 Task: Search one way flight ticket for 2 adults, 4 children and 1 infant on lap in business from Owensboro: Owensborodaviess County Regional Airport to Greenville: Pitt-greenville Airport on 5-2-2023. Choice of flights is Frontier. Number of bags: 2 carry on bags and 7 checked bags. Price is upto 73000. Outbound departure time preference is 11:30.
Action: Mouse moved to (393, 337)
Screenshot: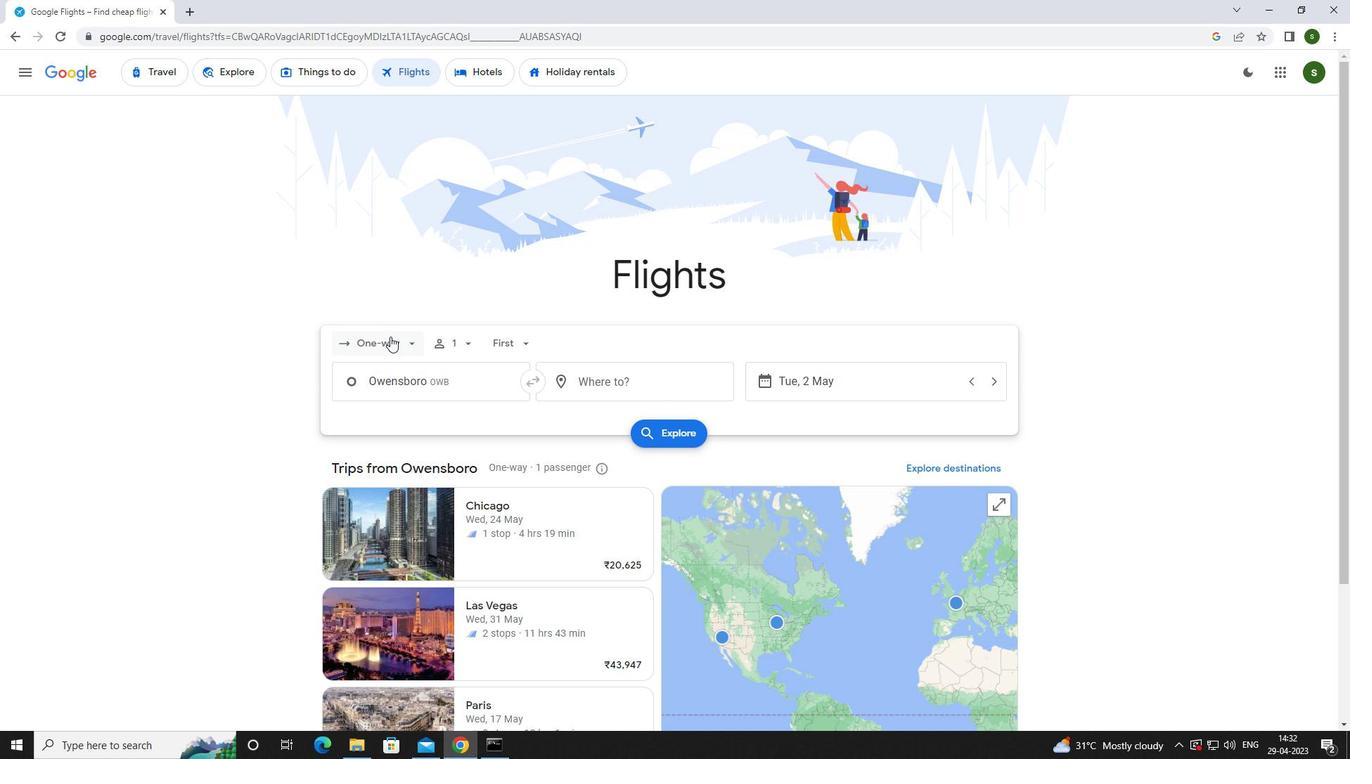 
Action: Mouse pressed left at (393, 337)
Screenshot: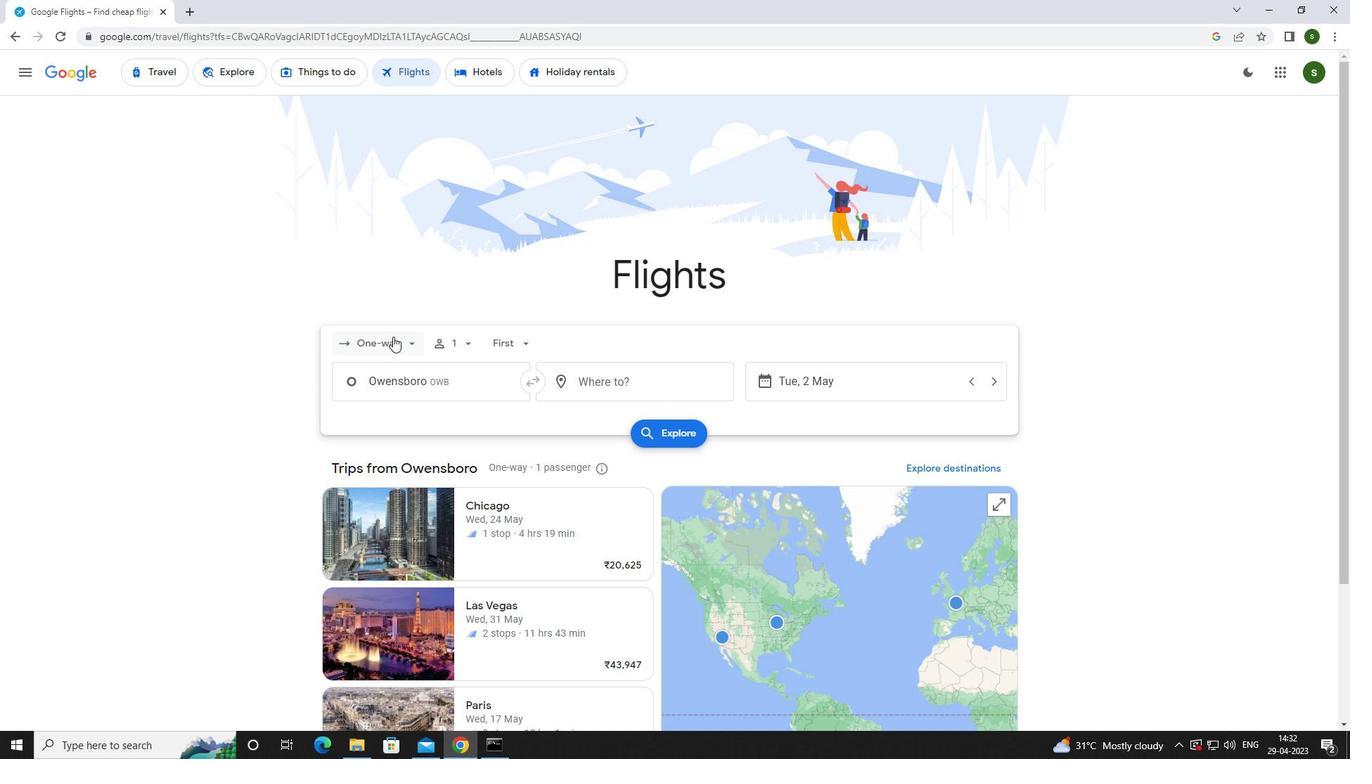 
Action: Mouse moved to (394, 414)
Screenshot: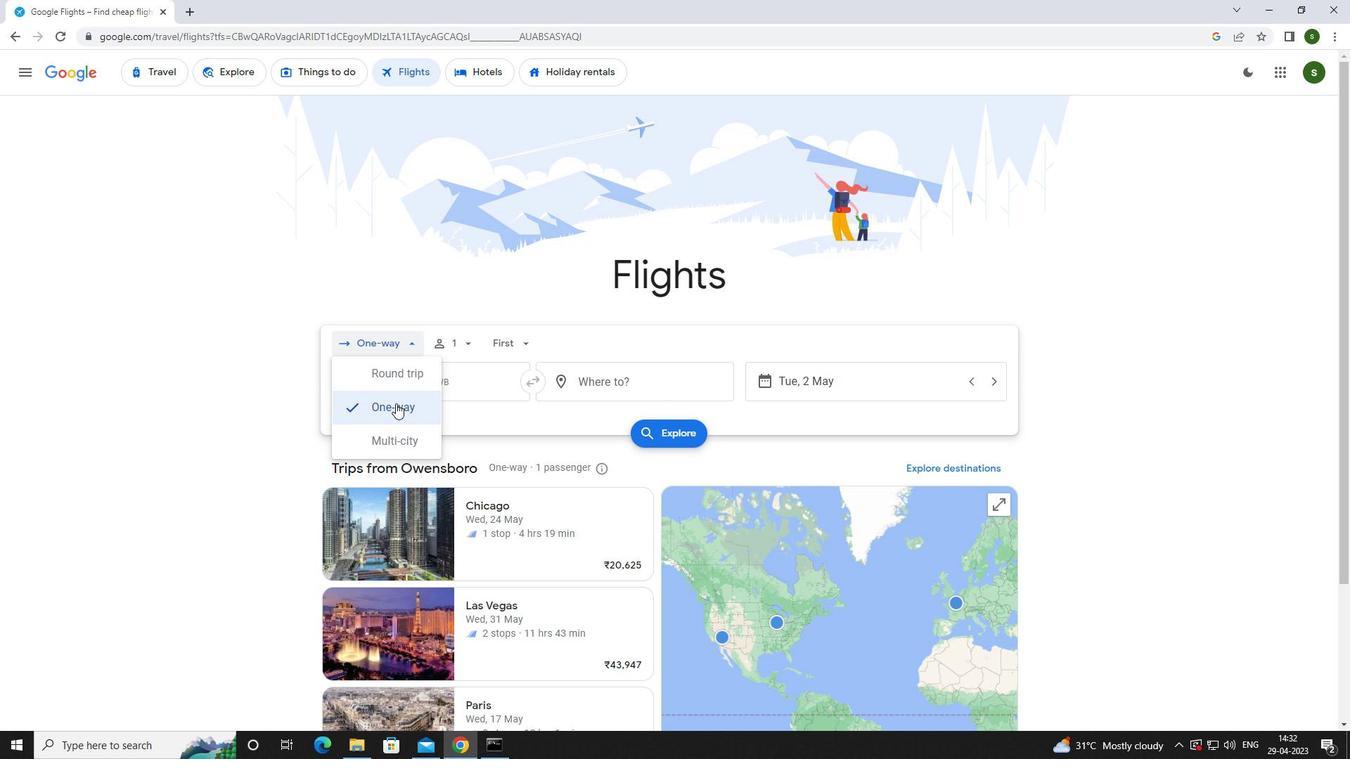 
Action: Mouse pressed left at (394, 414)
Screenshot: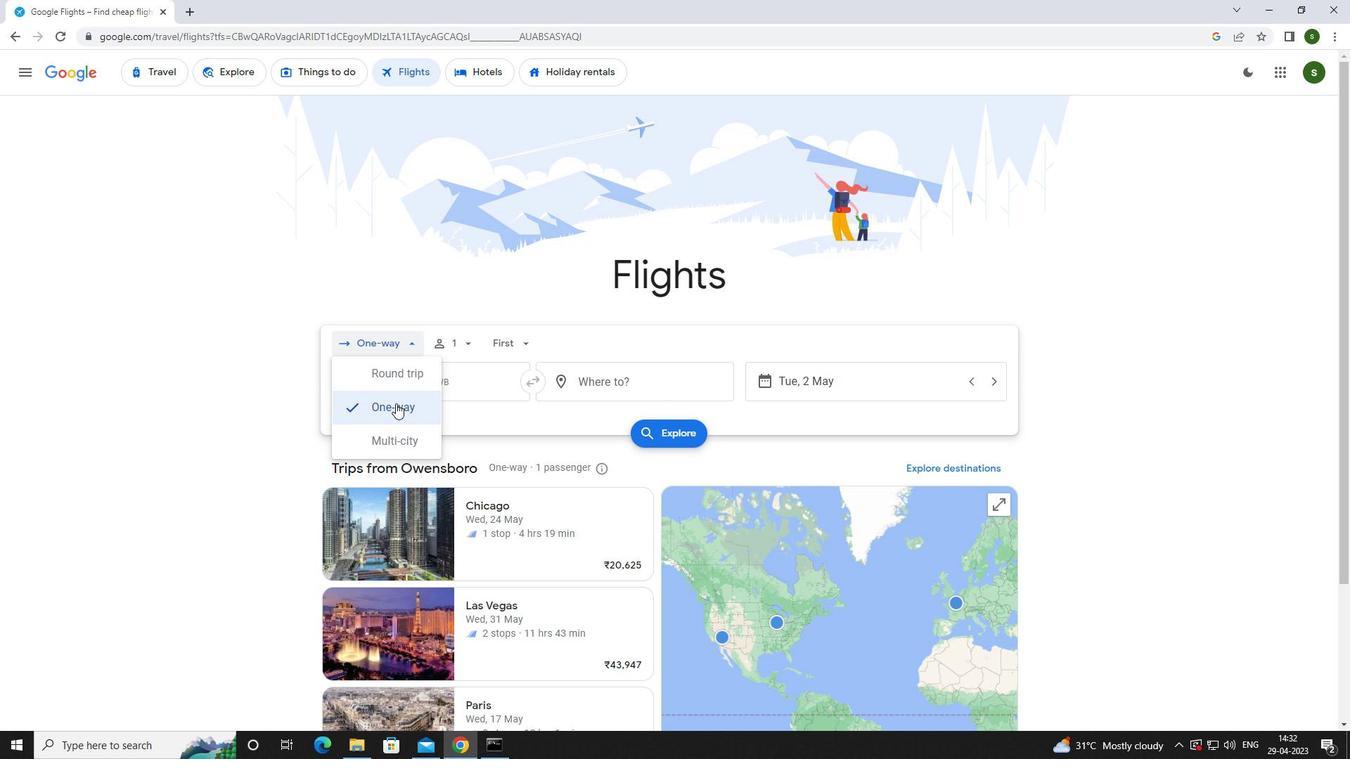 
Action: Mouse moved to (466, 343)
Screenshot: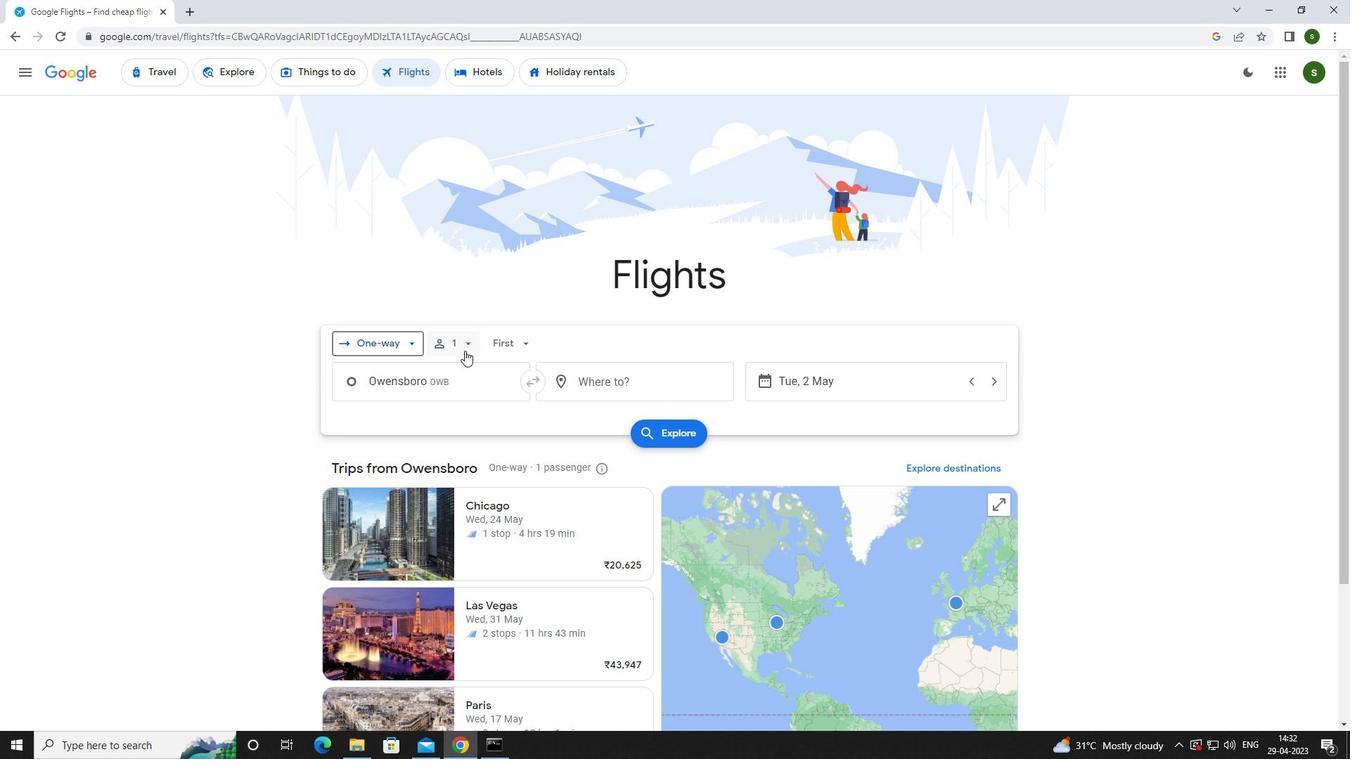 
Action: Mouse pressed left at (466, 343)
Screenshot: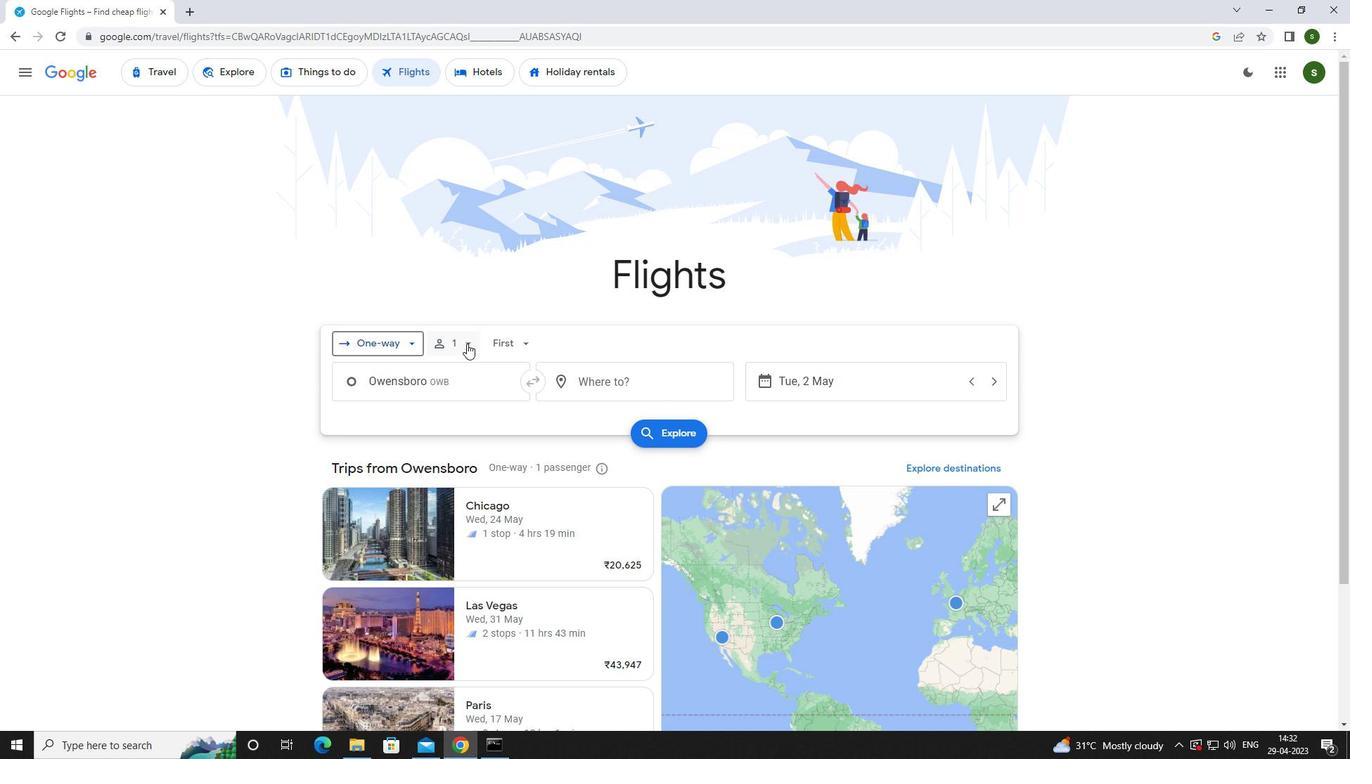 
Action: Mouse moved to (574, 375)
Screenshot: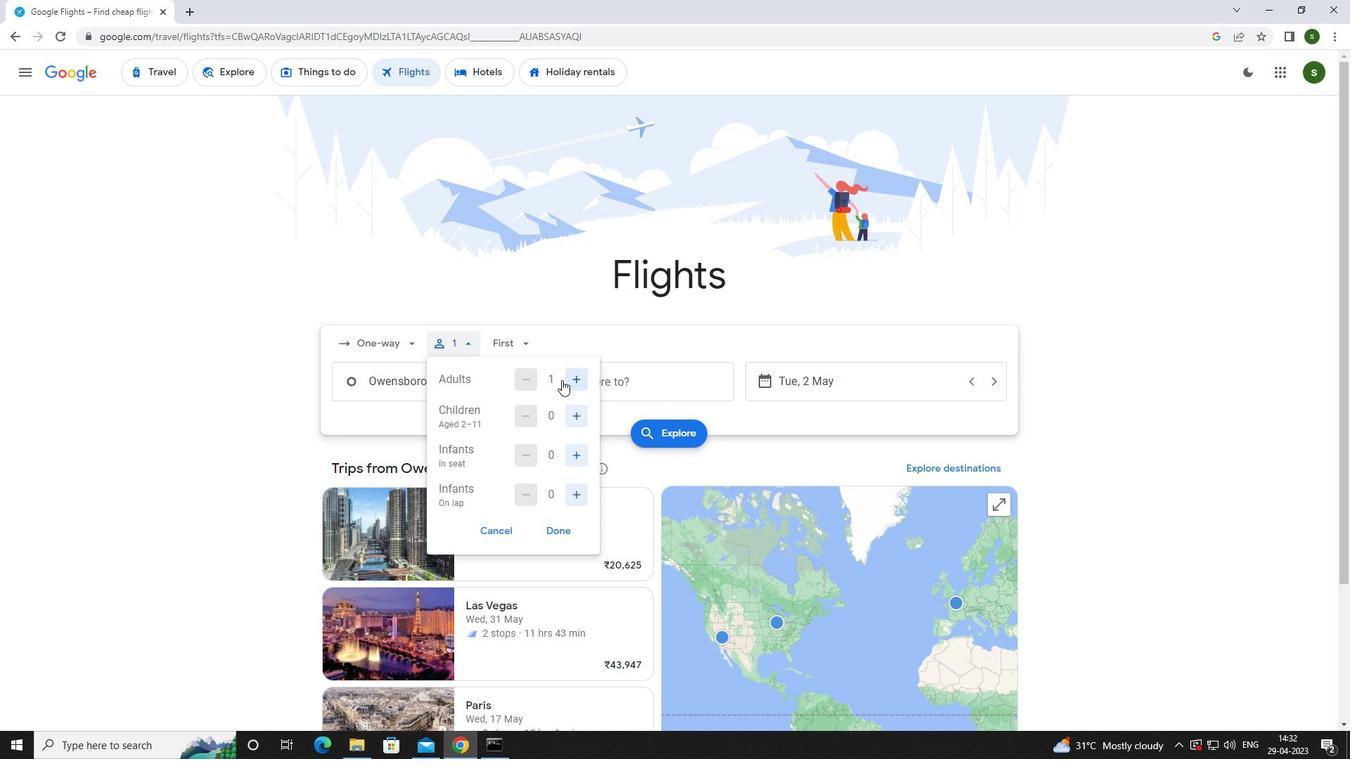 
Action: Mouse pressed left at (574, 375)
Screenshot: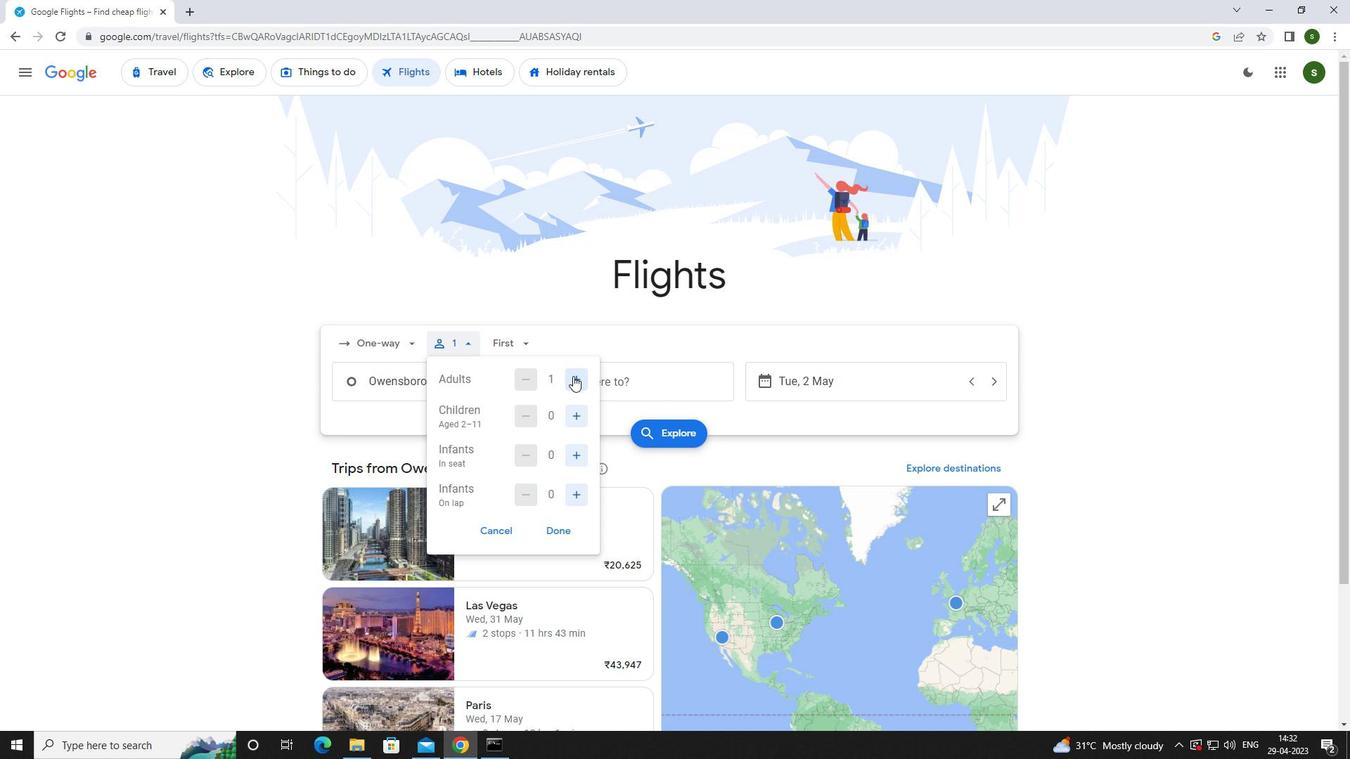 
Action: Mouse moved to (575, 407)
Screenshot: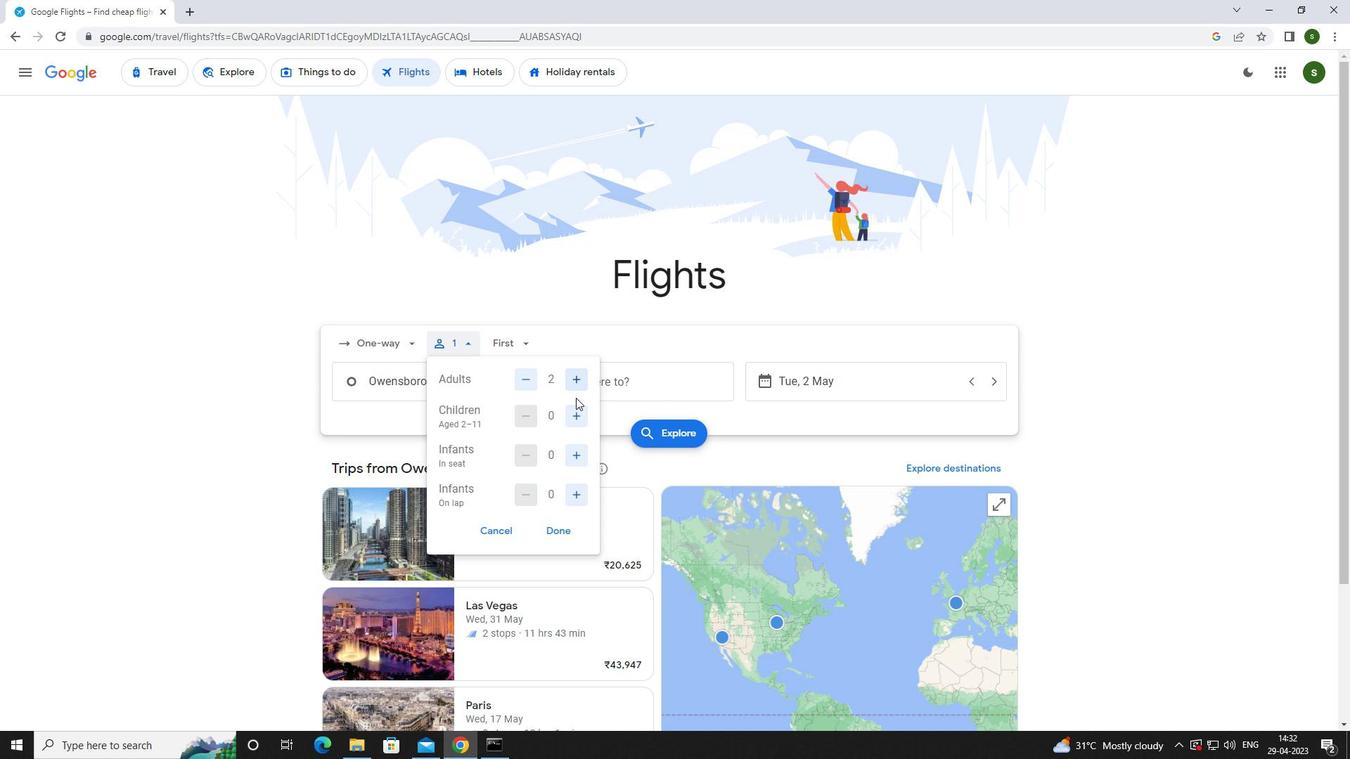 
Action: Mouse pressed left at (575, 407)
Screenshot: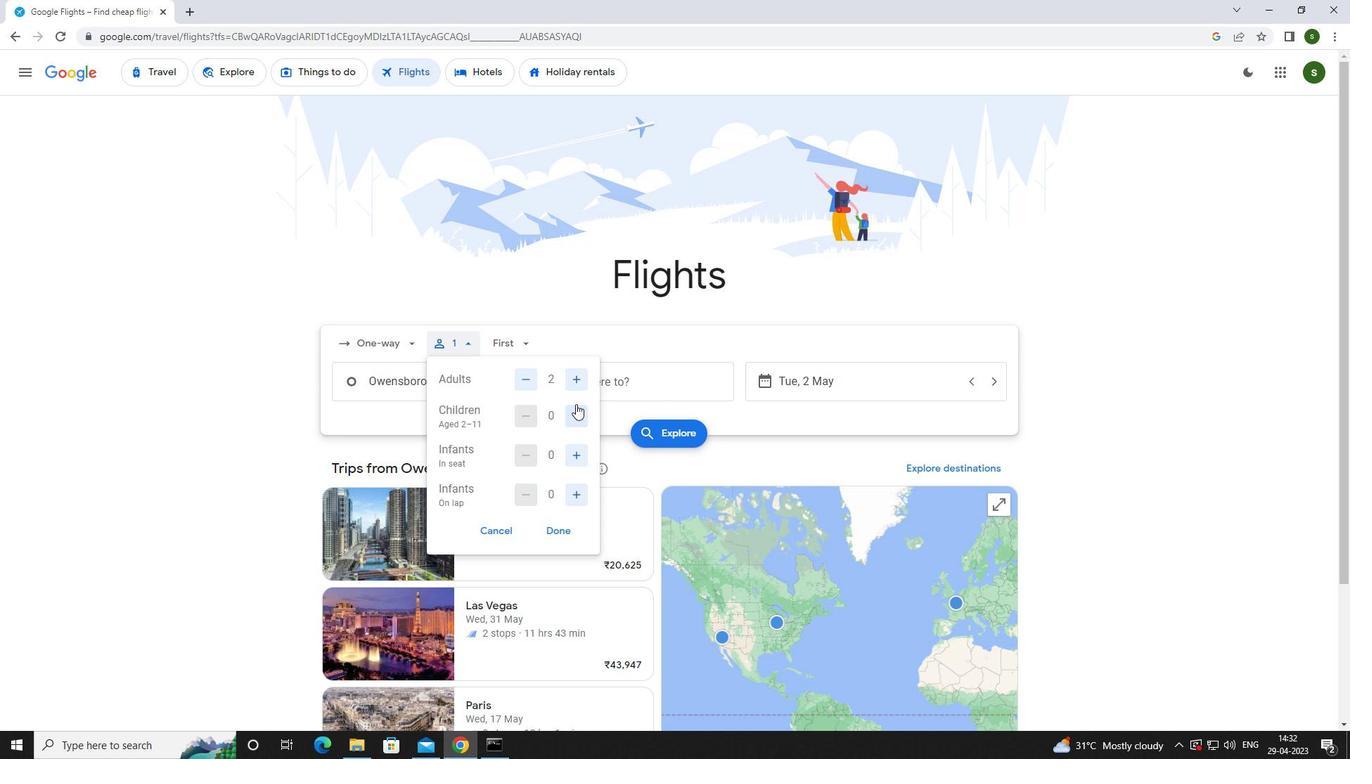 
Action: Mouse pressed left at (575, 407)
Screenshot: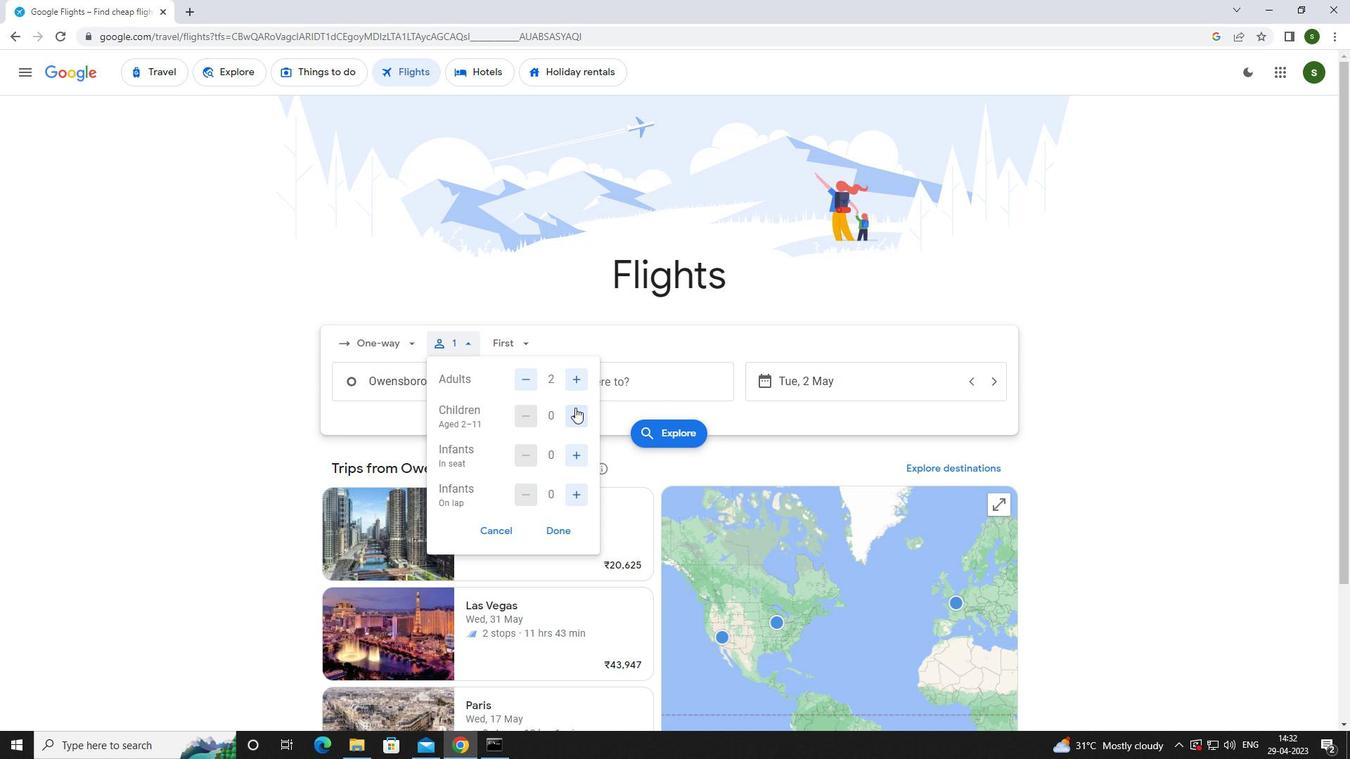 
Action: Mouse pressed left at (575, 407)
Screenshot: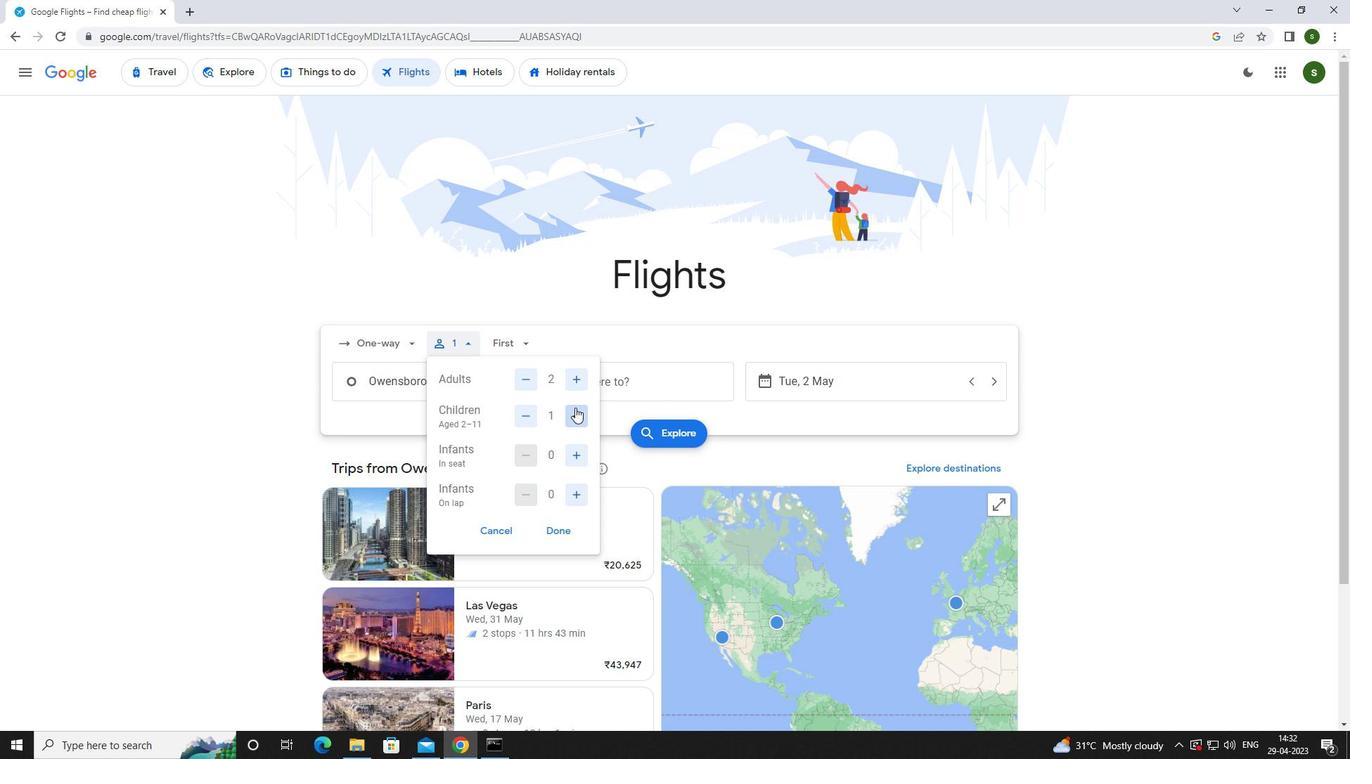 
Action: Mouse pressed left at (575, 407)
Screenshot: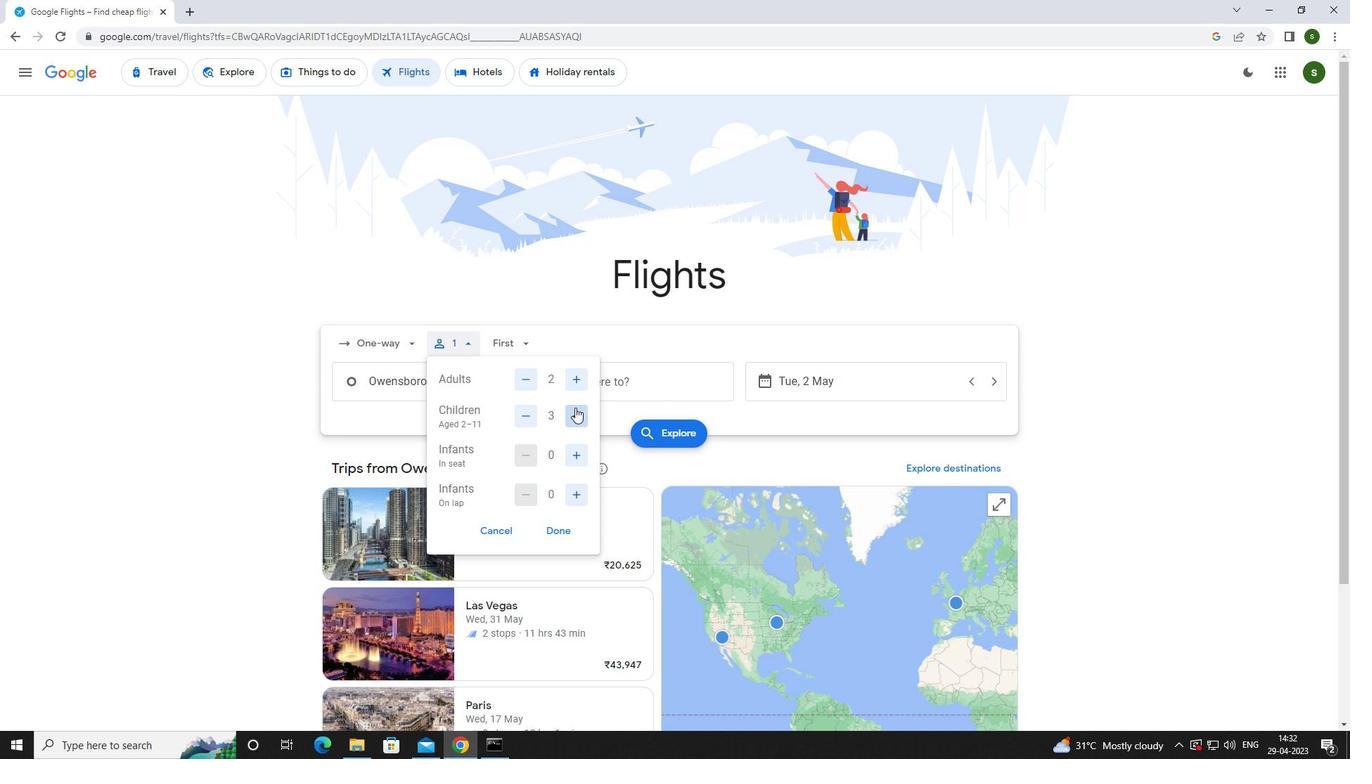 
Action: Mouse moved to (573, 499)
Screenshot: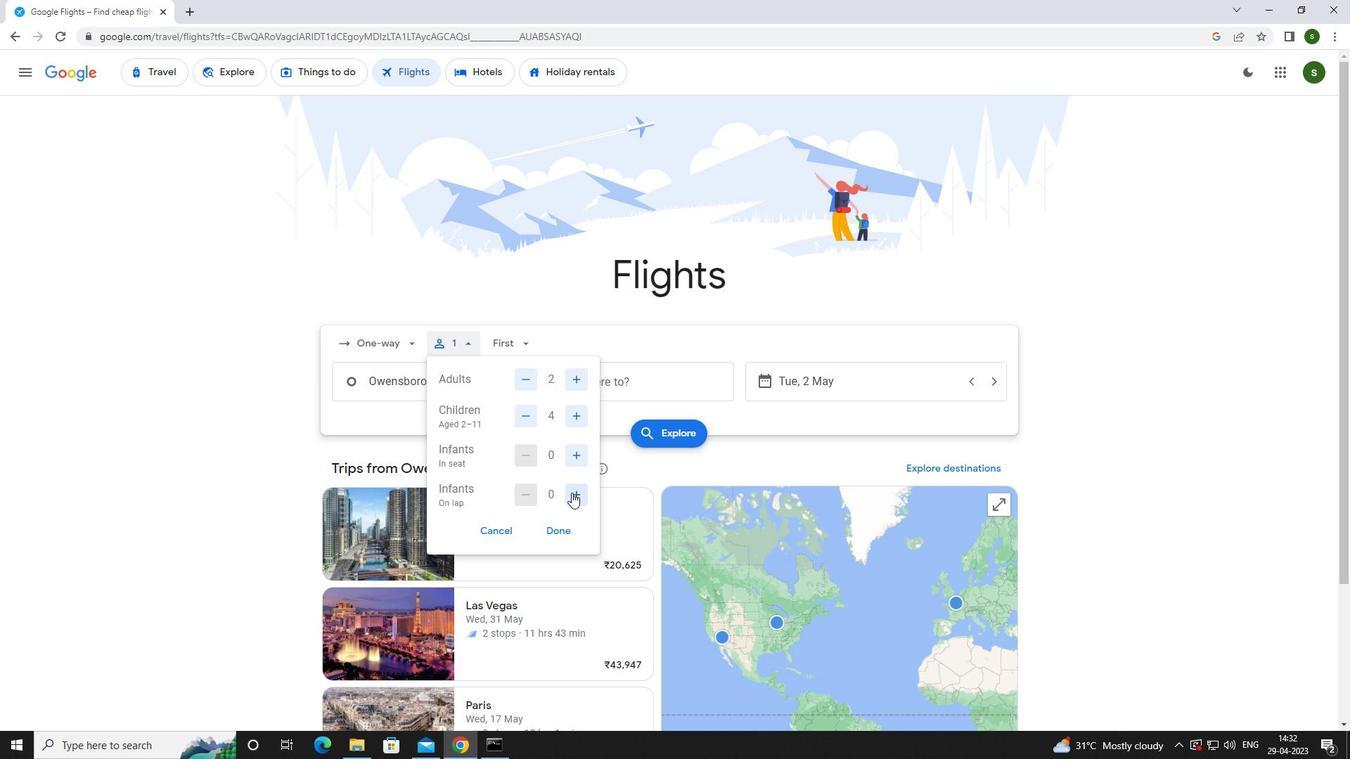 
Action: Mouse pressed left at (573, 499)
Screenshot: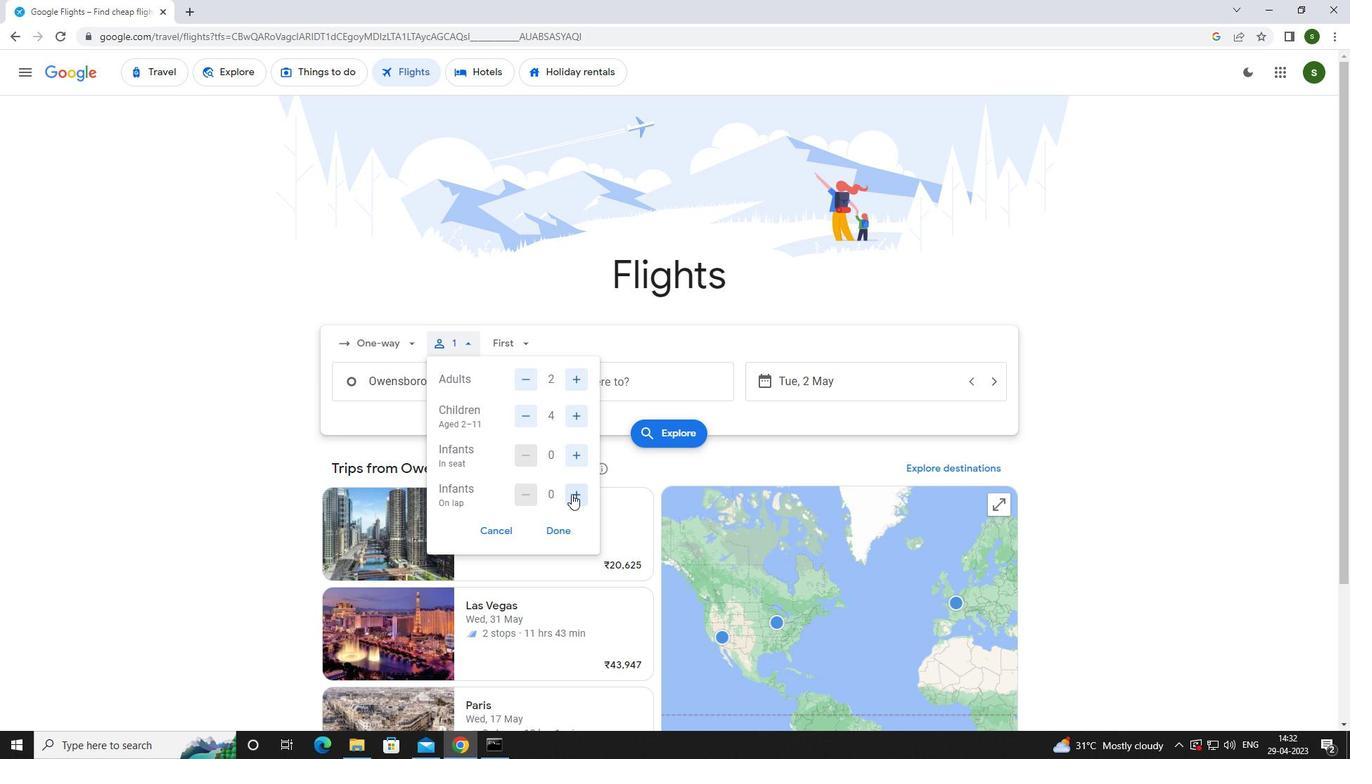 
Action: Mouse moved to (511, 341)
Screenshot: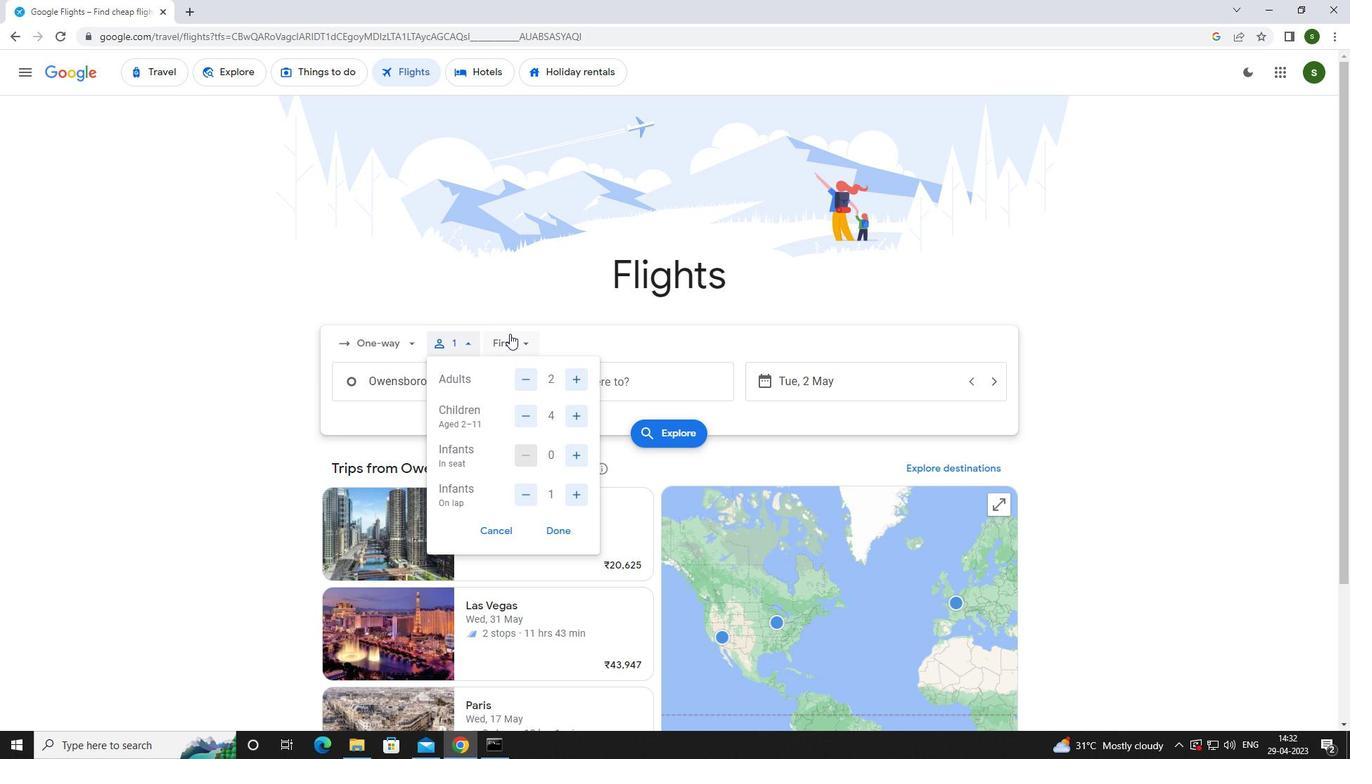 
Action: Mouse pressed left at (511, 341)
Screenshot: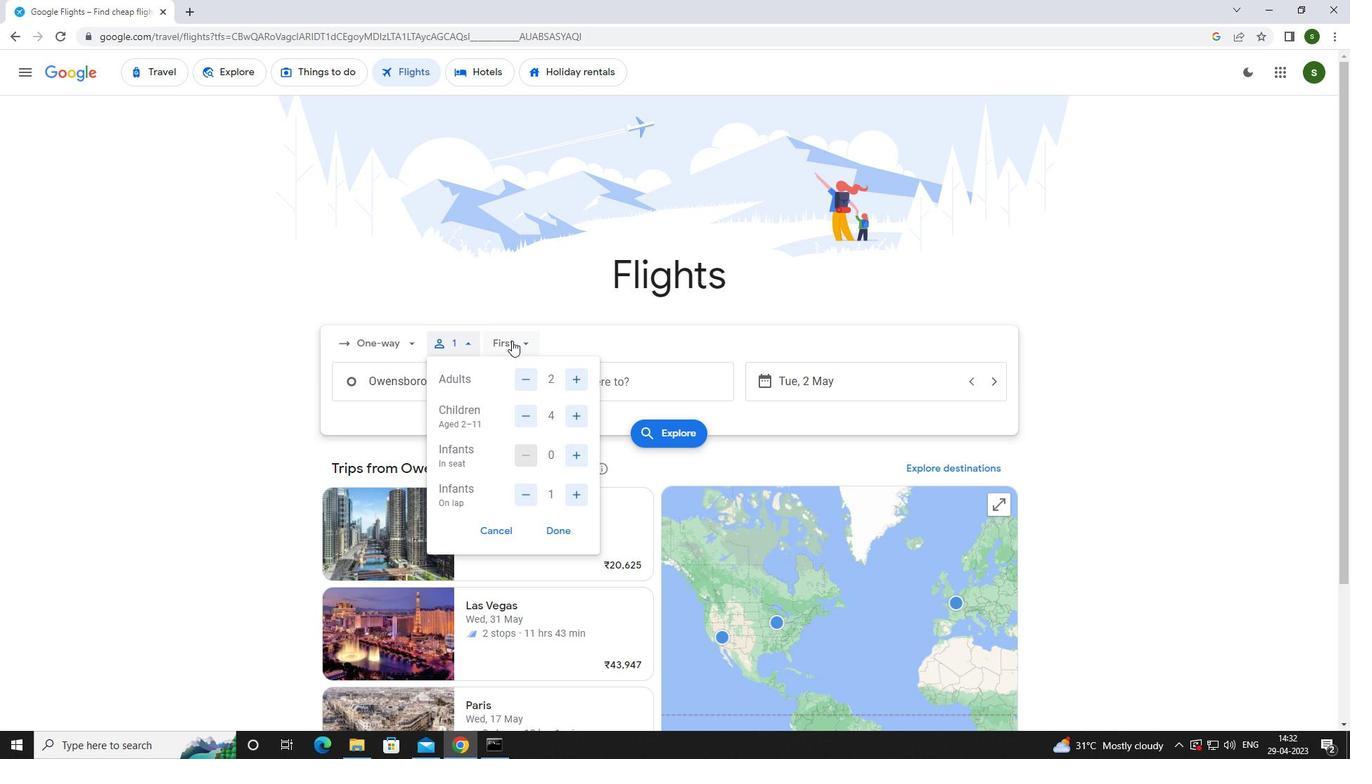 
Action: Mouse moved to (530, 439)
Screenshot: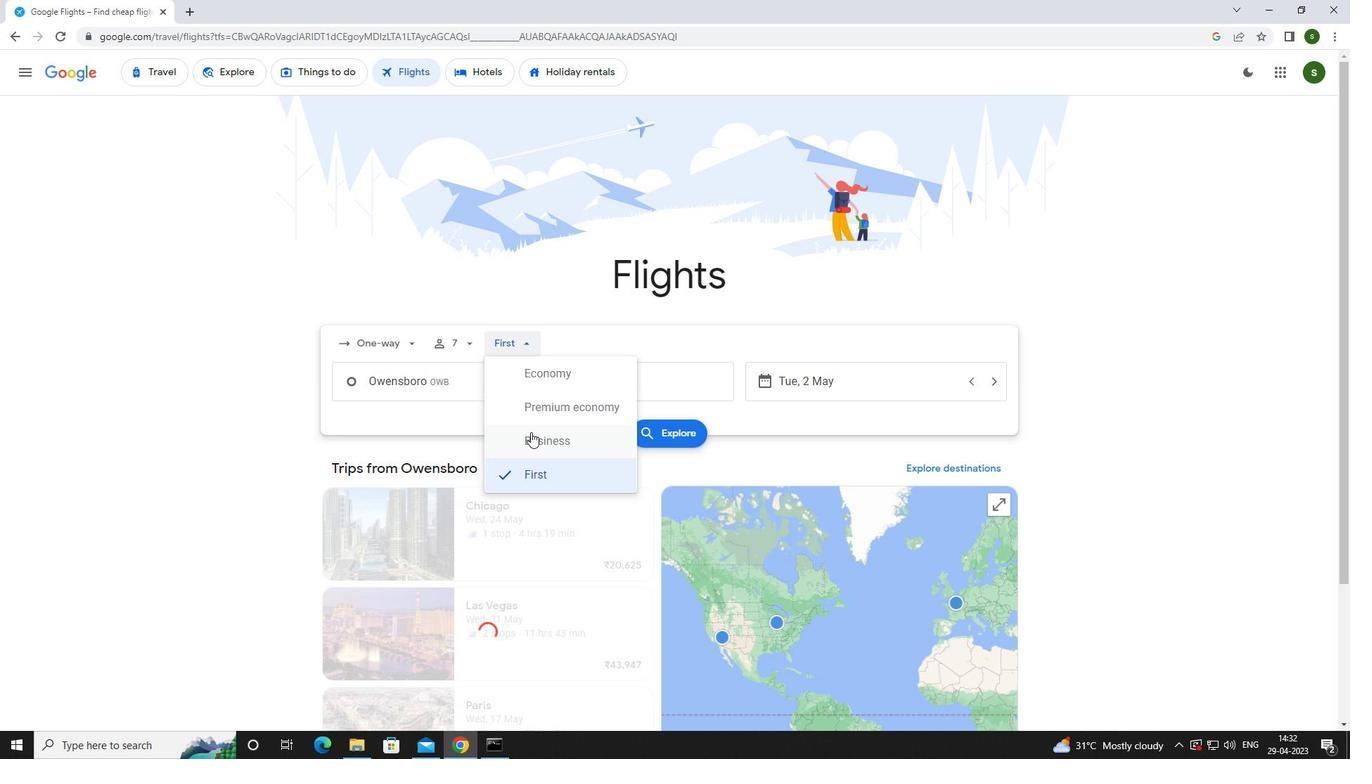 
Action: Mouse pressed left at (530, 439)
Screenshot: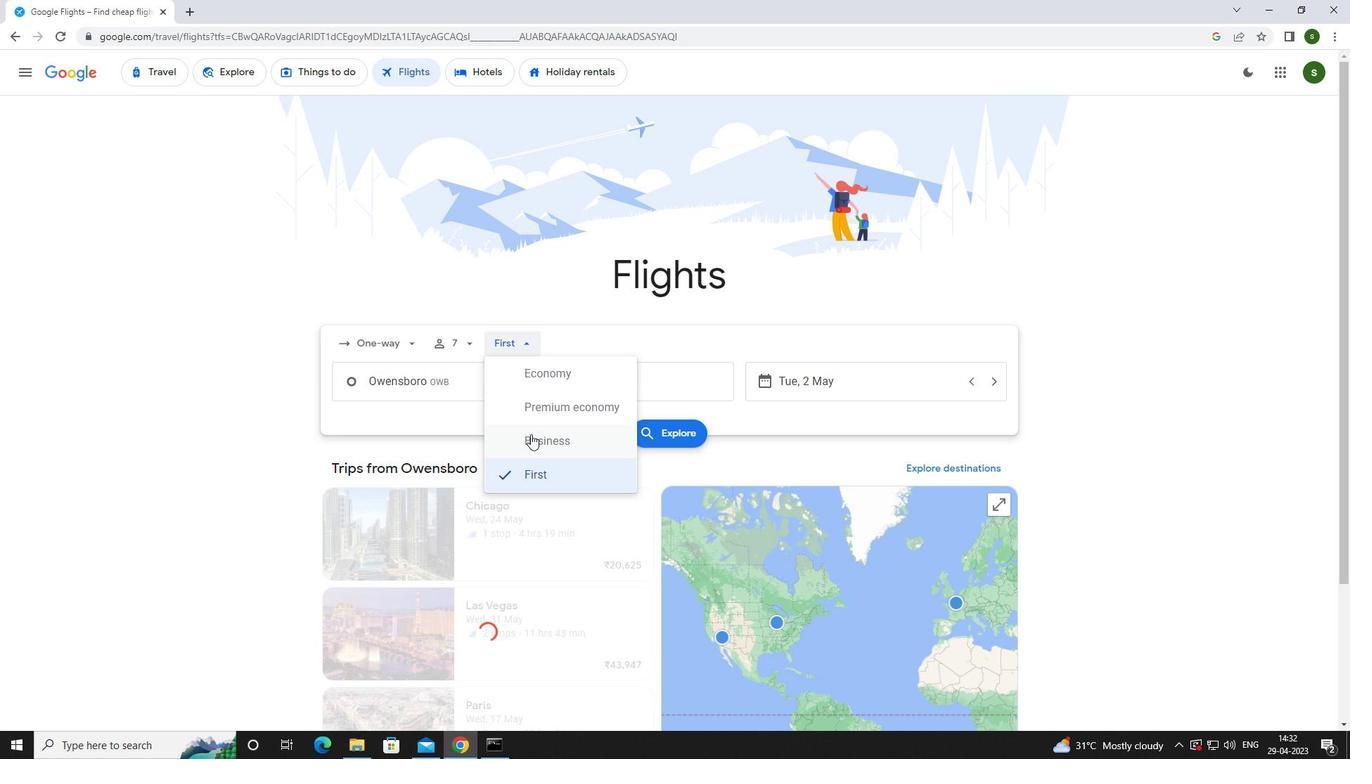 
Action: Mouse moved to (470, 390)
Screenshot: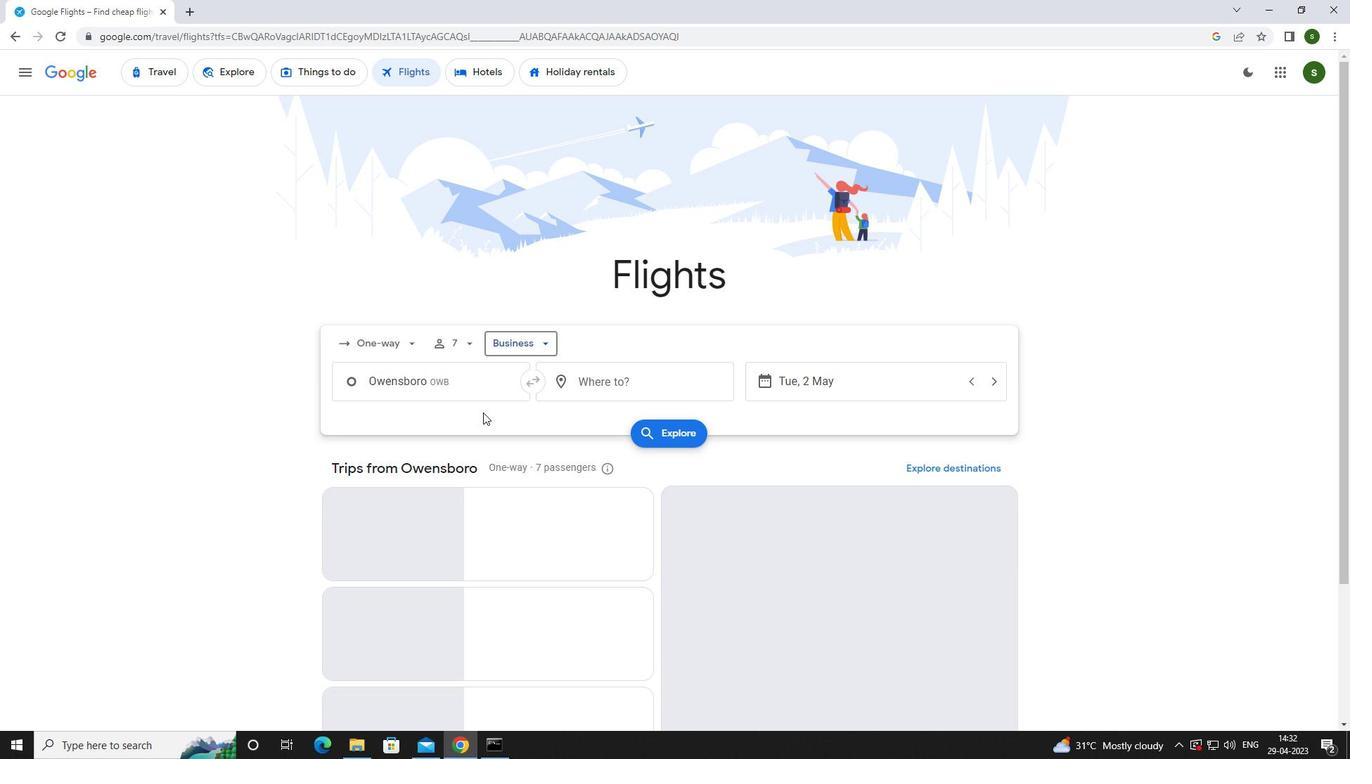 
Action: Mouse pressed left at (470, 390)
Screenshot: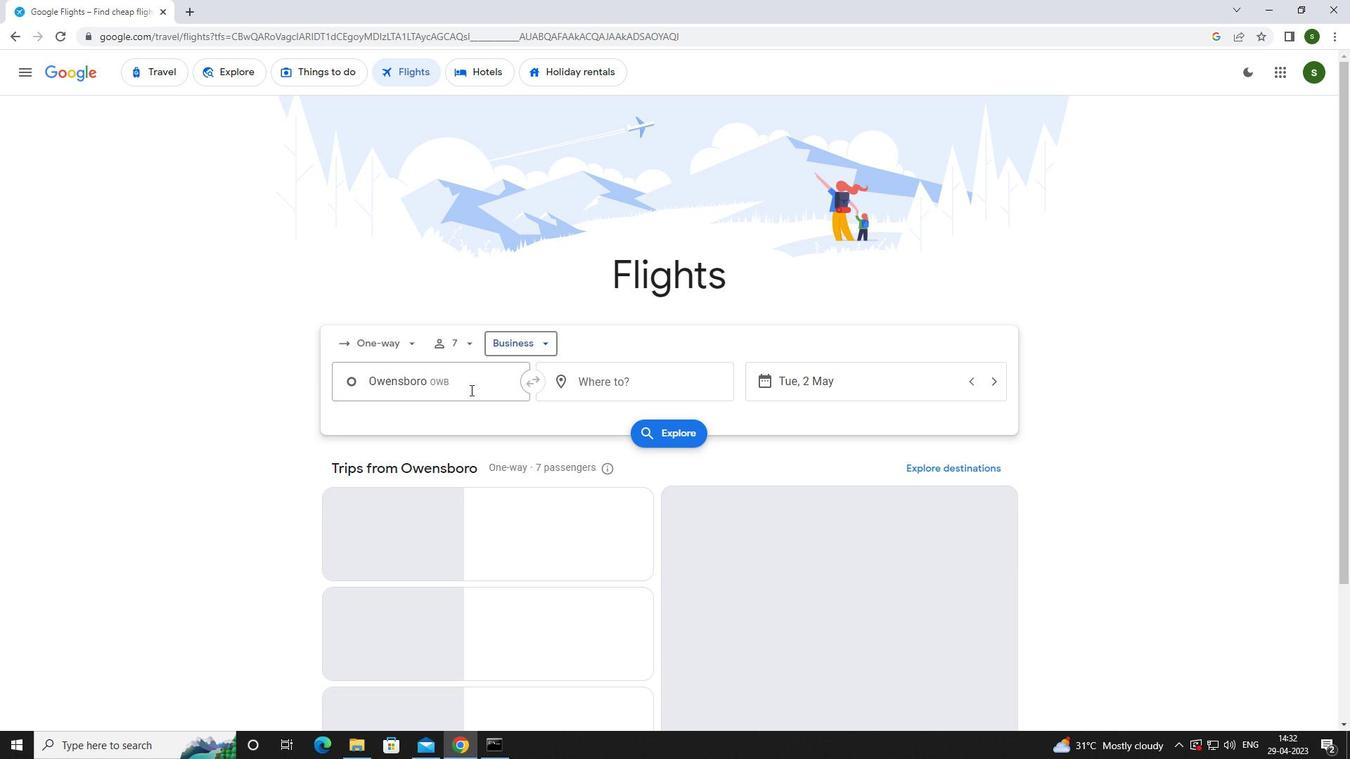 
Action: Mouse moved to (467, 389)
Screenshot: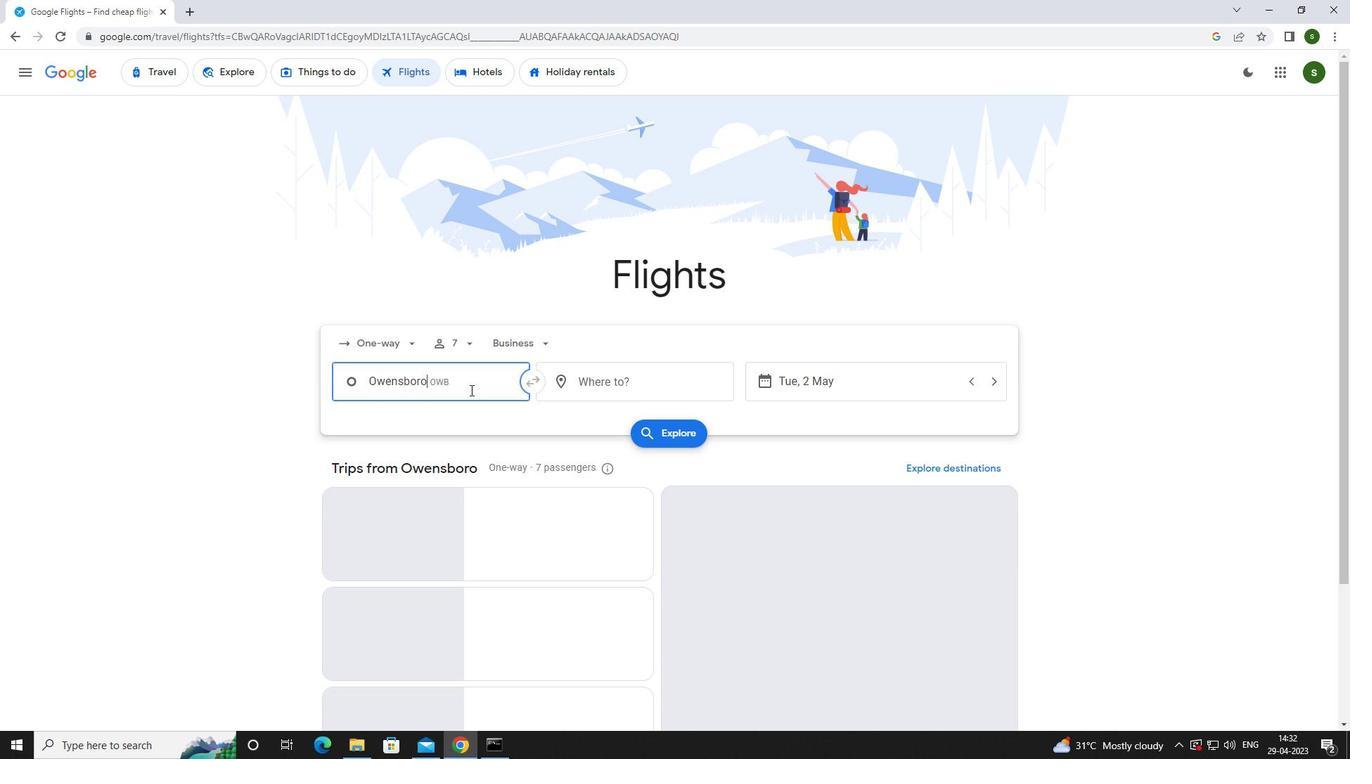 
Action: Key pressed <Key.caps_lock>o<Key.caps_lock>wensboro
Screenshot: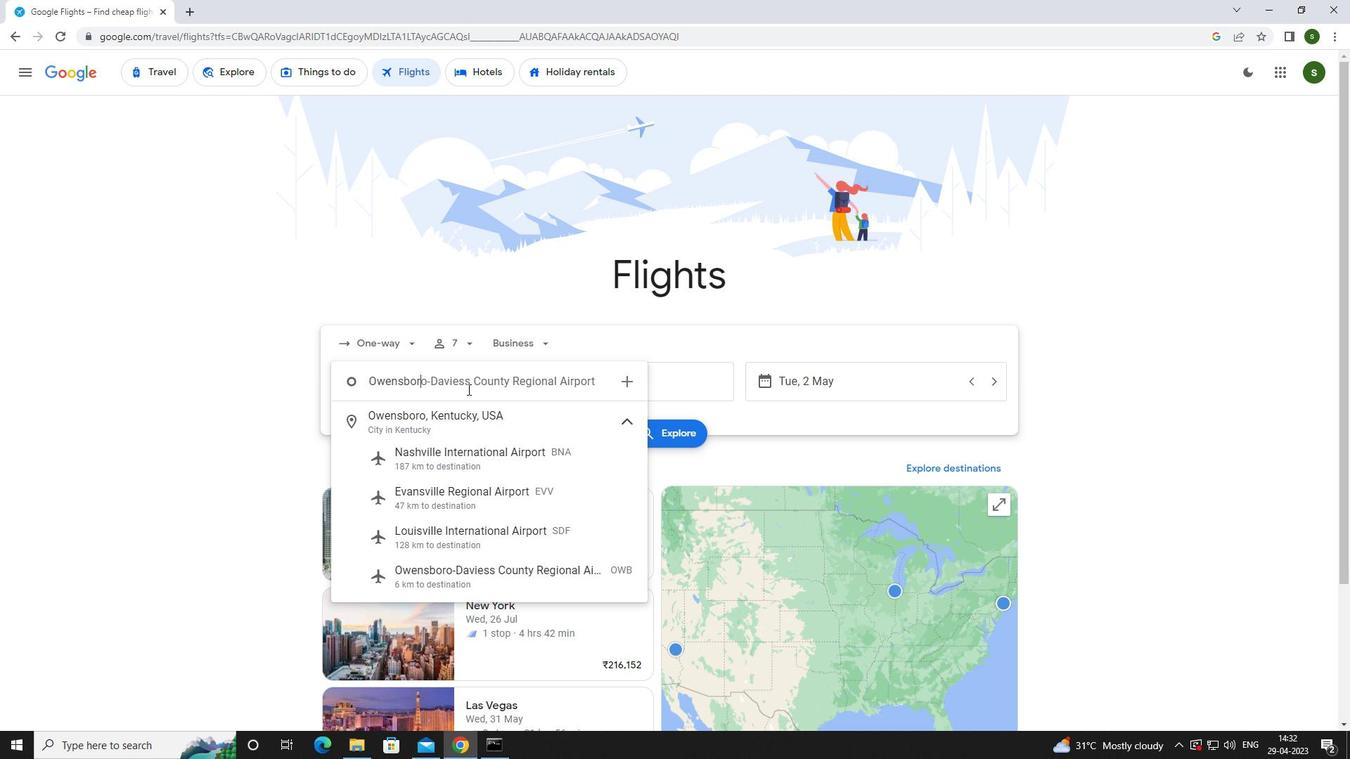 
Action: Mouse moved to (454, 580)
Screenshot: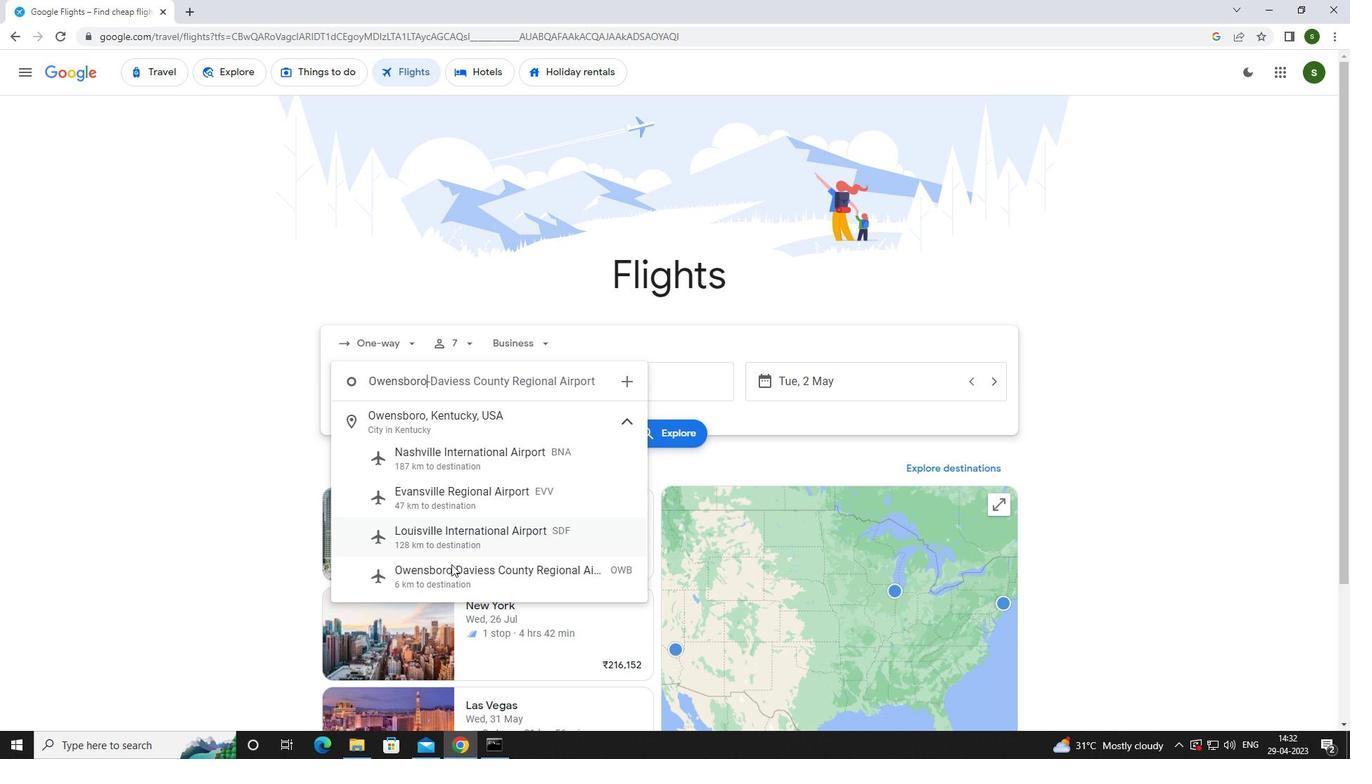 
Action: Mouse pressed left at (454, 580)
Screenshot: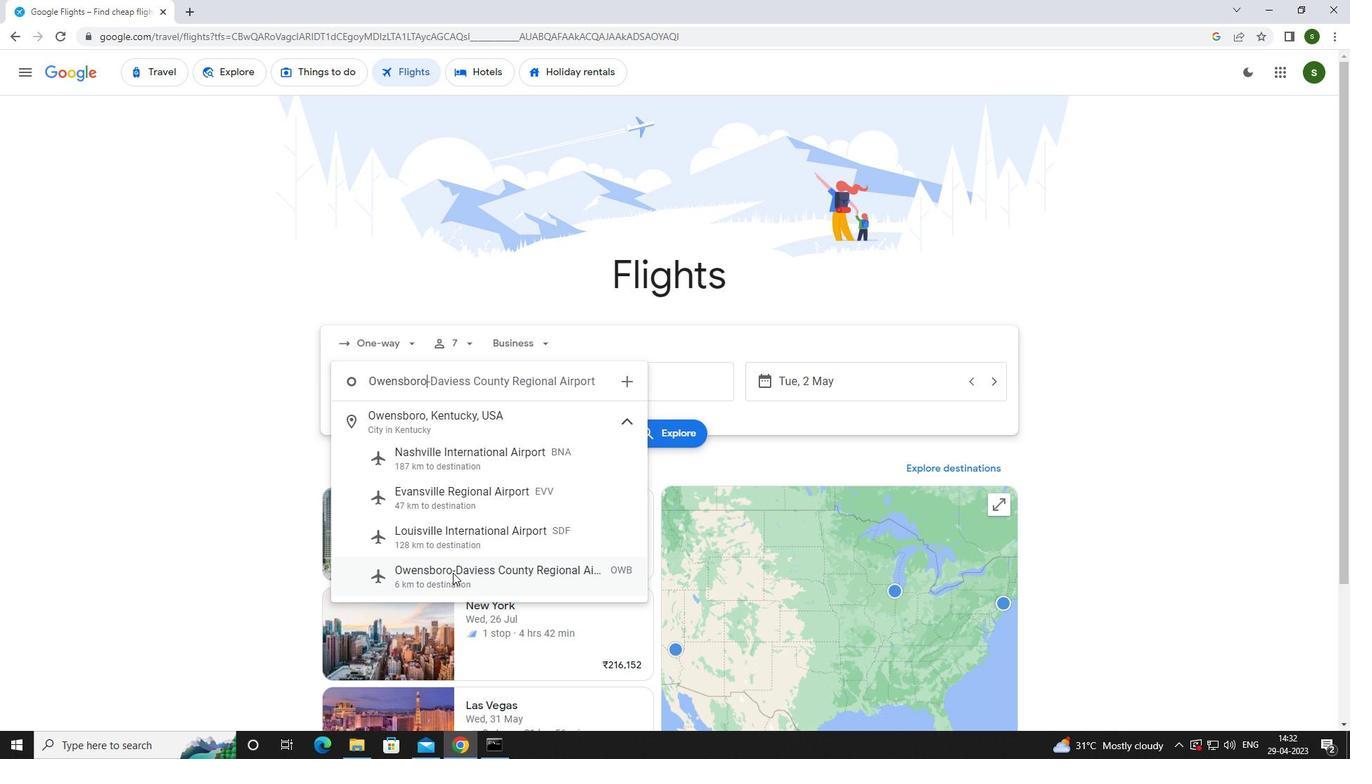 
Action: Mouse moved to (668, 378)
Screenshot: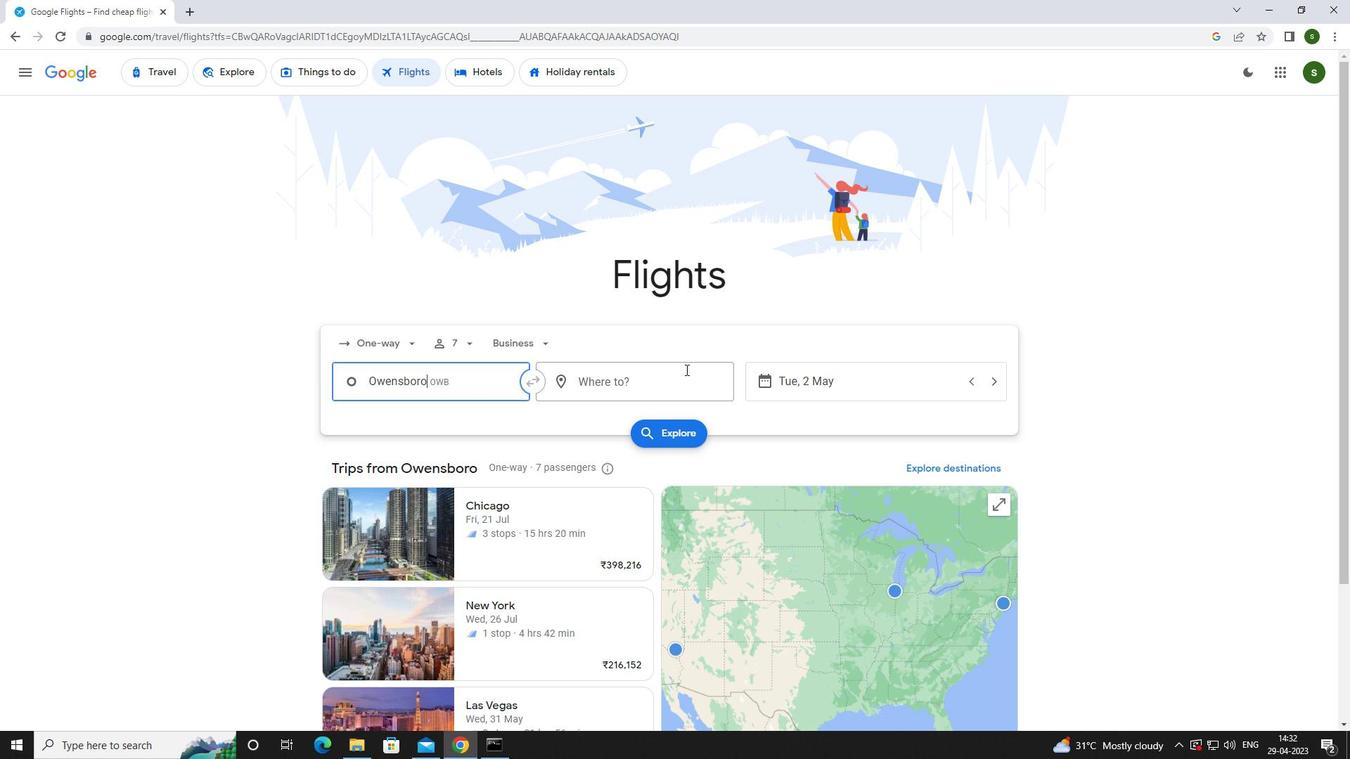 
Action: Mouse pressed left at (668, 378)
Screenshot: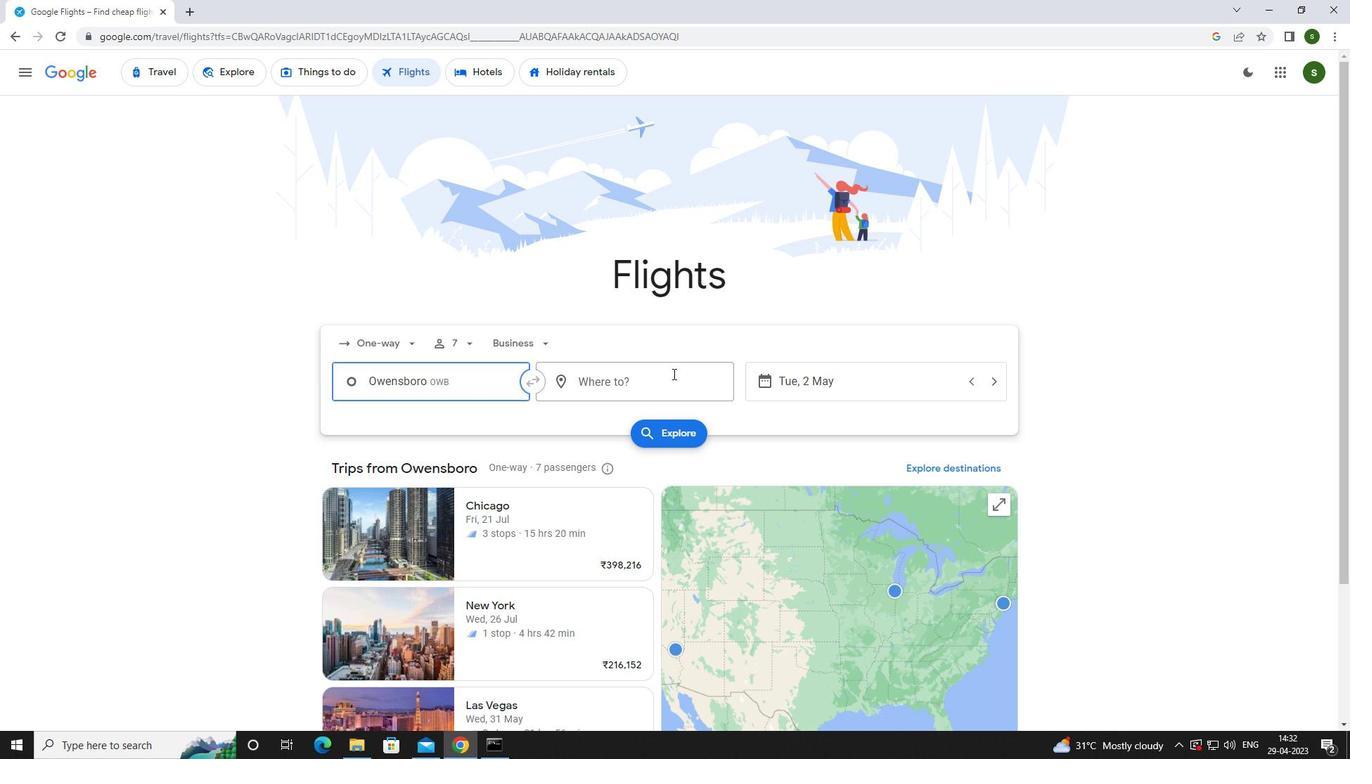 
Action: Mouse moved to (651, 383)
Screenshot: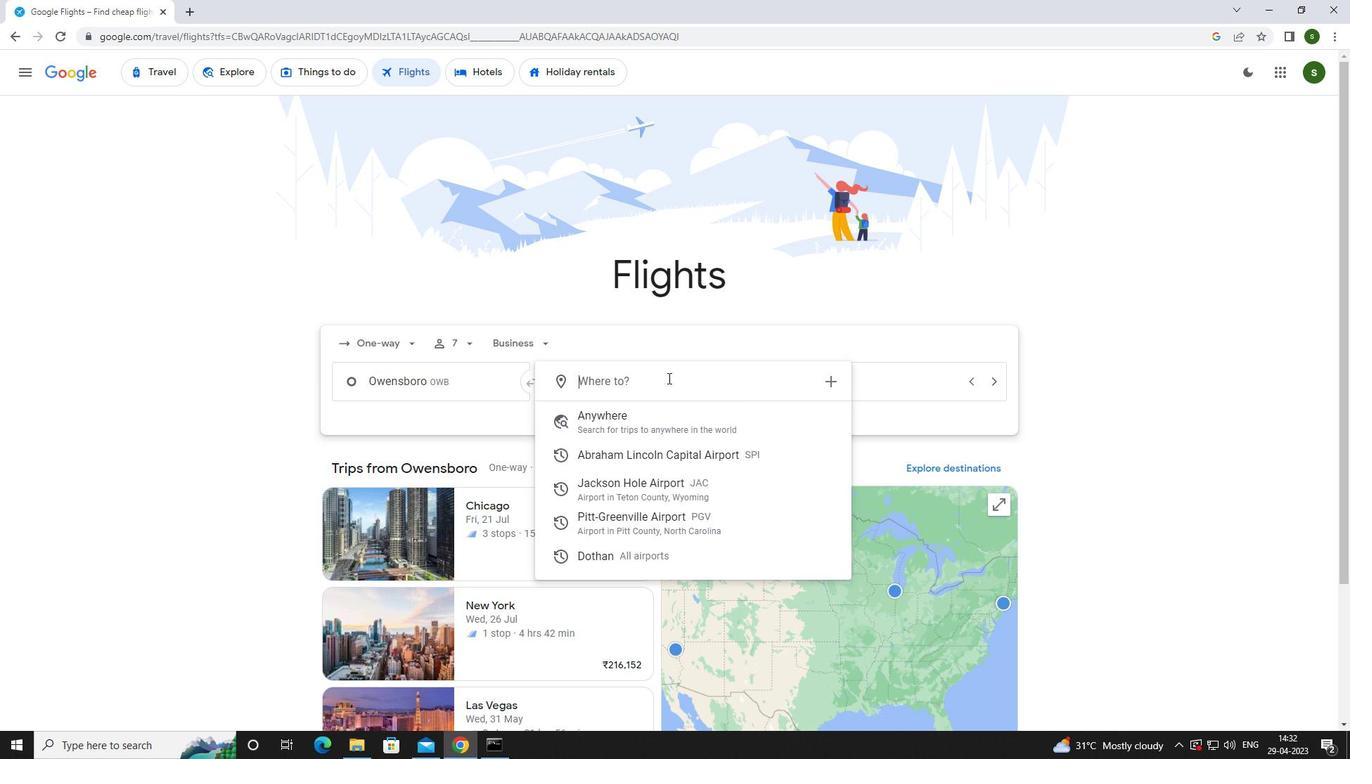 
Action: Key pressed <Key.caps_lock>g<Key.caps_lock>reenville<Key.space><Key.caps_lock>p<Key.caps_lock>itt
Screenshot: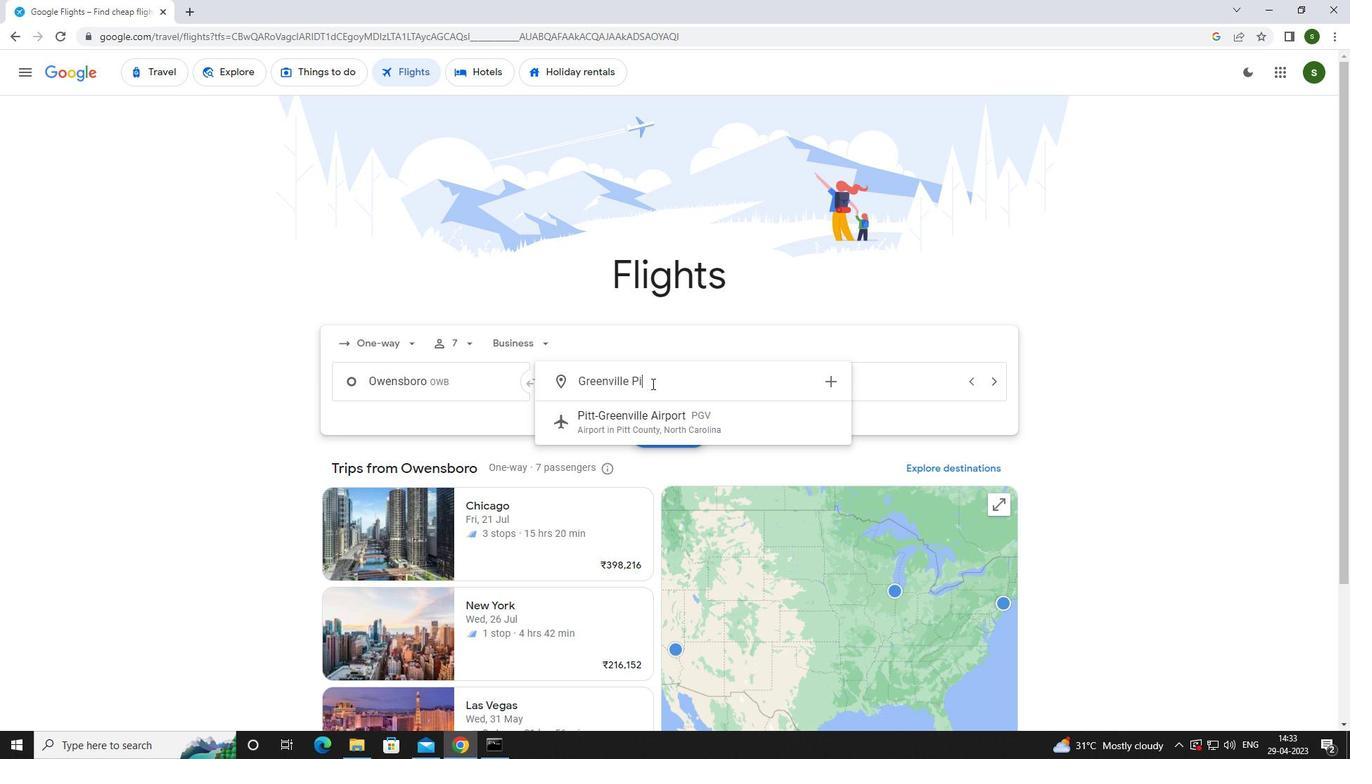 
Action: Mouse moved to (643, 421)
Screenshot: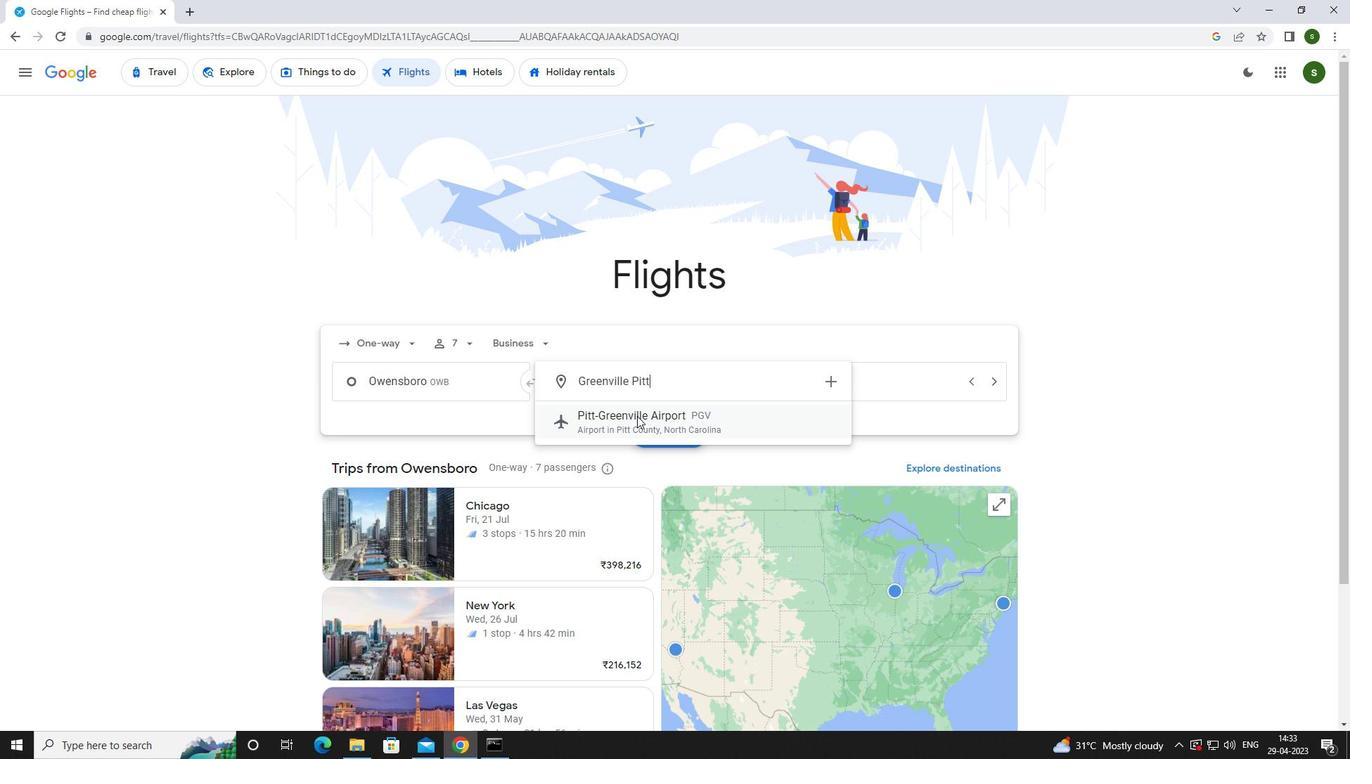 
Action: Mouse pressed left at (643, 421)
Screenshot: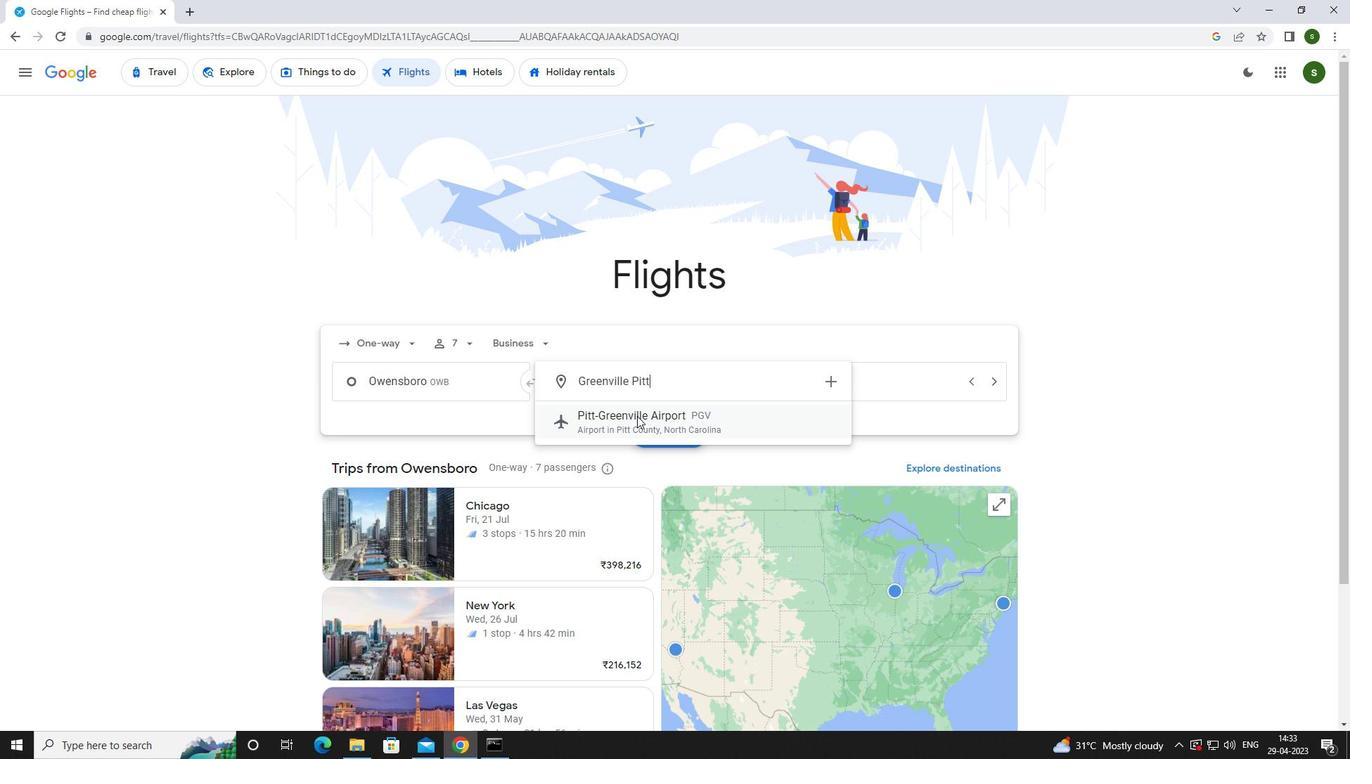 
Action: Mouse moved to (845, 386)
Screenshot: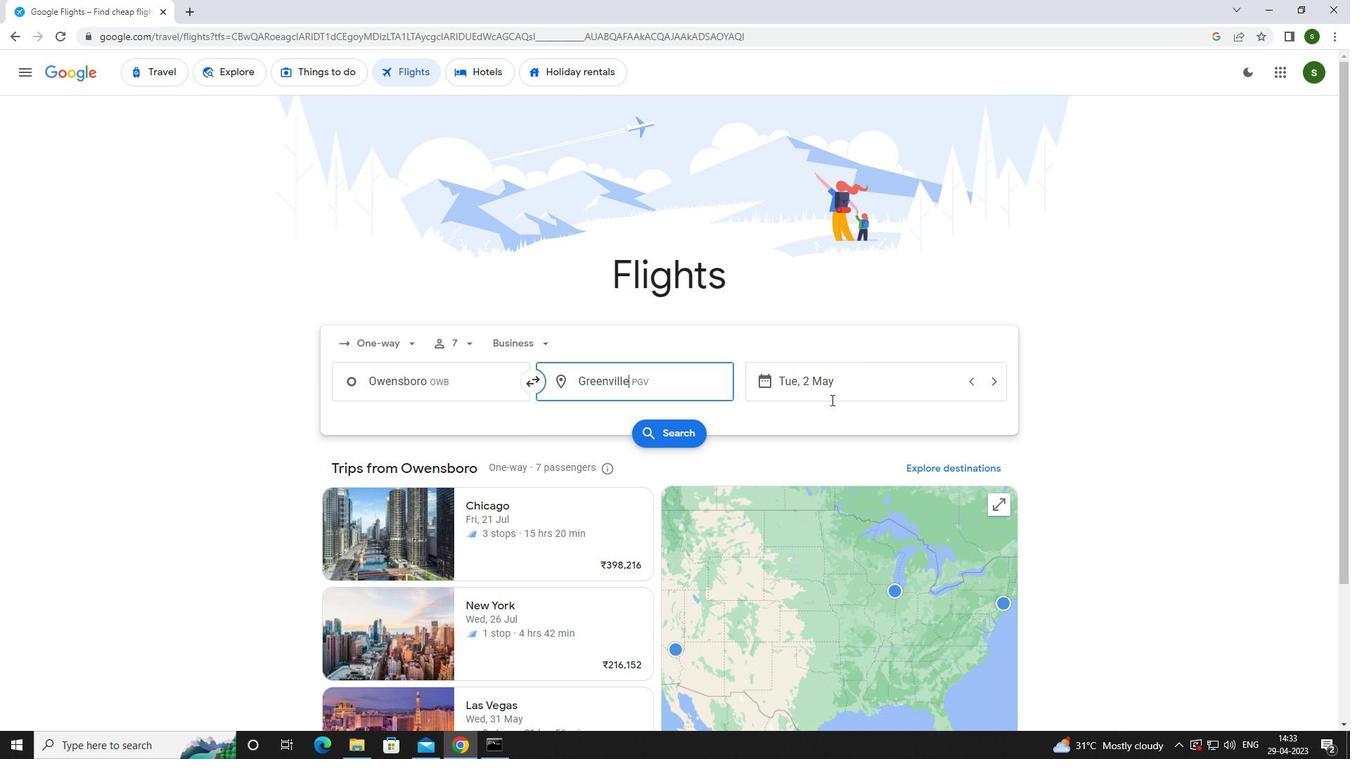 
Action: Mouse pressed left at (845, 386)
Screenshot: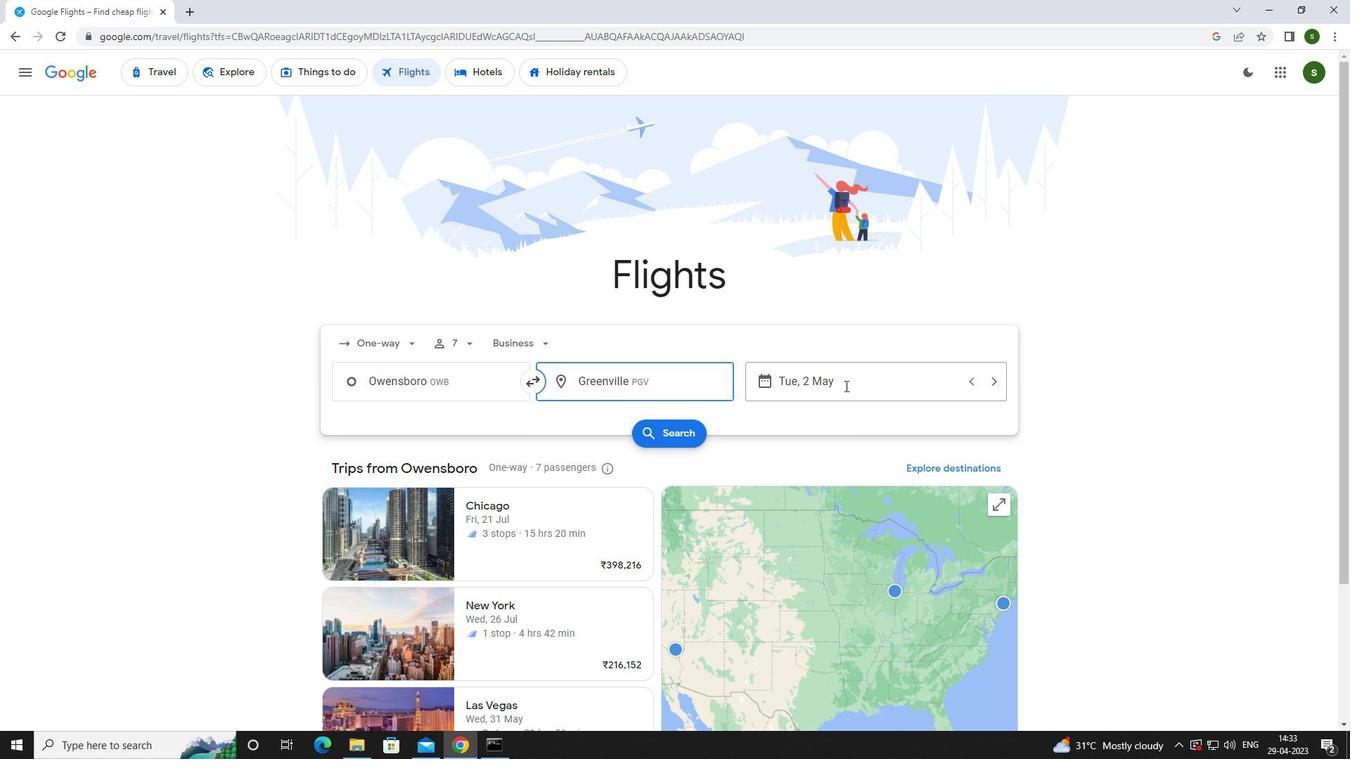 
Action: Mouse moved to (854, 476)
Screenshot: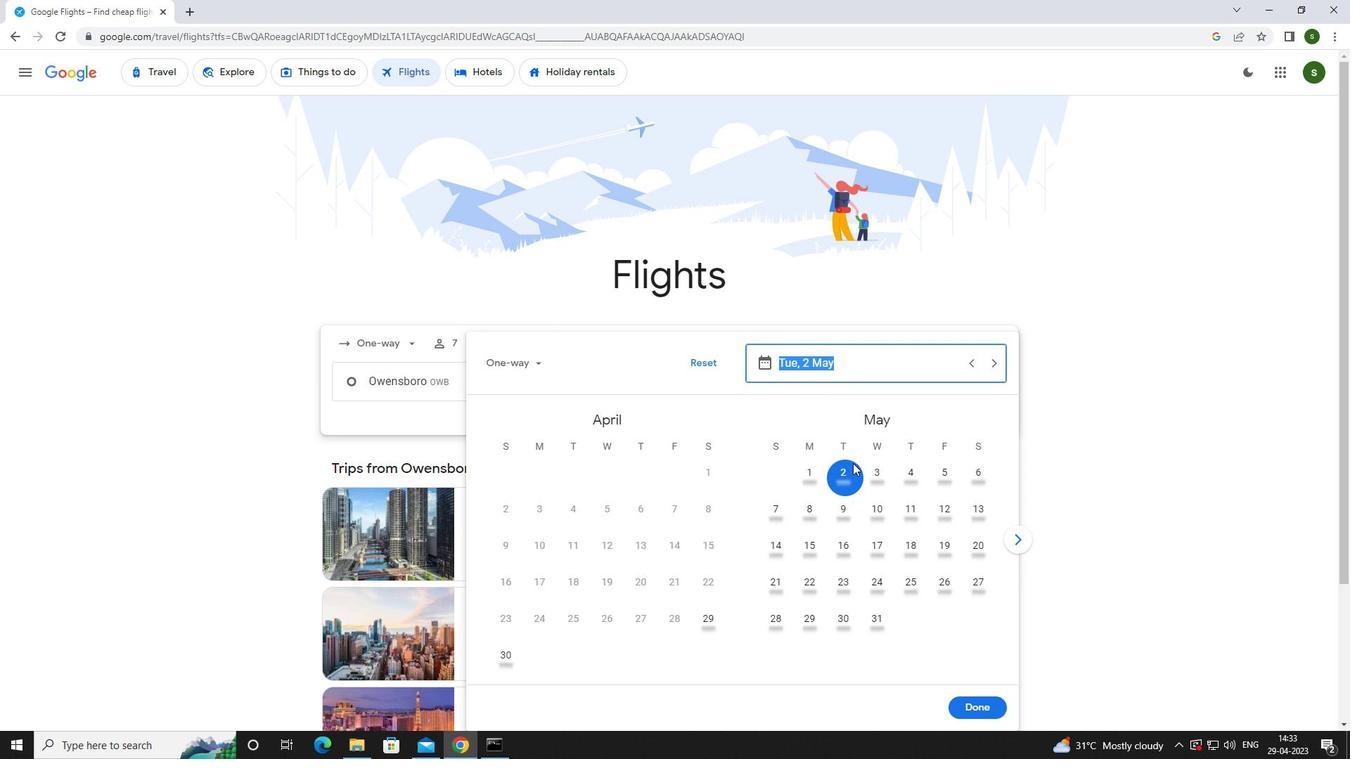 
Action: Mouse pressed left at (854, 476)
Screenshot: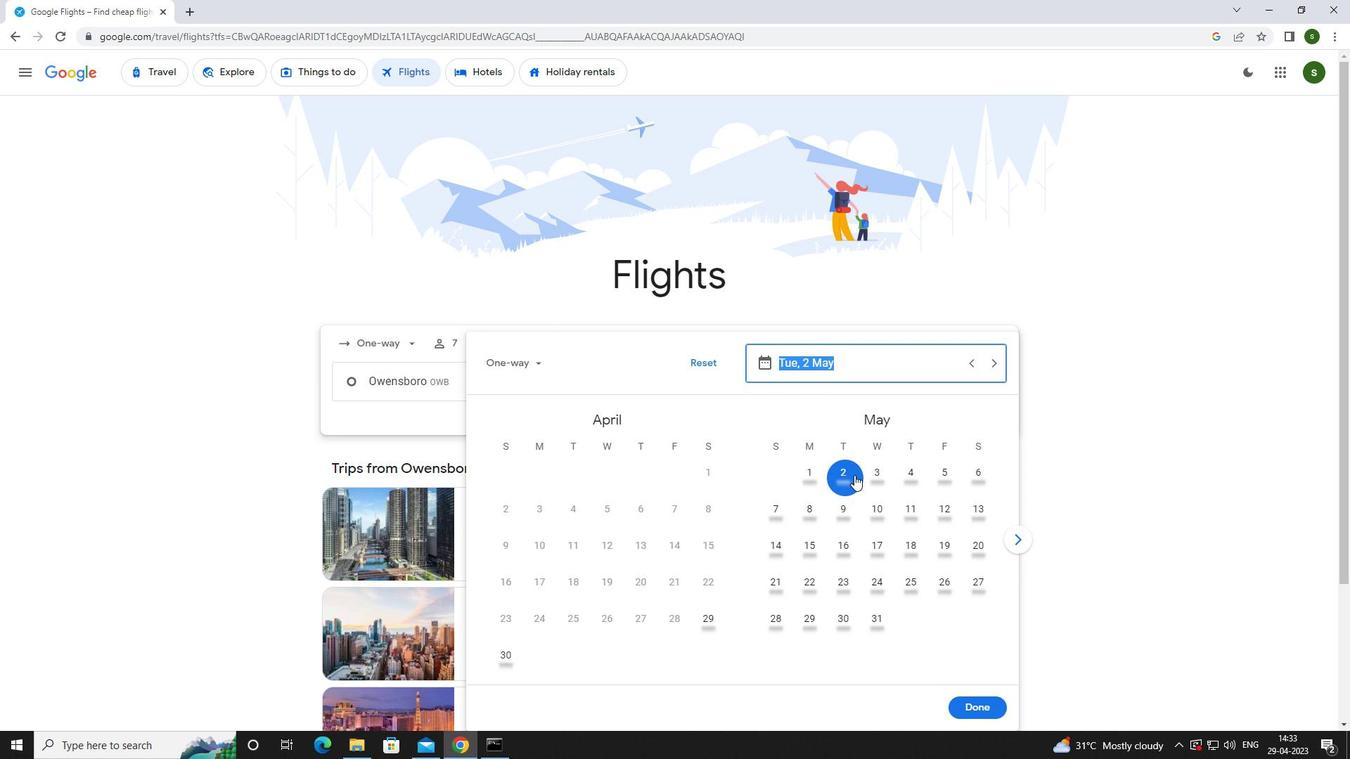 
Action: Mouse moved to (995, 706)
Screenshot: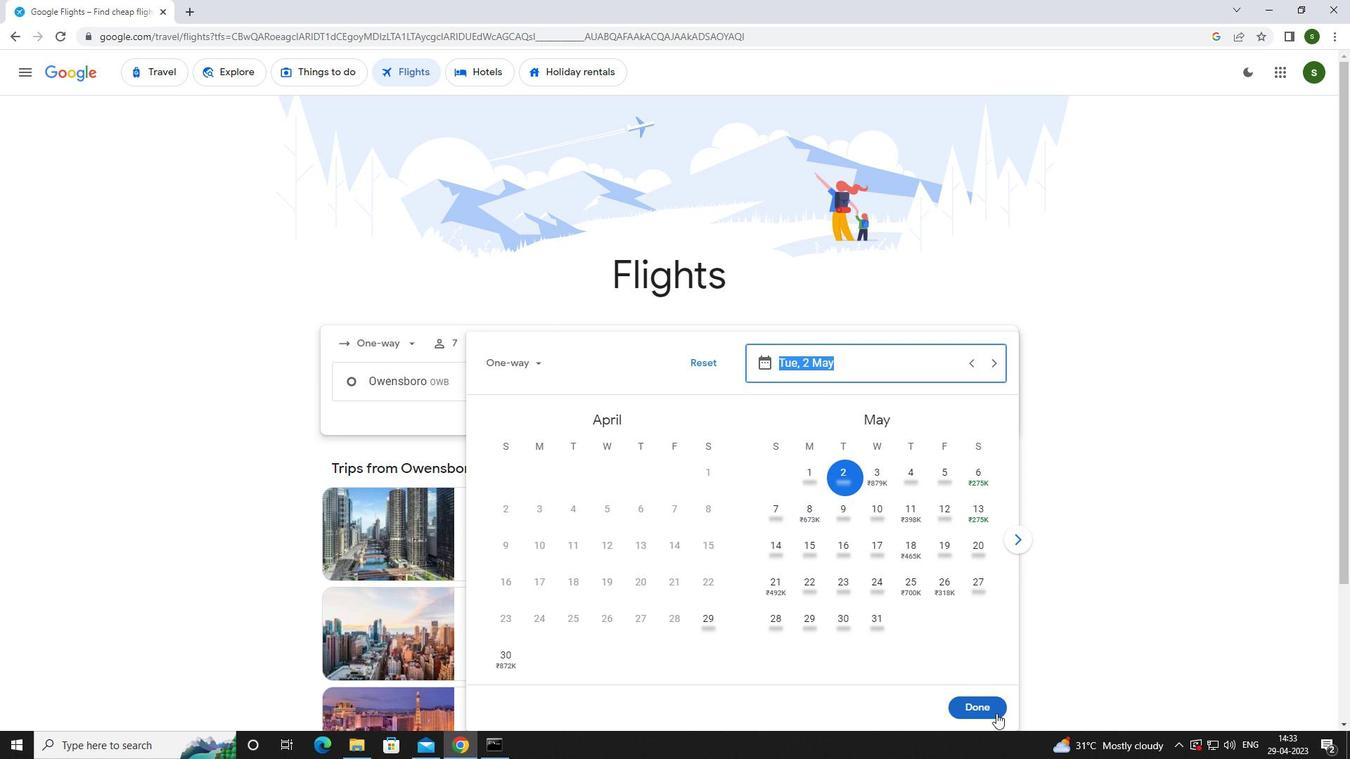 
Action: Mouse pressed left at (995, 706)
Screenshot: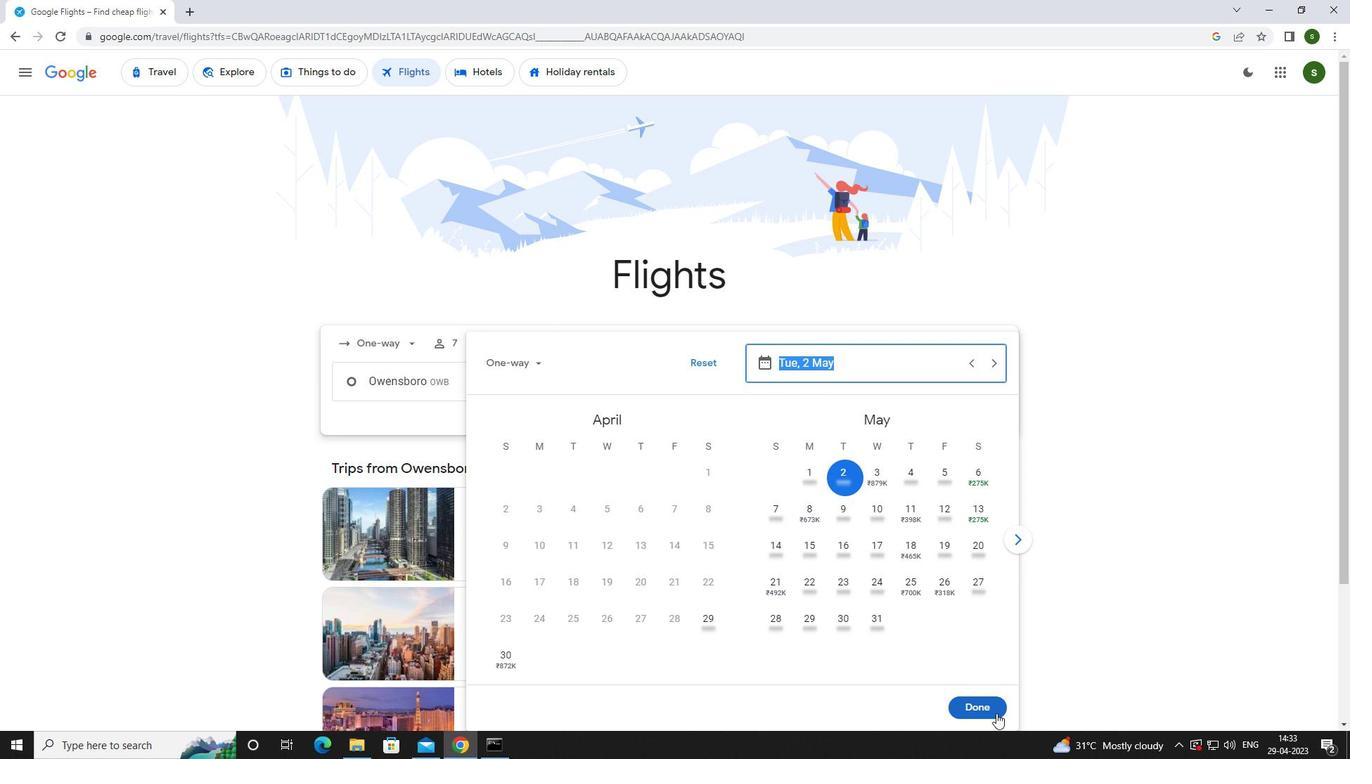 
Action: Mouse moved to (653, 439)
Screenshot: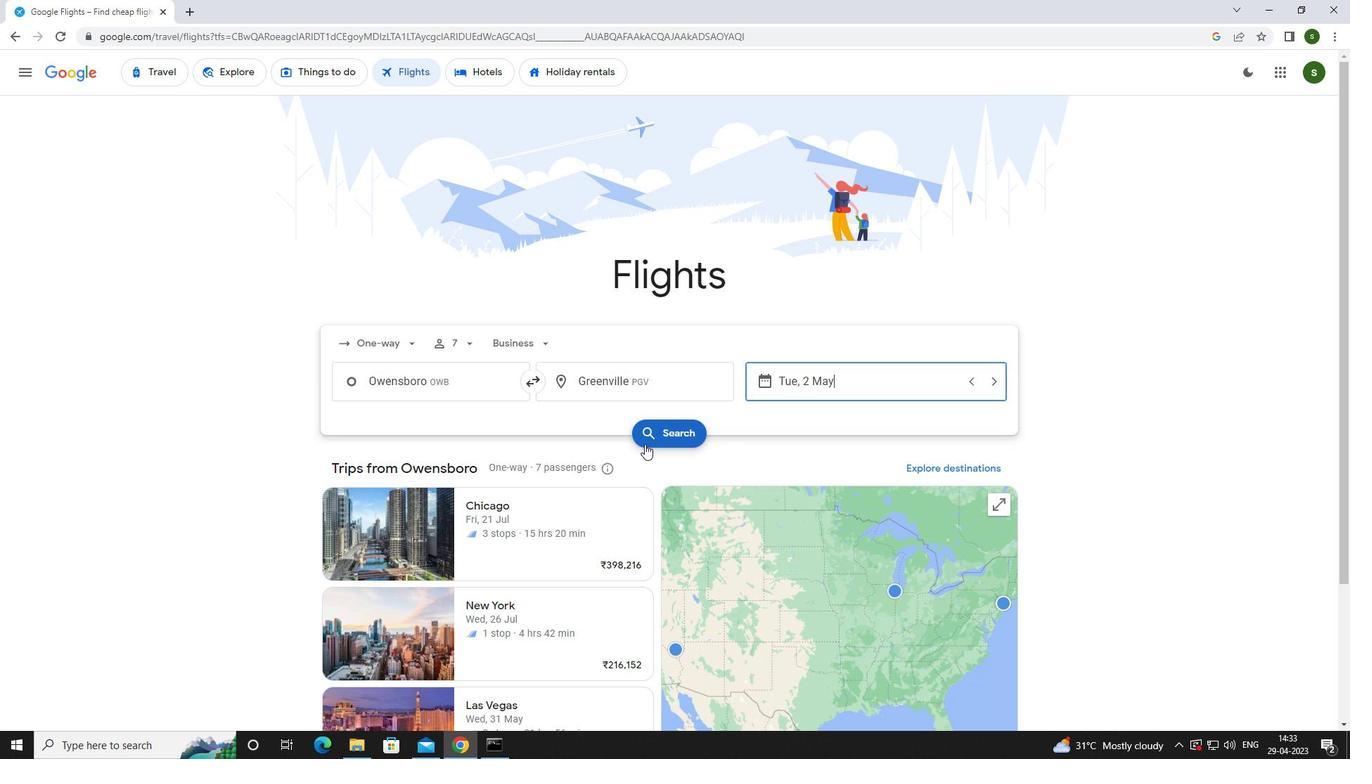 
Action: Mouse pressed left at (653, 439)
Screenshot: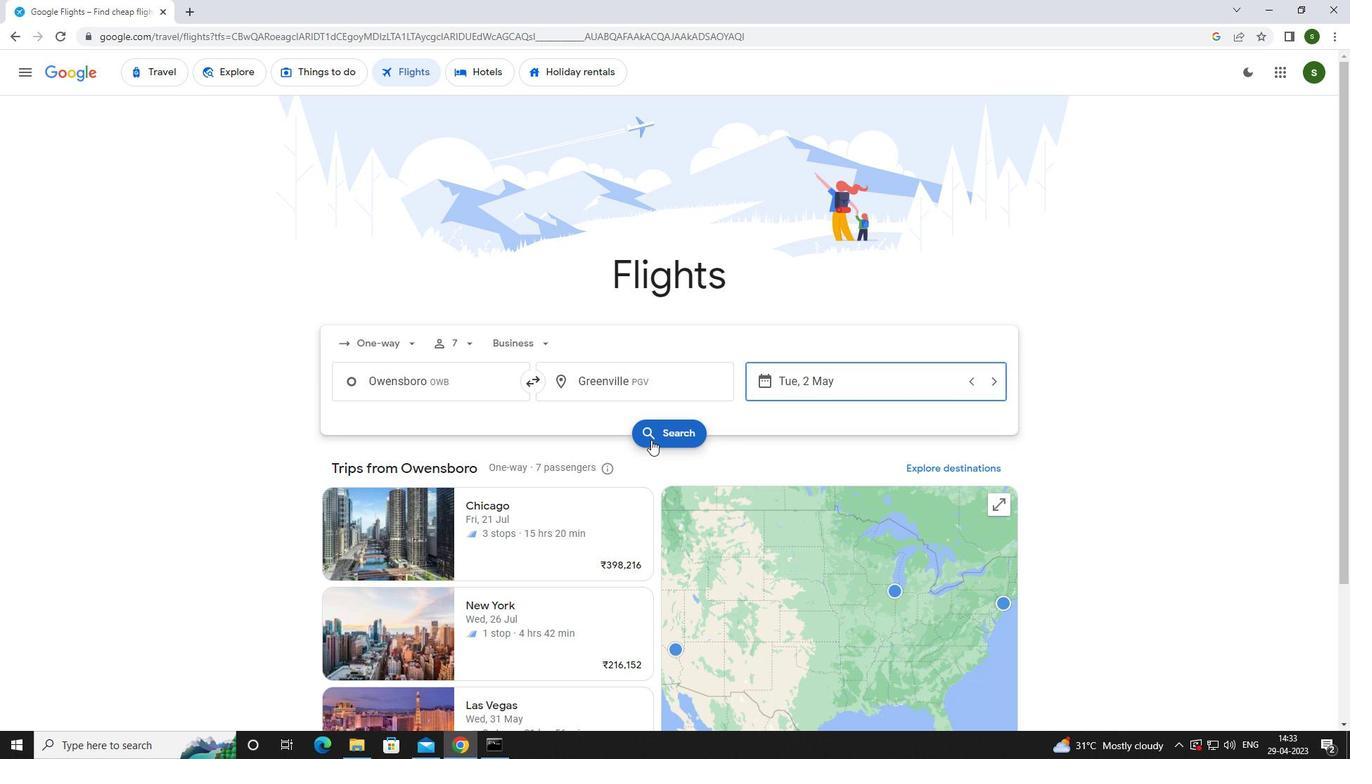 
Action: Mouse moved to (350, 201)
Screenshot: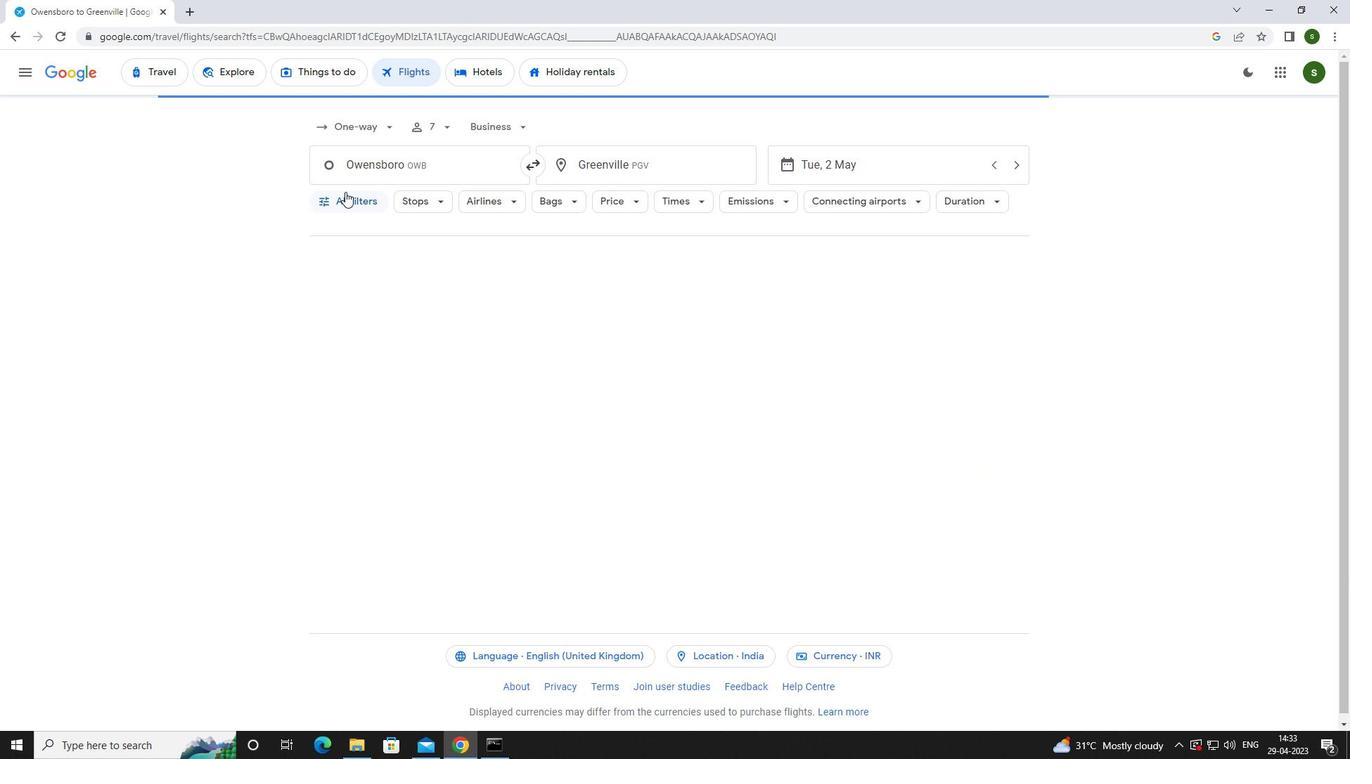 
Action: Mouse pressed left at (350, 201)
Screenshot: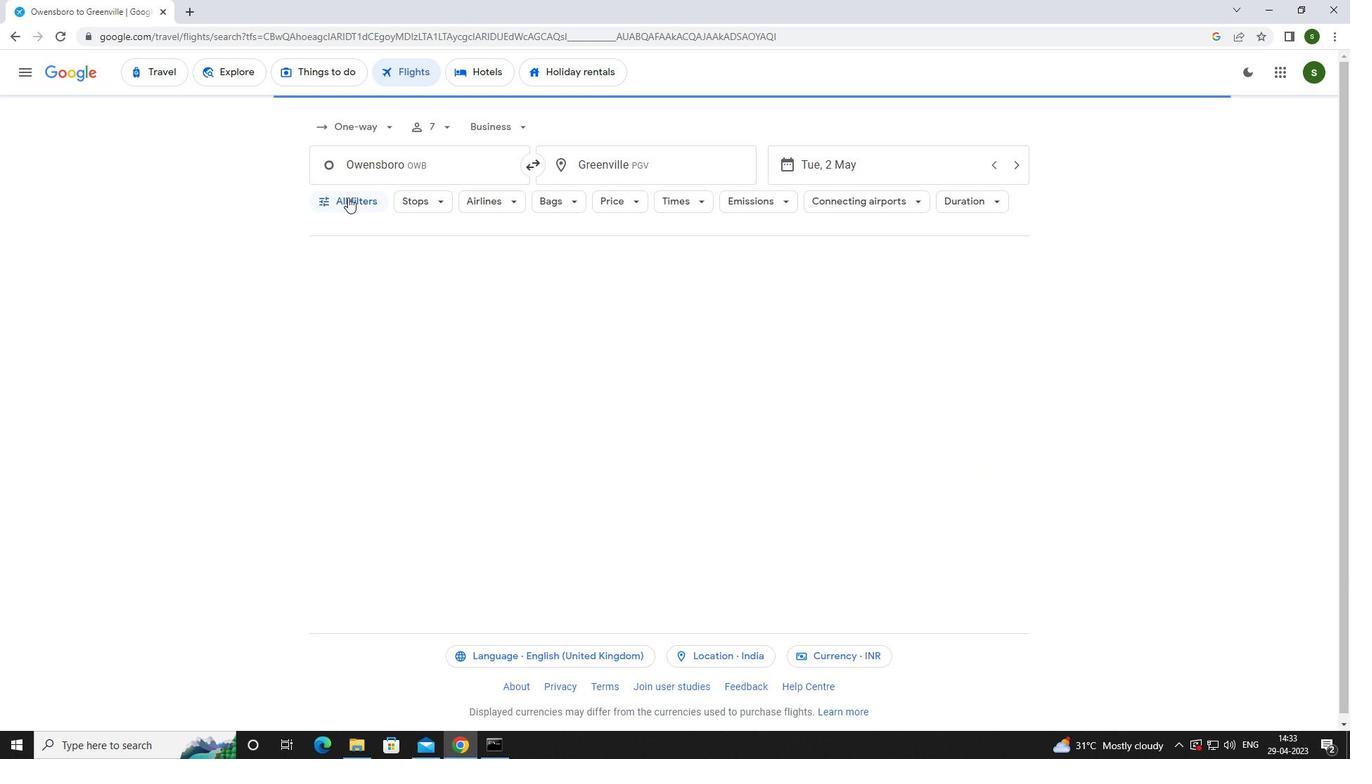 
Action: Mouse moved to (439, 358)
Screenshot: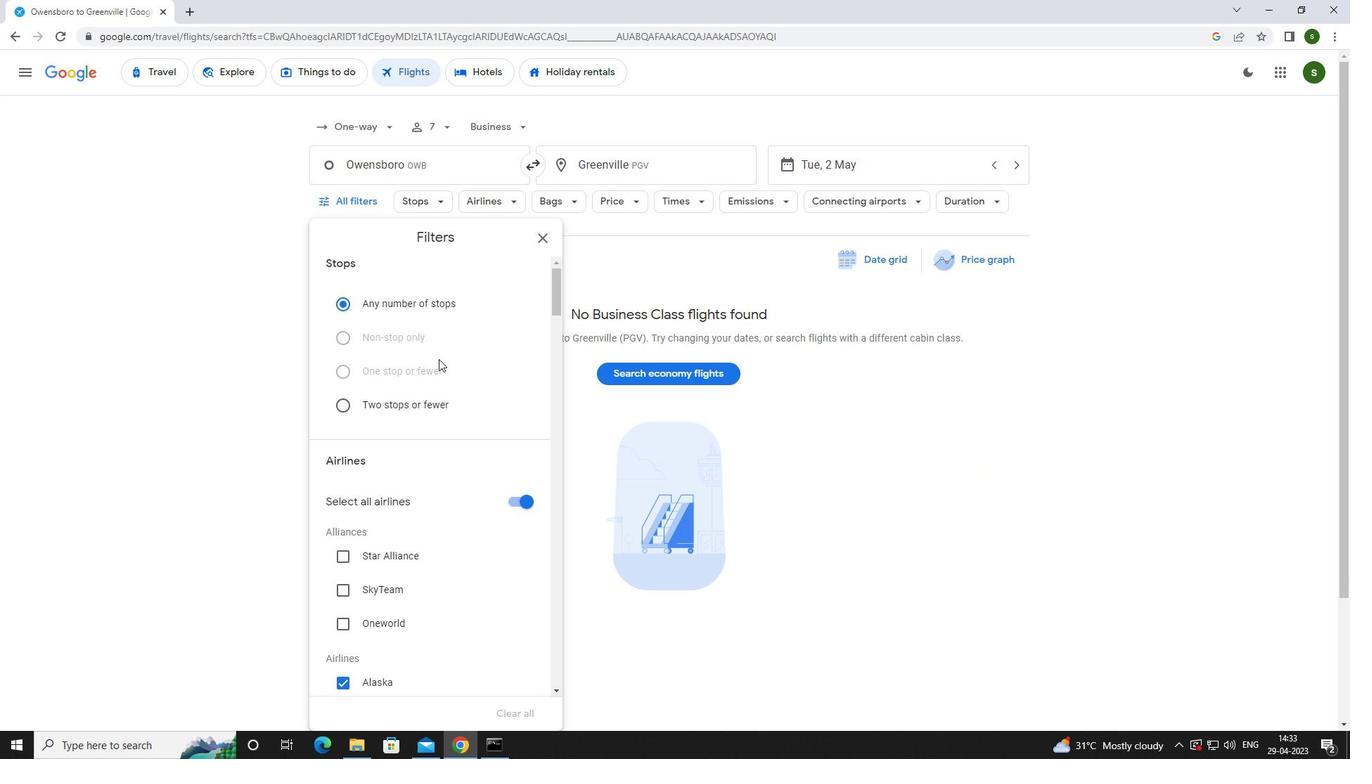 
Action: Mouse scrolled (439, 357) with delta (0, 0)
Screenshot: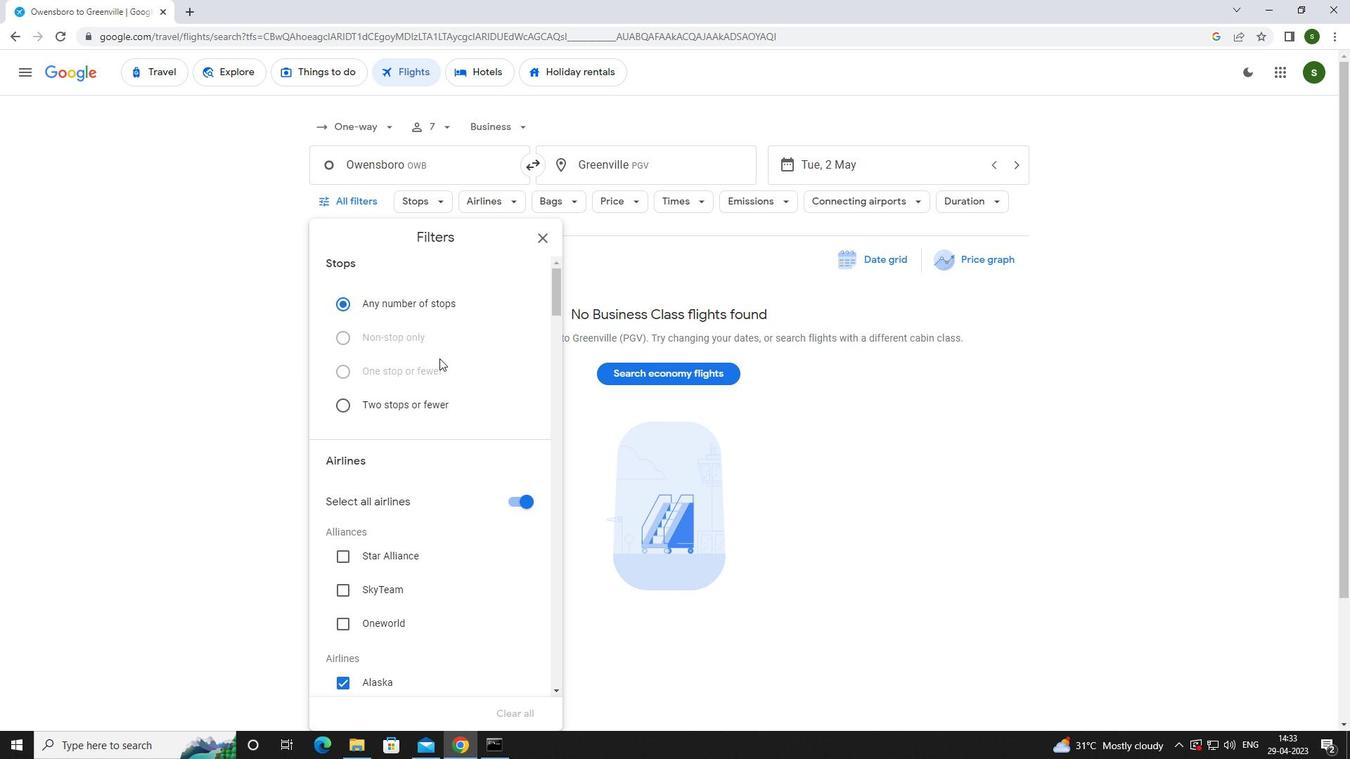 
Action: Mouse scrolled (439, 357) with delta (0, 0)
Screenshot: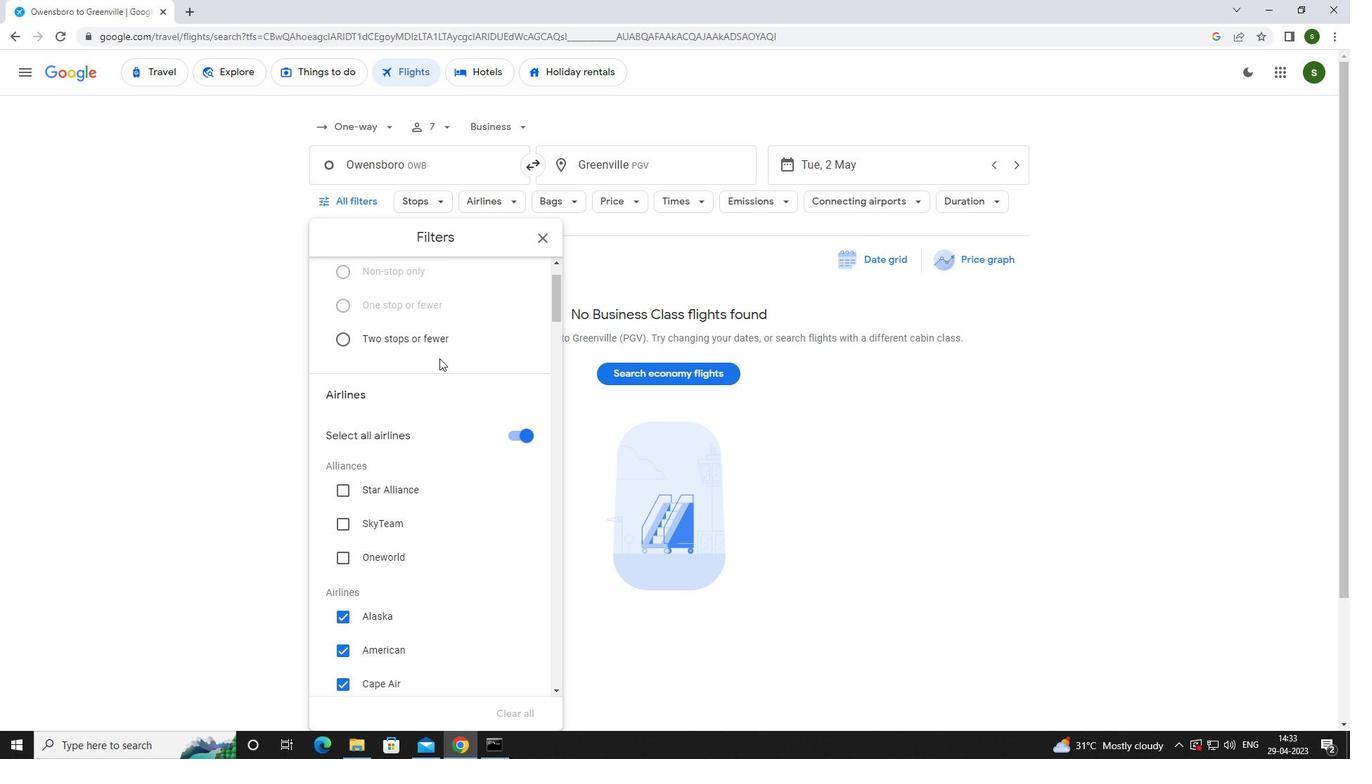 
Action: Mouse moved to (520, 360)
Screenshot: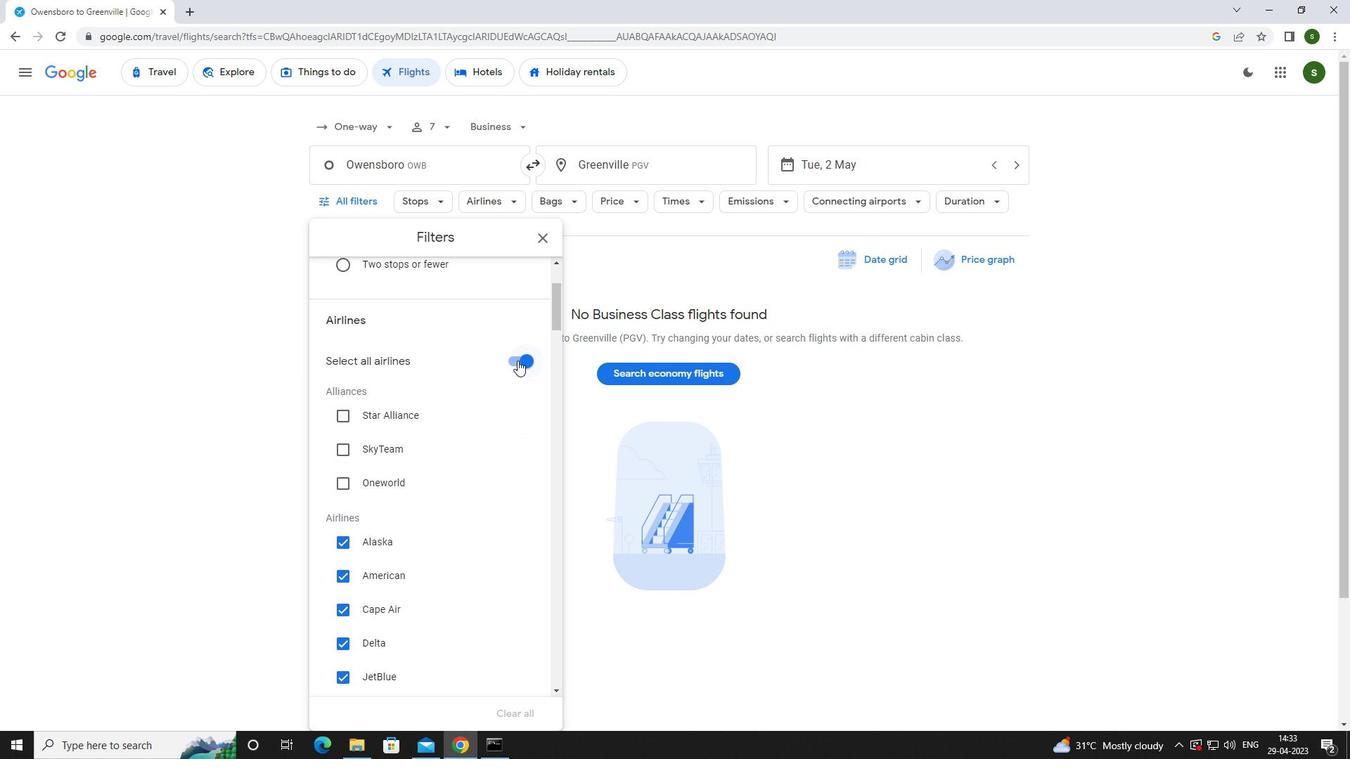 
Action: Mouse pressed left at (520, 360)
Screenshot: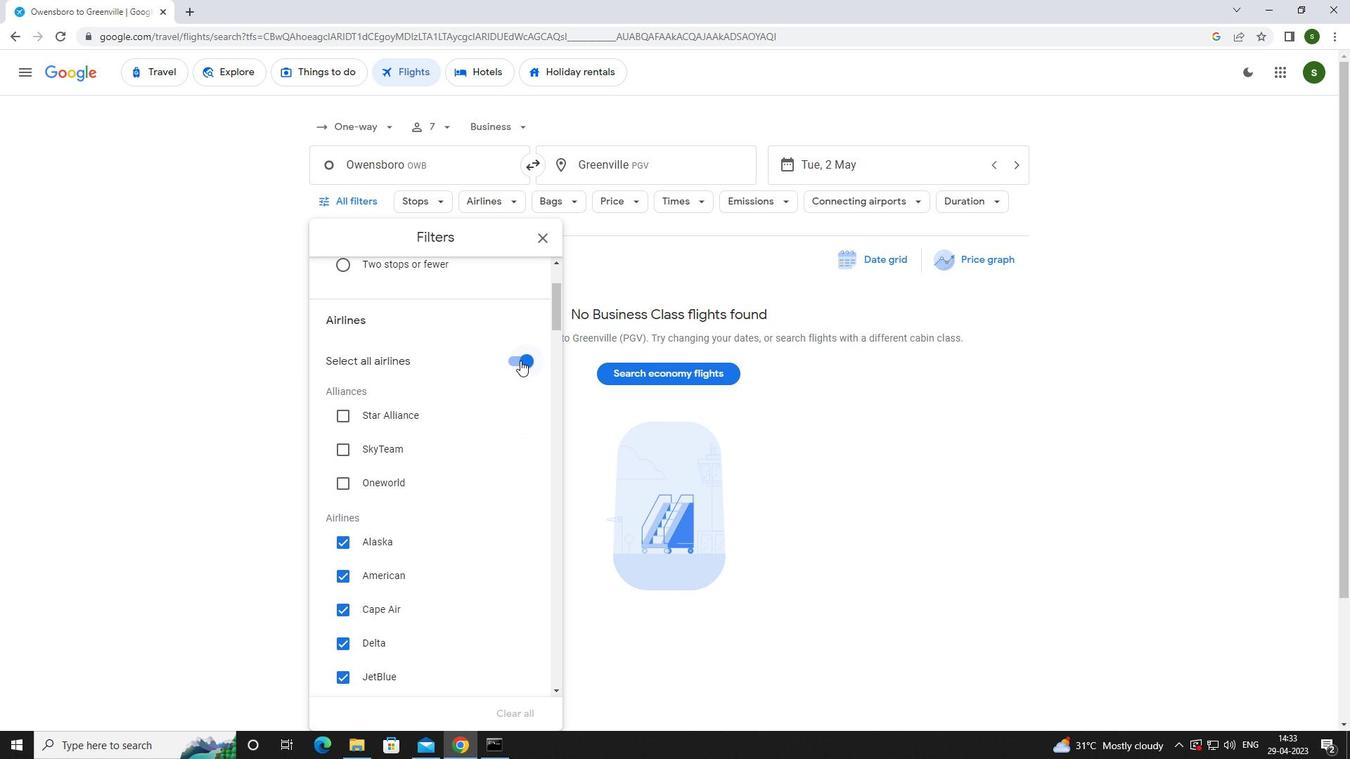 
Action: Mouse moved to (445, 405)
Screenshot: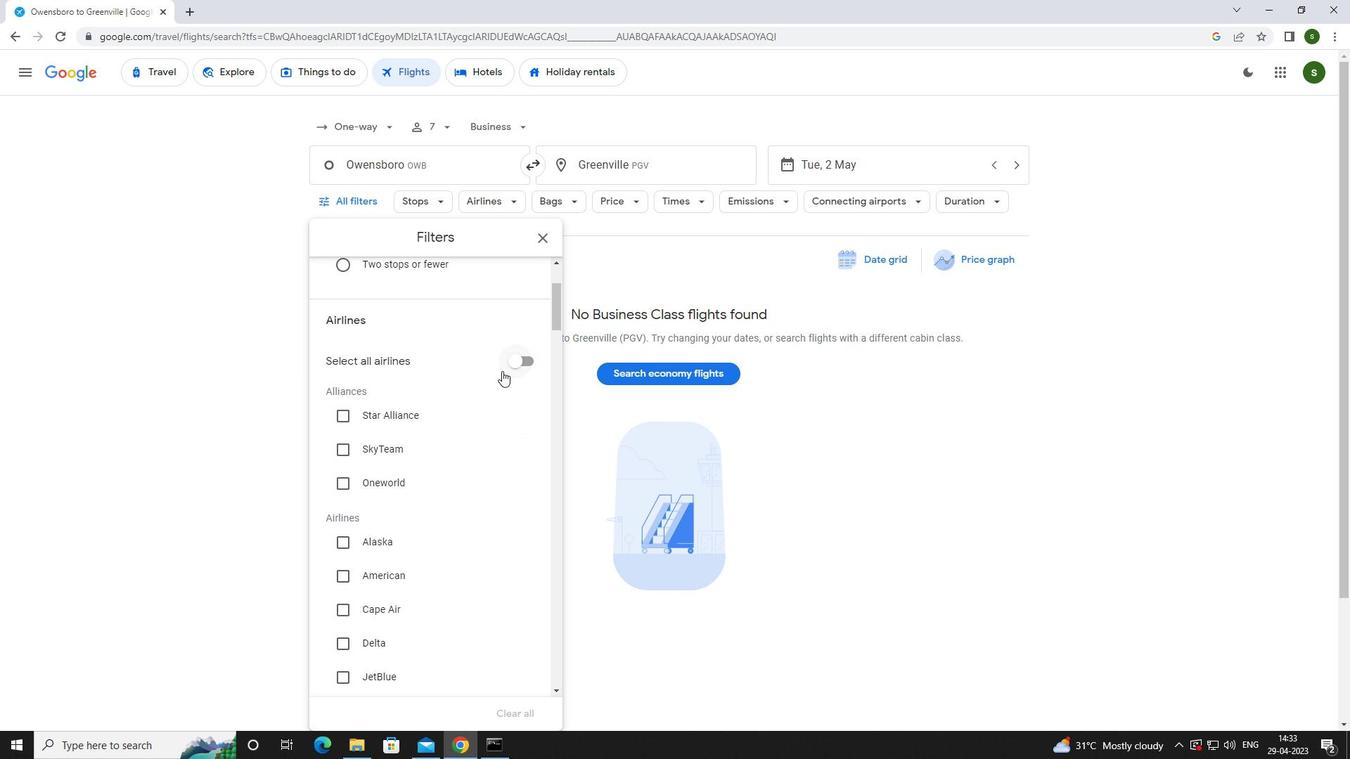 
Action: Mouse scrolled (445, 404) with delta (0, 0)
Screenshot: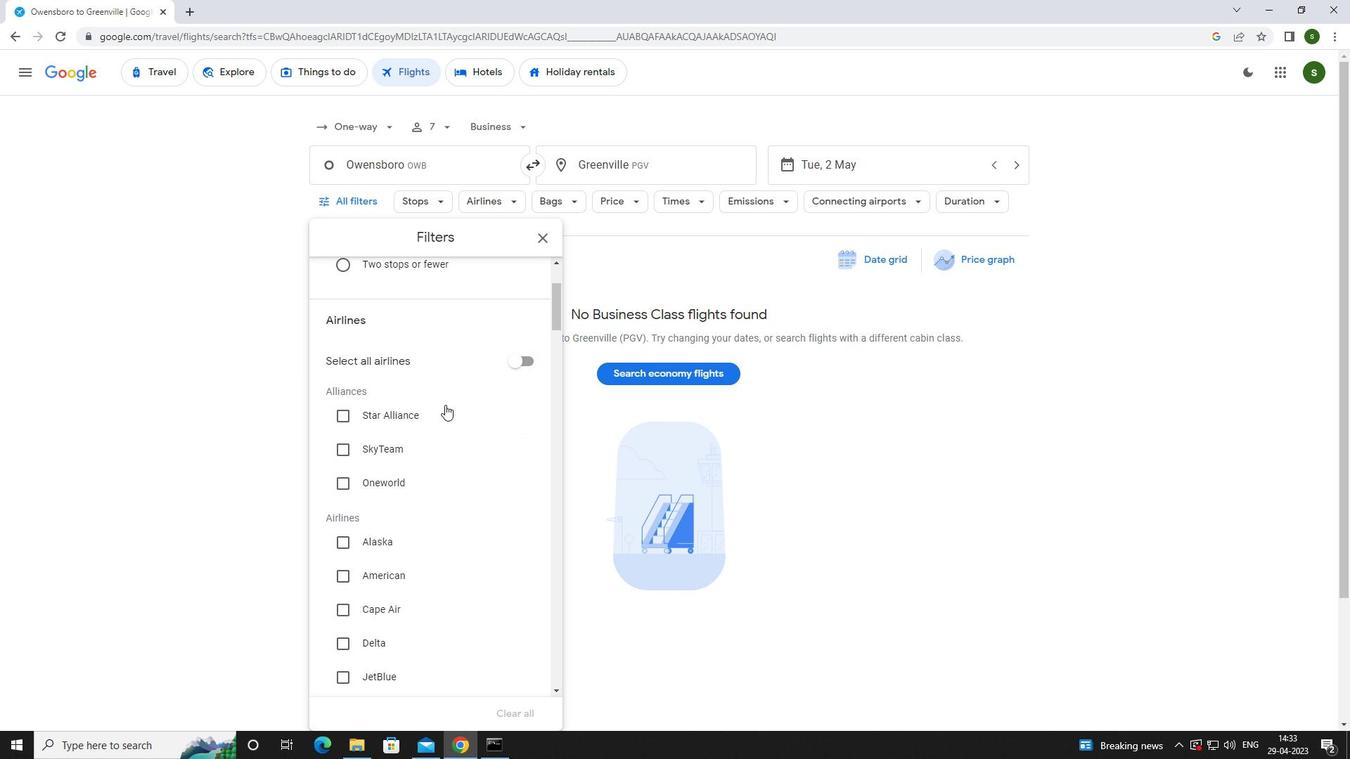 
Action: Mouse moved to (445, 405)
Screenshot: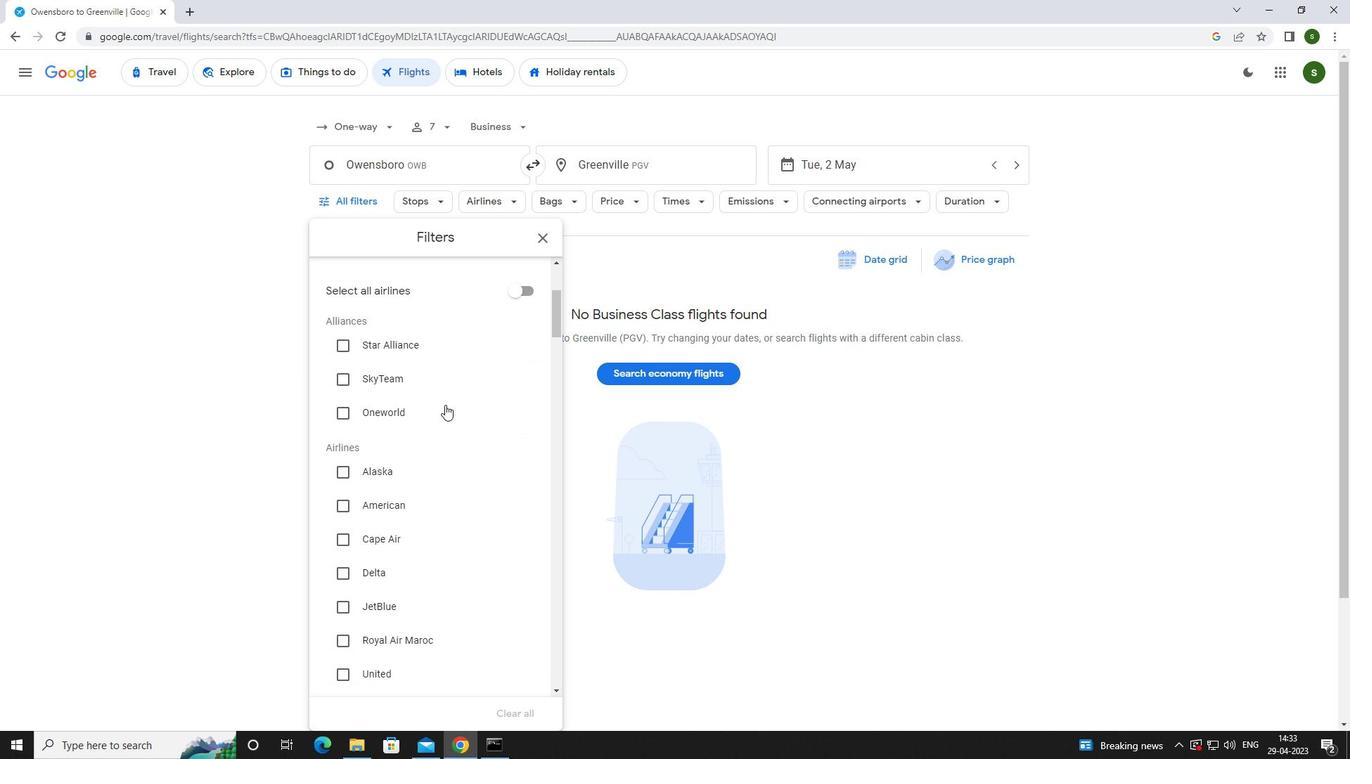 
Action: Mouse scrolled (445, 404) with delta (0, 0)
Screenshot: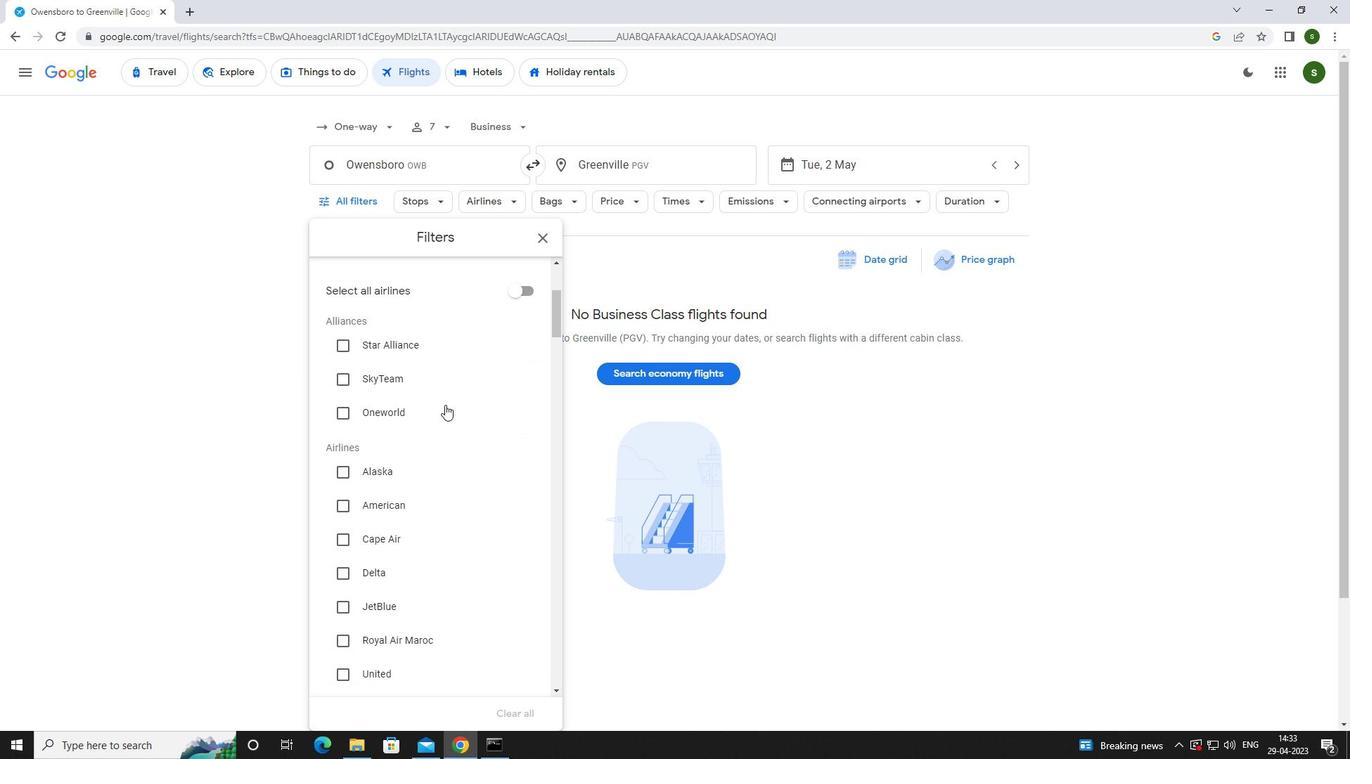 
Action: Mouse scrolled (445, 404) with delta (0, 0)
Screenshot: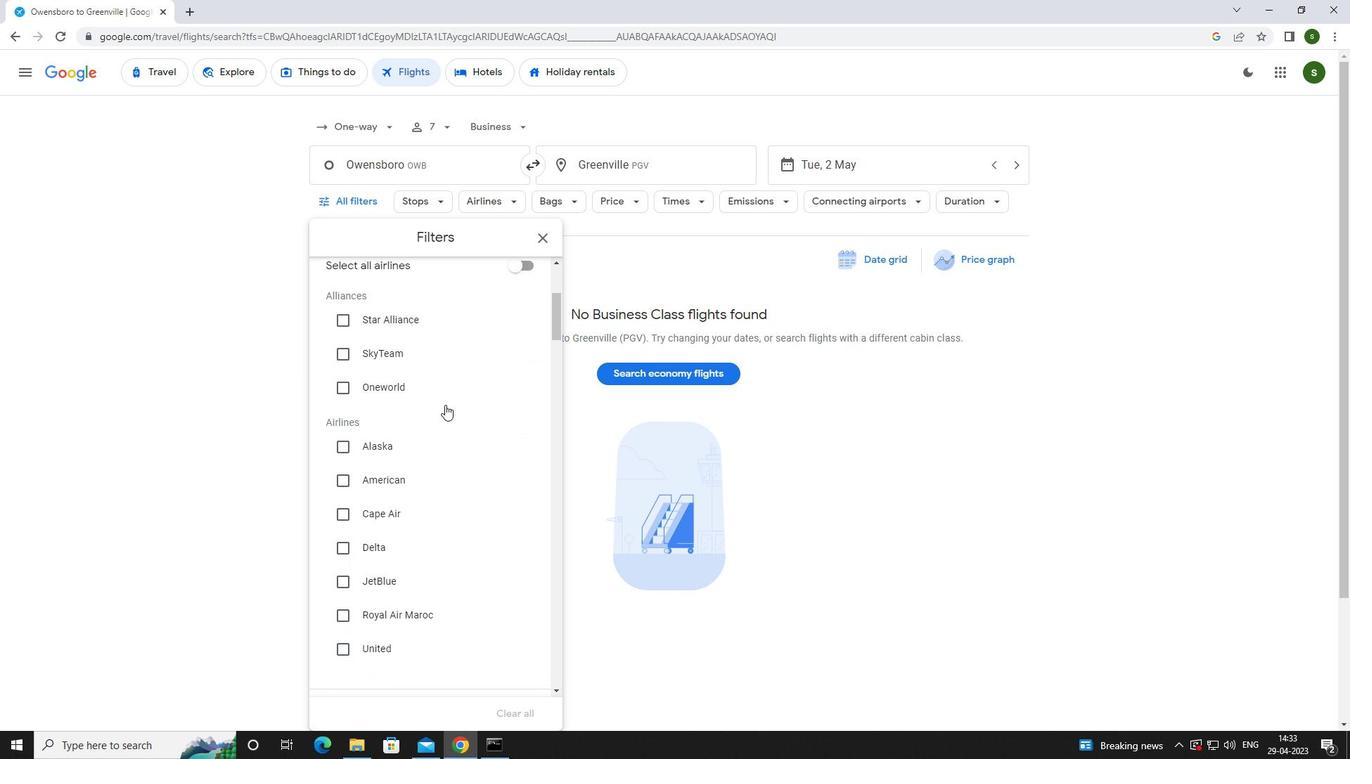 
Action: Mouse scrolled (445, 404) with delta (0, 0)
Screenshot: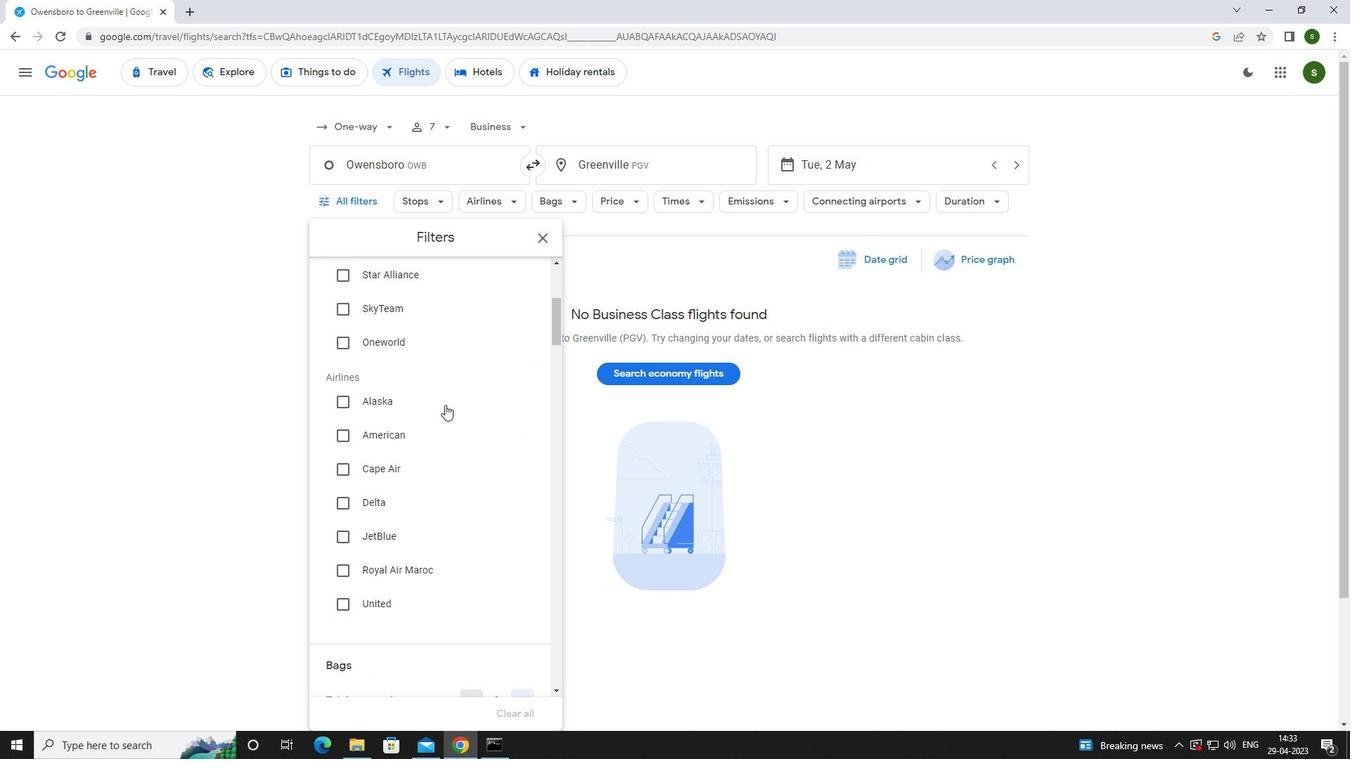 
Action: Mouse scrolled (445, 404) with delta (0, 0)
Screenshot: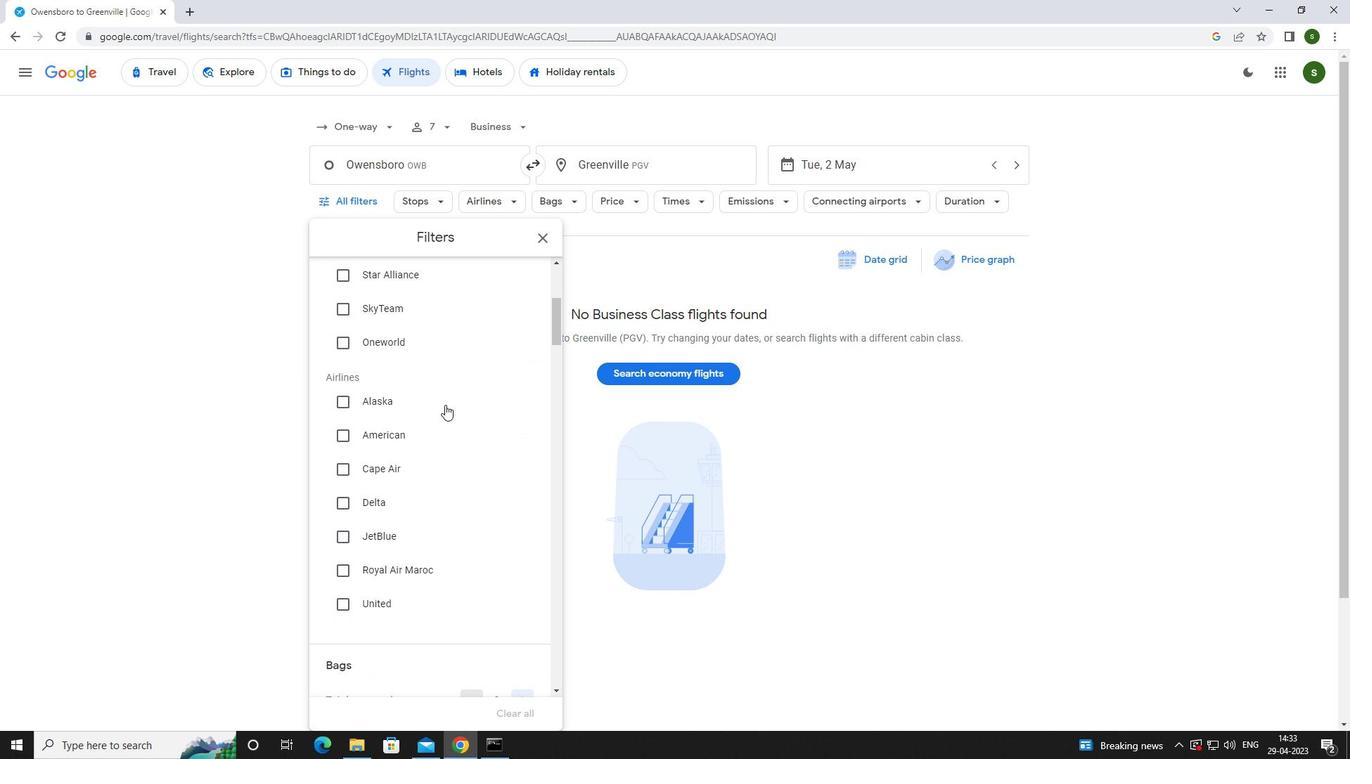 
Action: Mouse scrolled (445, 404) with delta (0, 0)
Screenshot: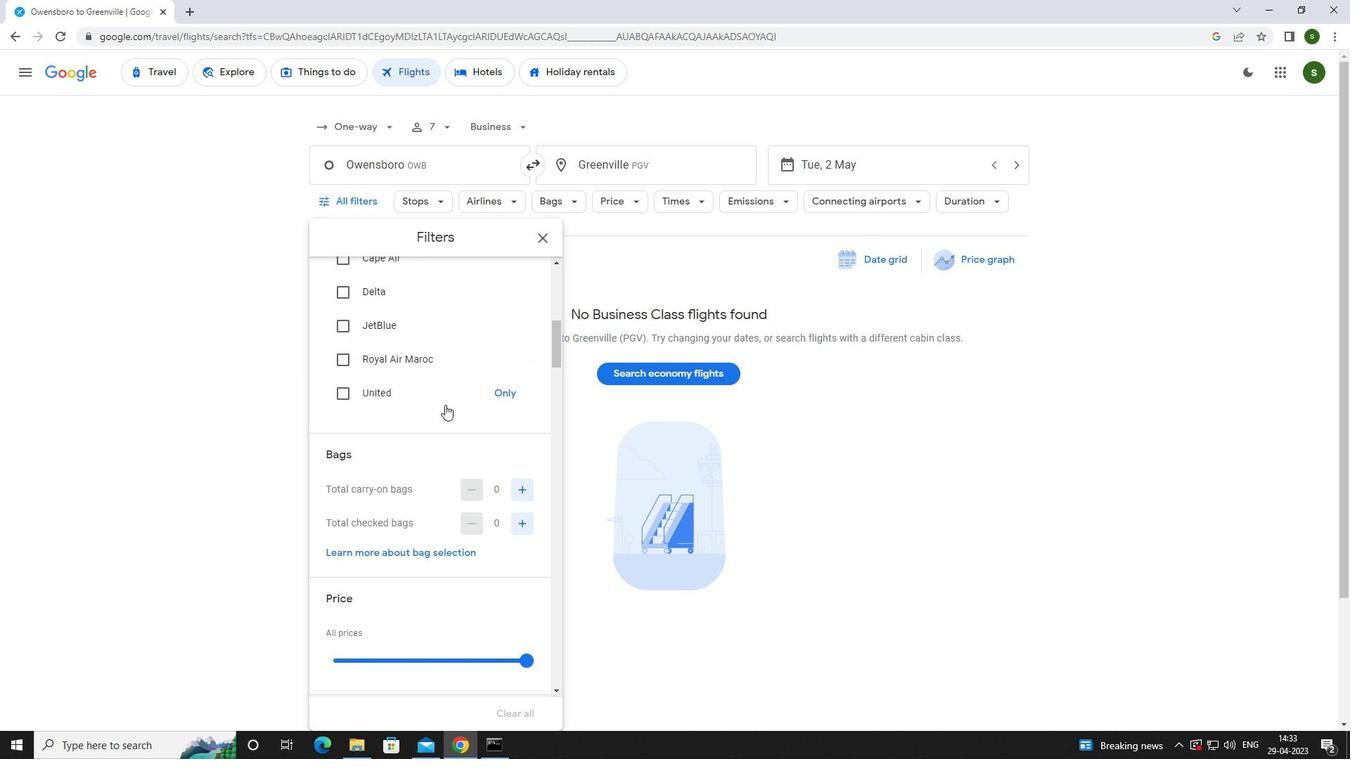 
Action: Mouse scrolled (445, 404) with delta (0, 0)
Screenshot: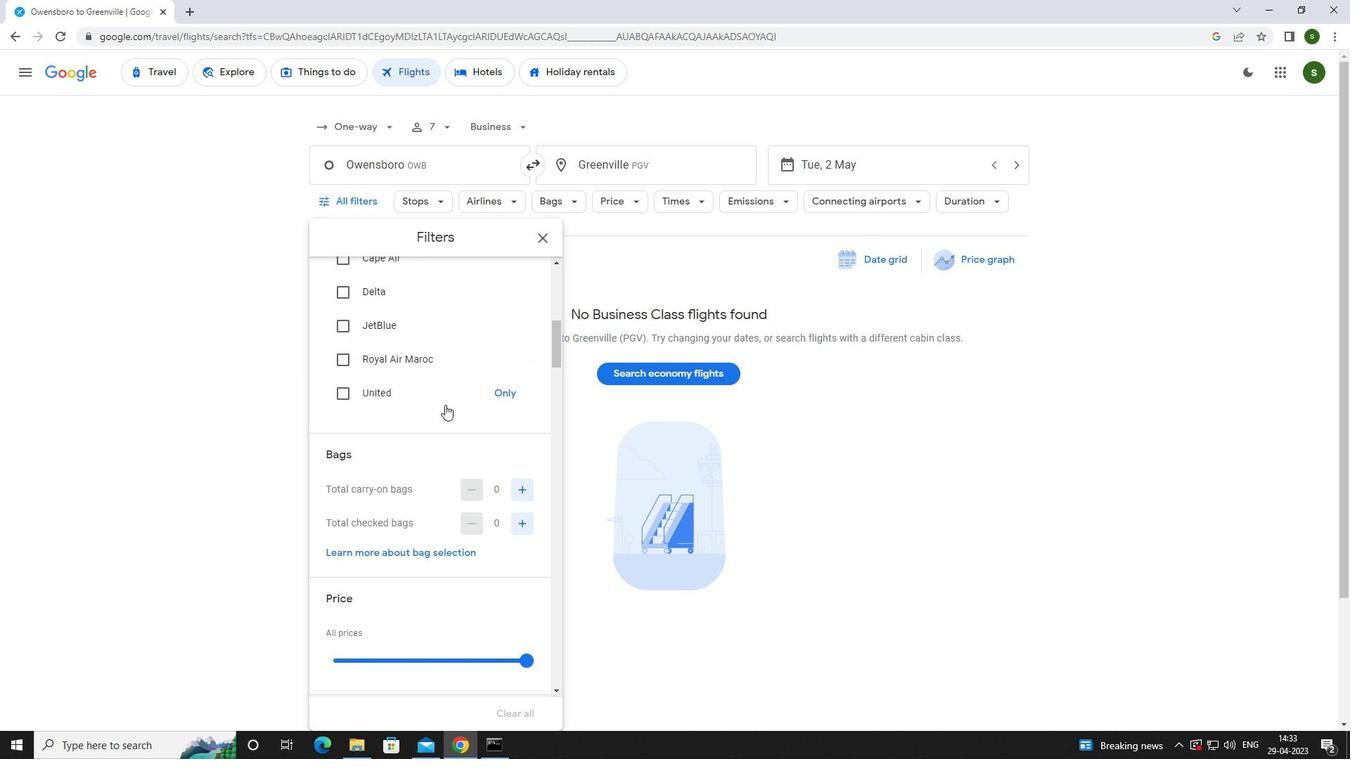 
Action: Mouse moved to (520, 349)
Screenshot: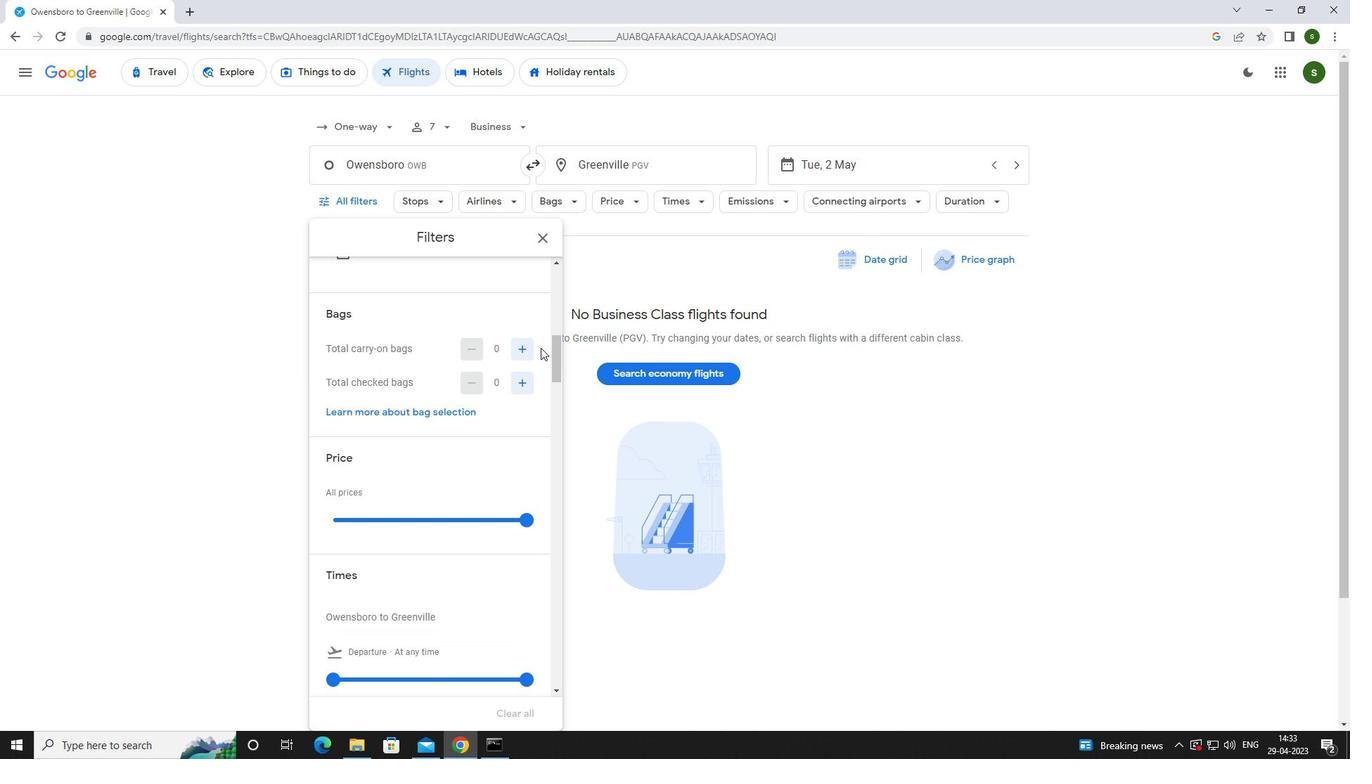 
Action: Mouse pressed left at (520, 349)
Screenshot: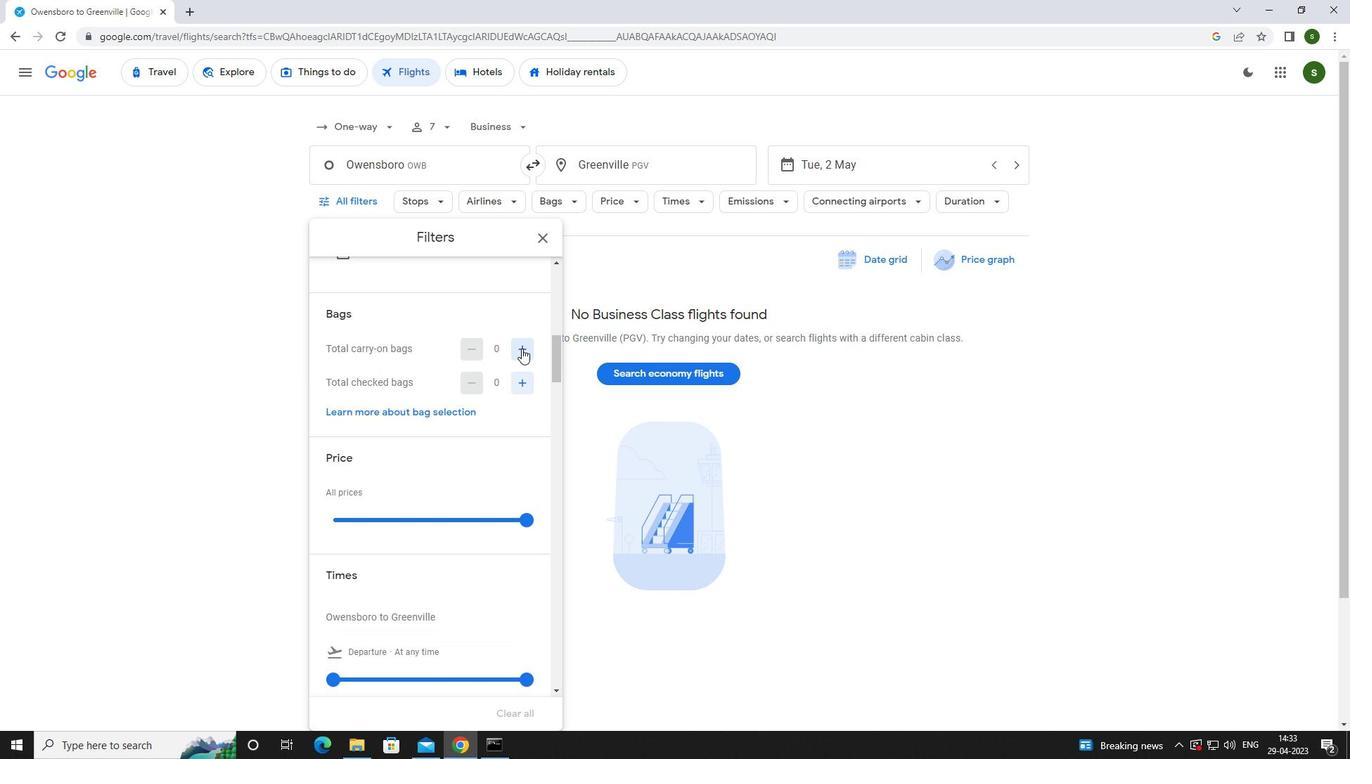 
Action: Mouse pressed left at (520, 349)
Screenshot: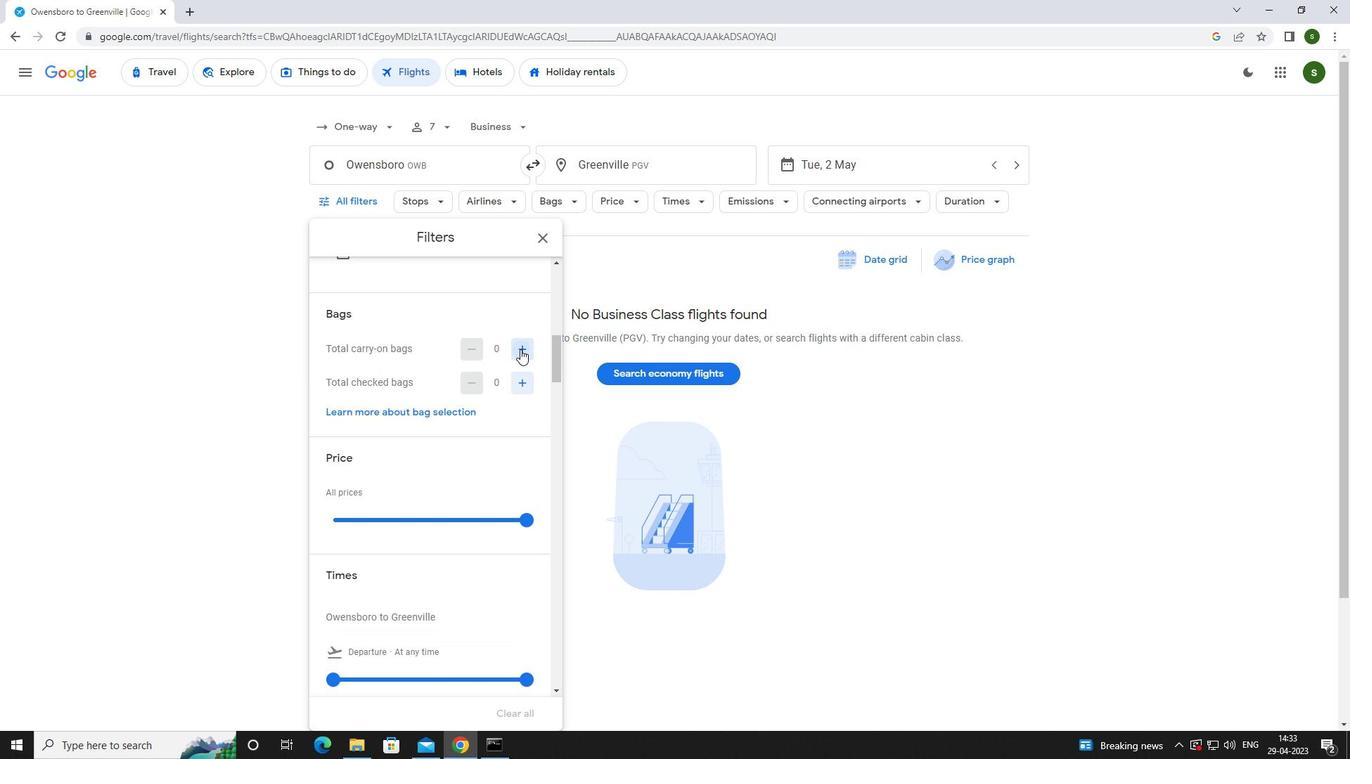 
Action: Mouse moved to (523, 381)
Screenshot: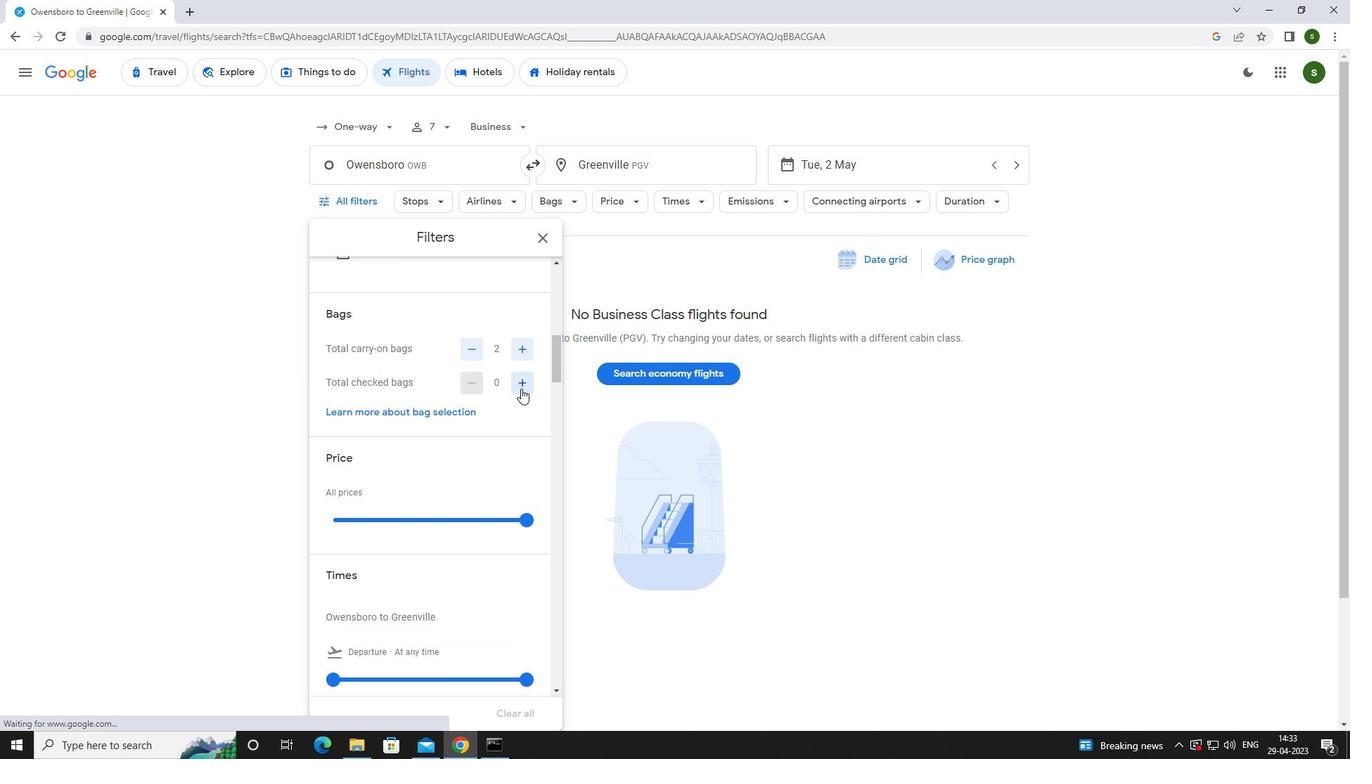 
Action: Mouse pressed left at (523, 381)
Screenshot: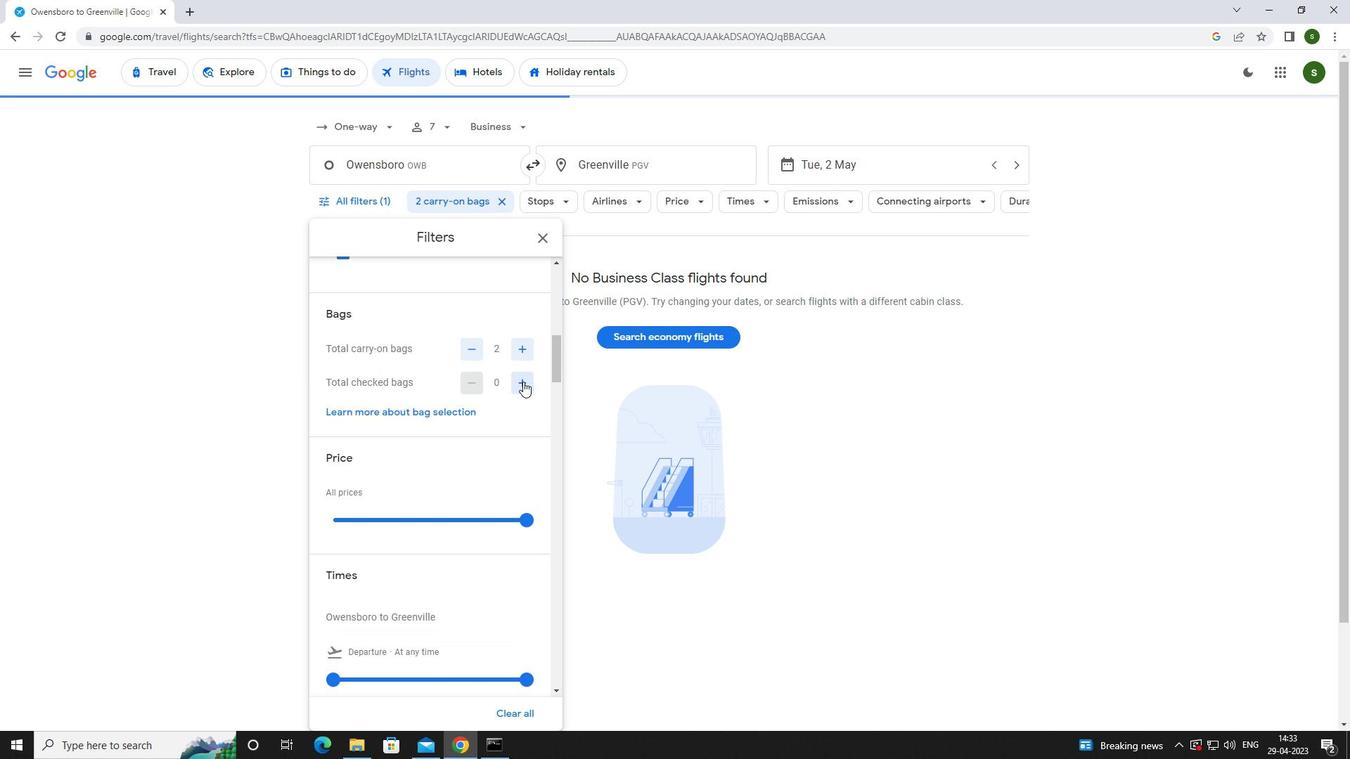 
Action: Mouse pressed left at (523, 381)
Screenshot: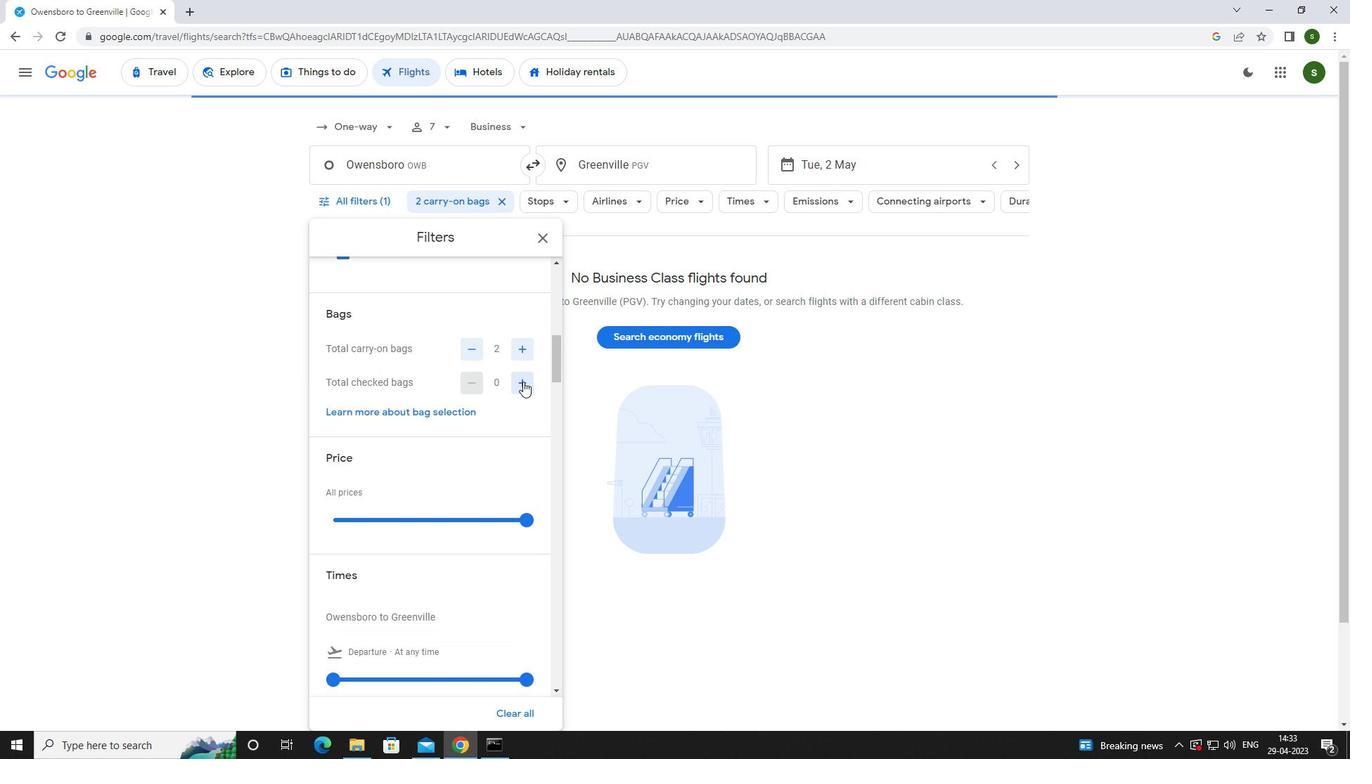 
Action: Mouse pressed left at (523, 381)
Screenshot: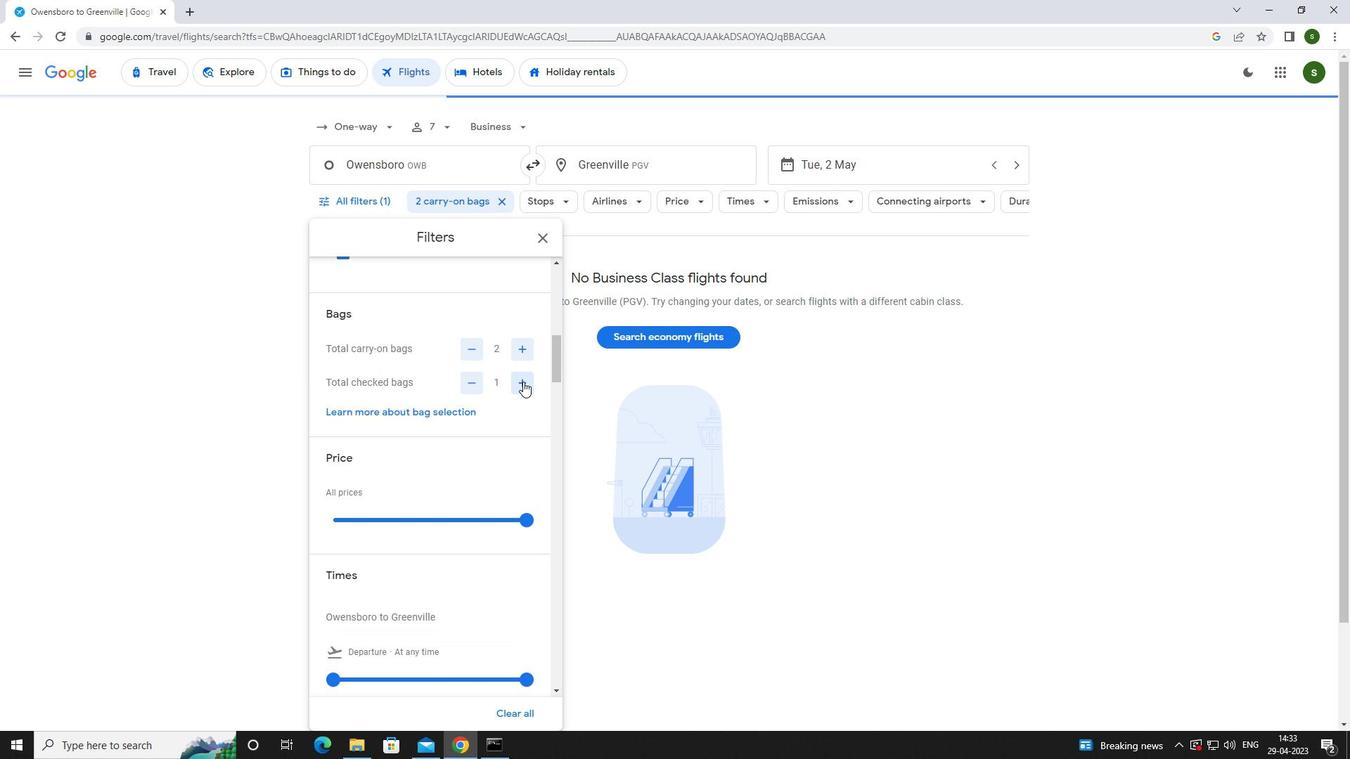 
Action: Mouse pressed left at (523, 381)
Screenshot: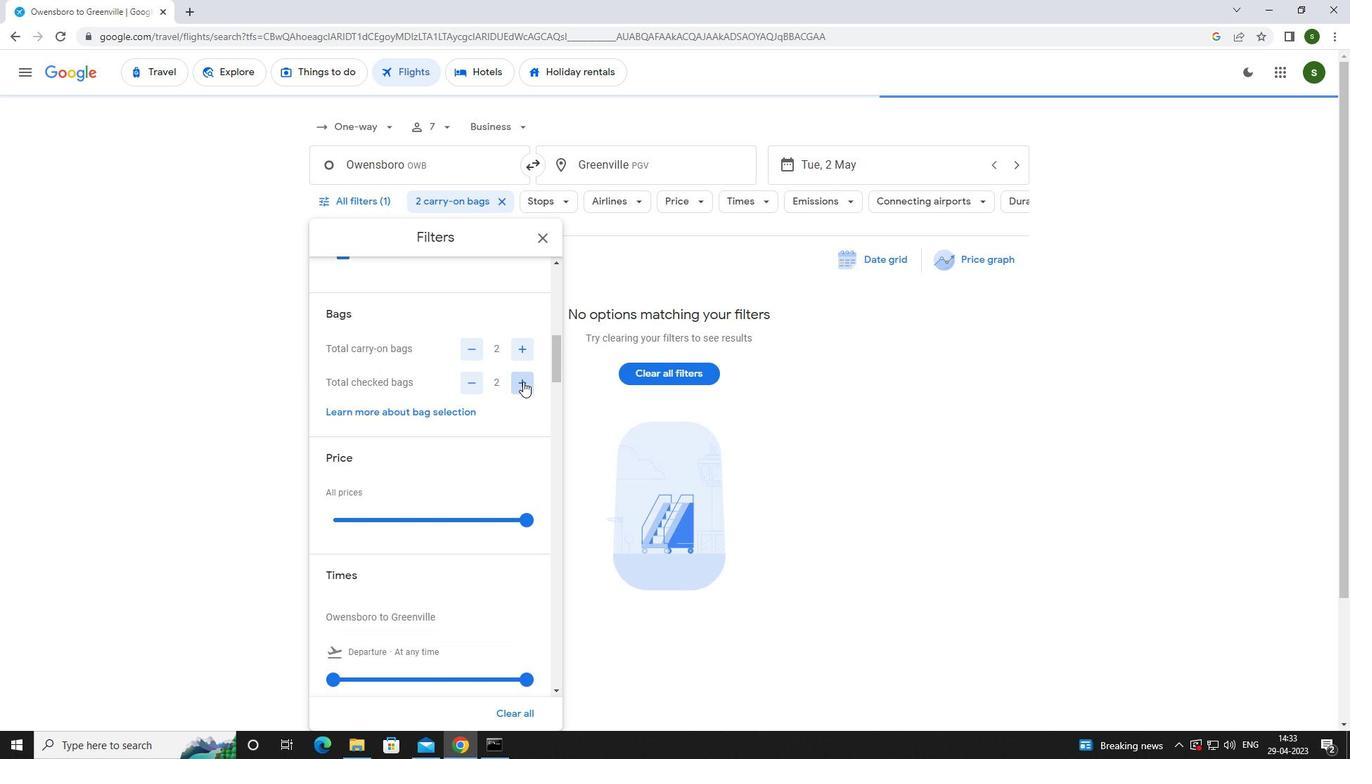 
Action: Mouse pressed left at (523, 381)
Screenshot: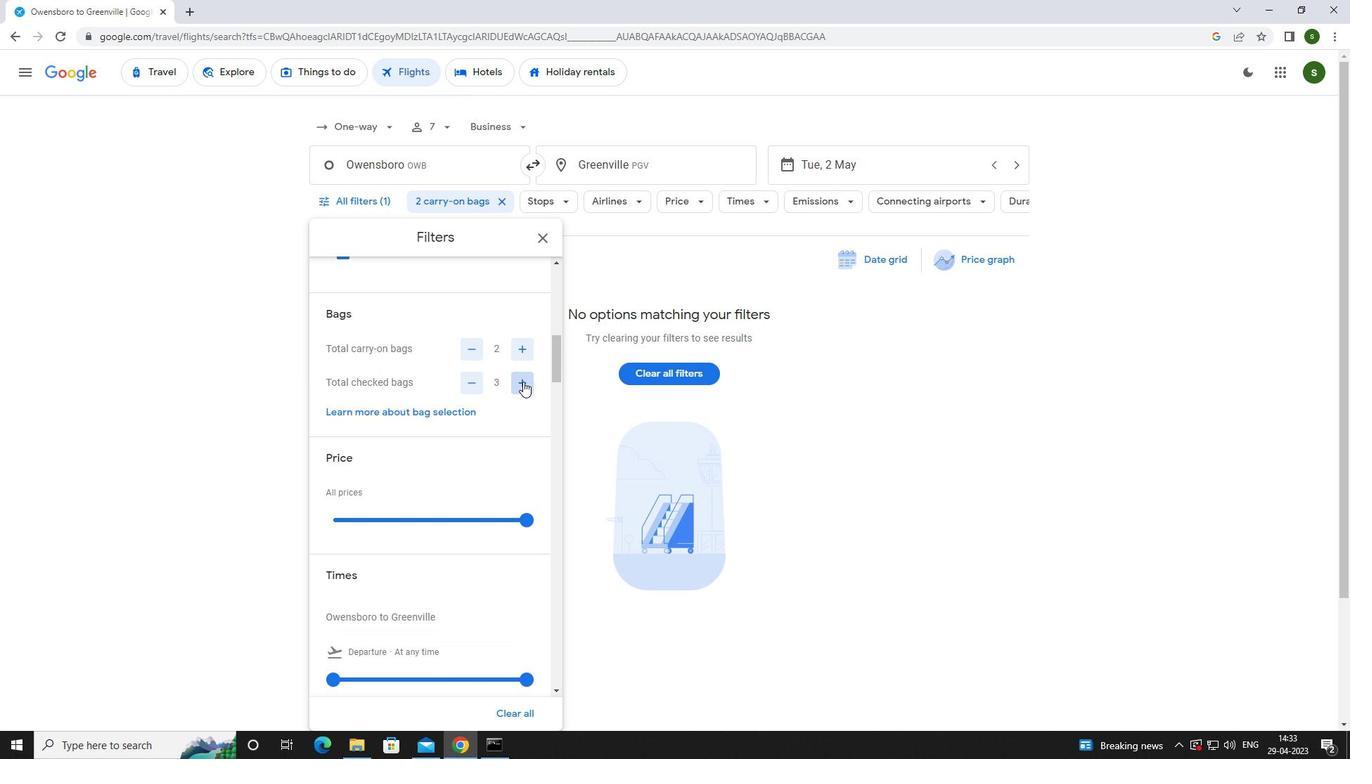 
Action: Mouse pressed left at (523, 381)
Screenshot: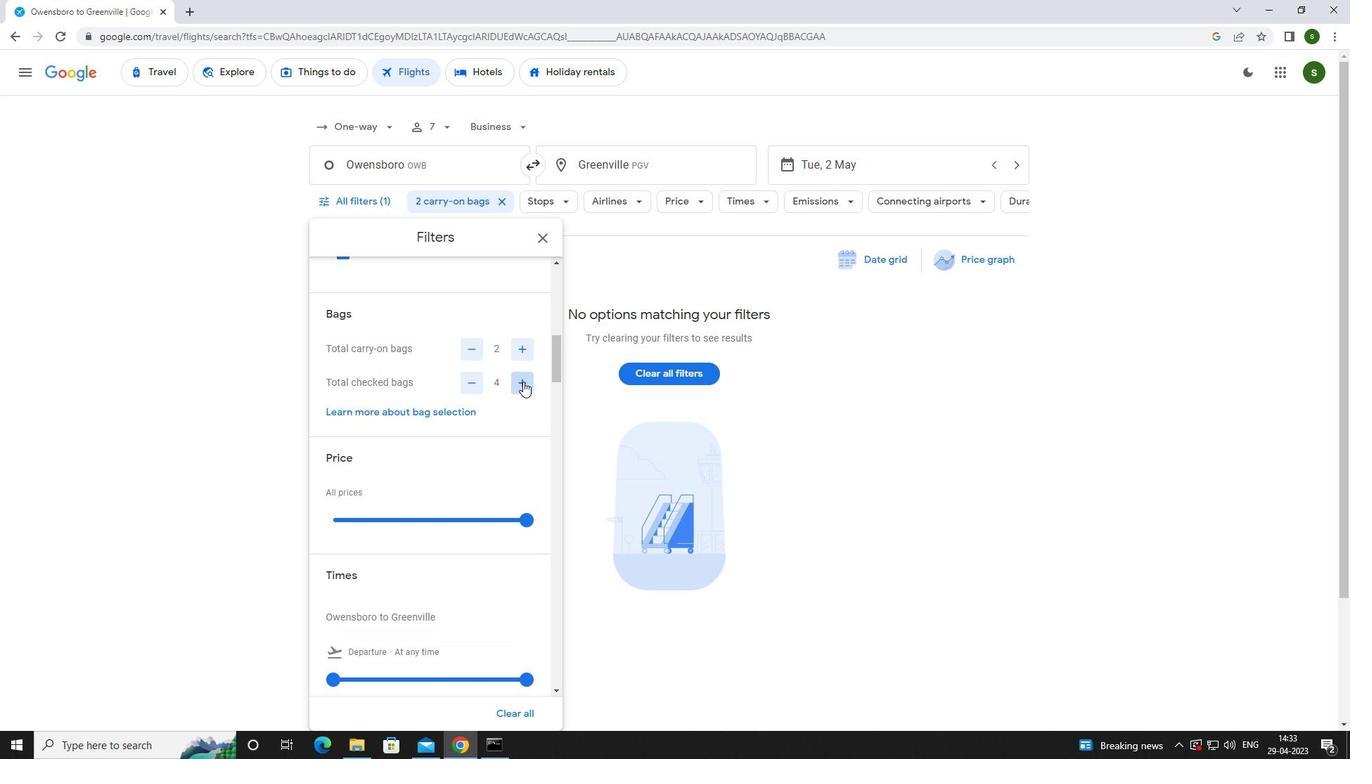 
Action: Mouse pressed left at (523, 381)
Screenshot: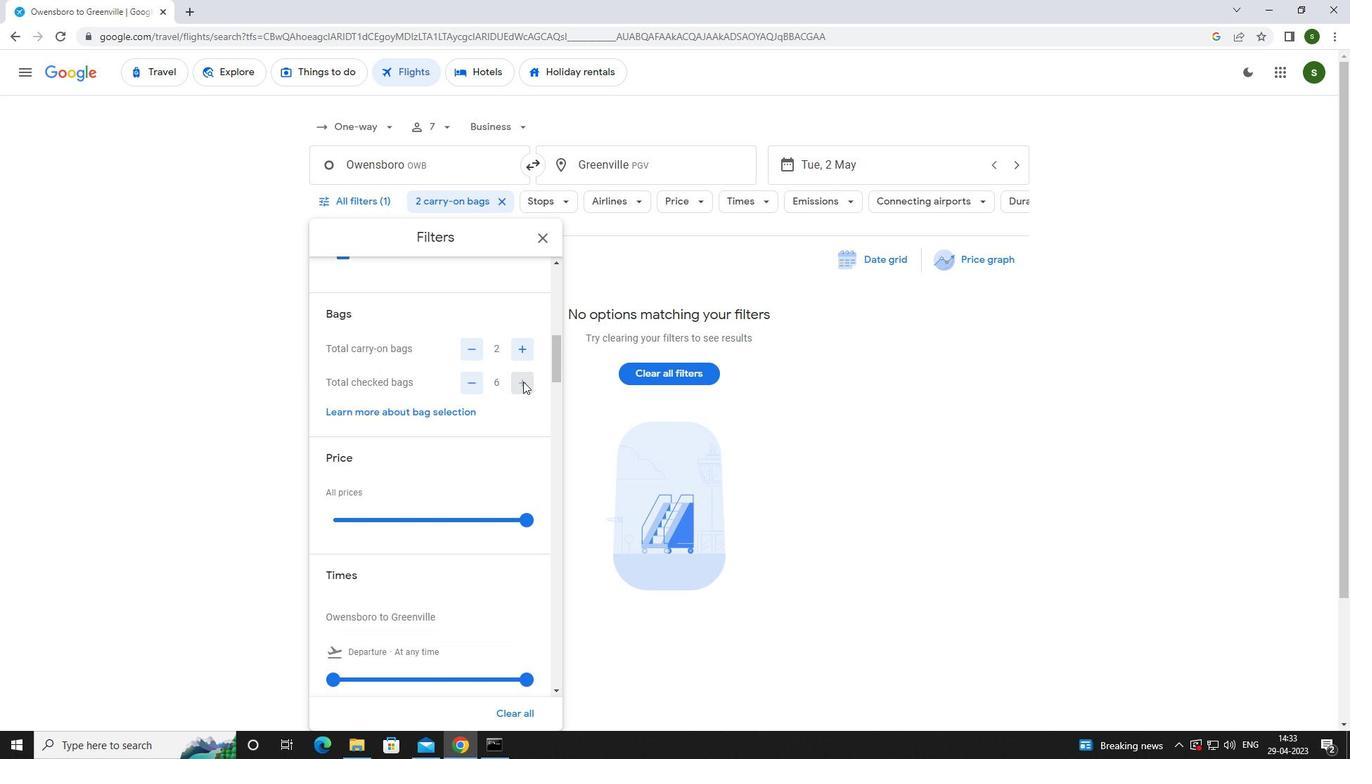 
Action: Mouse moved to (480, 419)
Screenshot: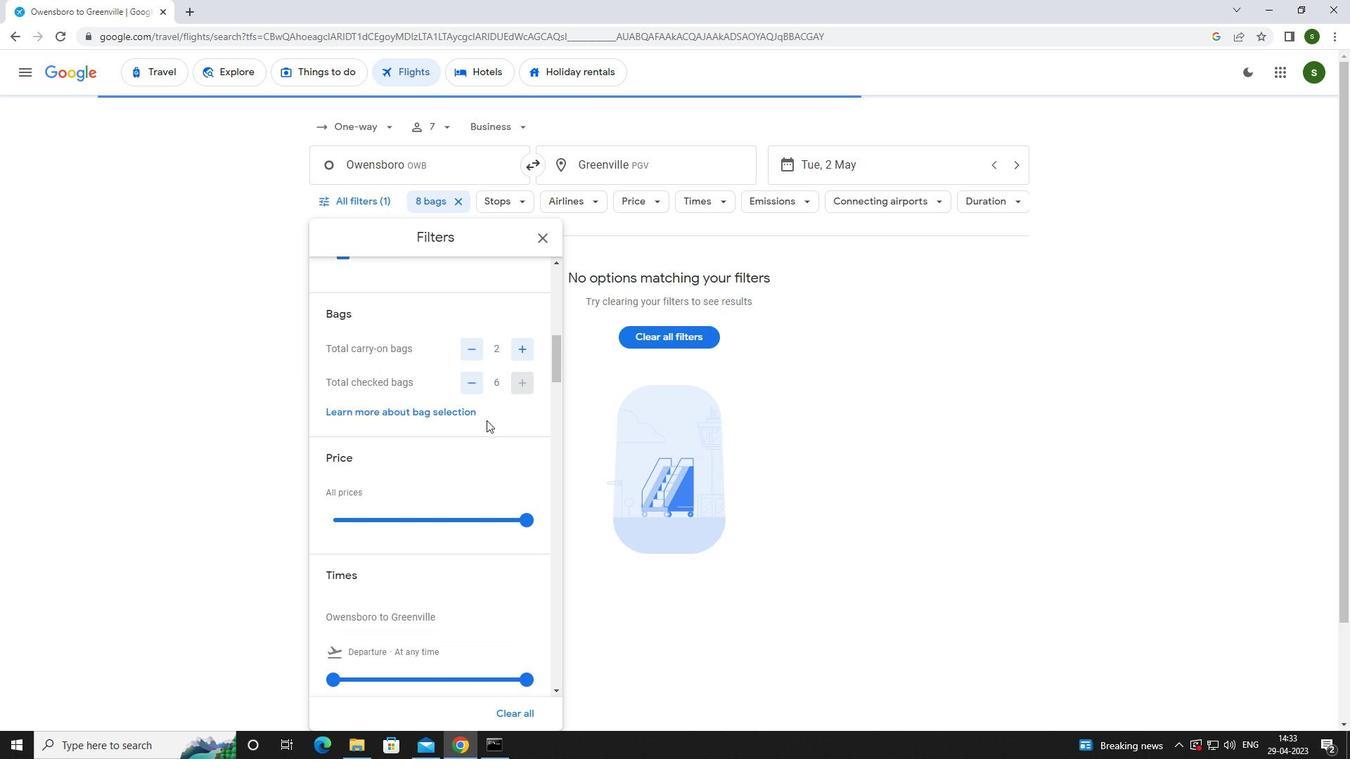 
Action: Mouse scrolled (480, 418) with delta (0, 0)
Screenshot: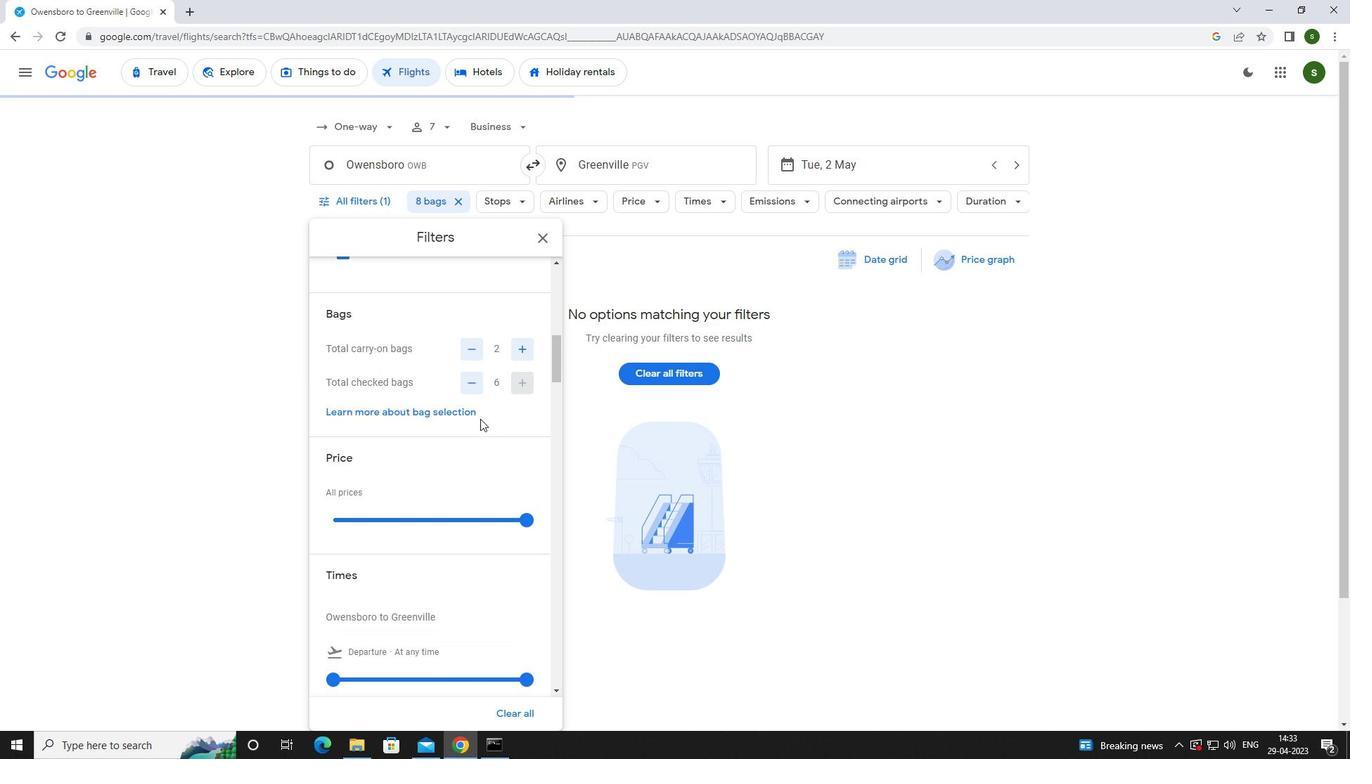 
Action: Mouse moved to (526, 445)
Screenshot: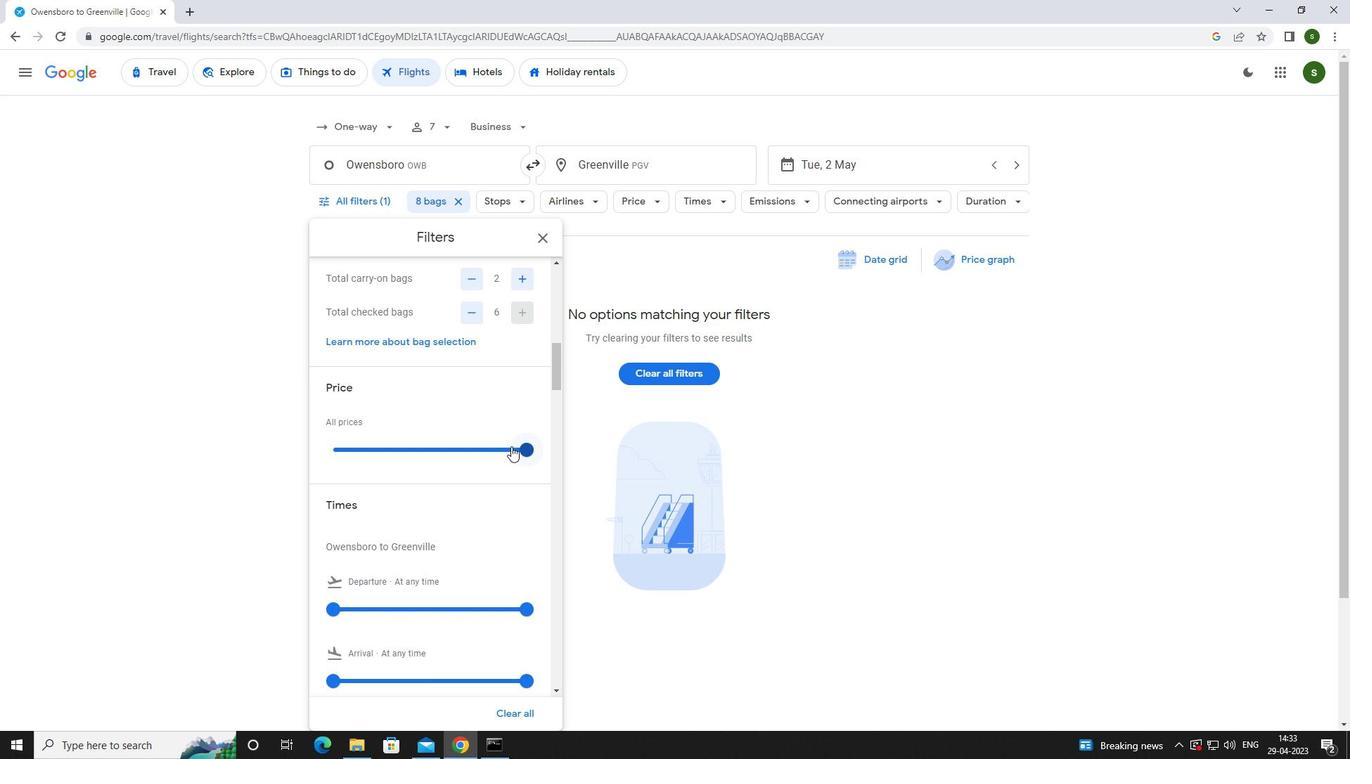 
Action: Mouse pressed left at (526, 445)
Screenshot: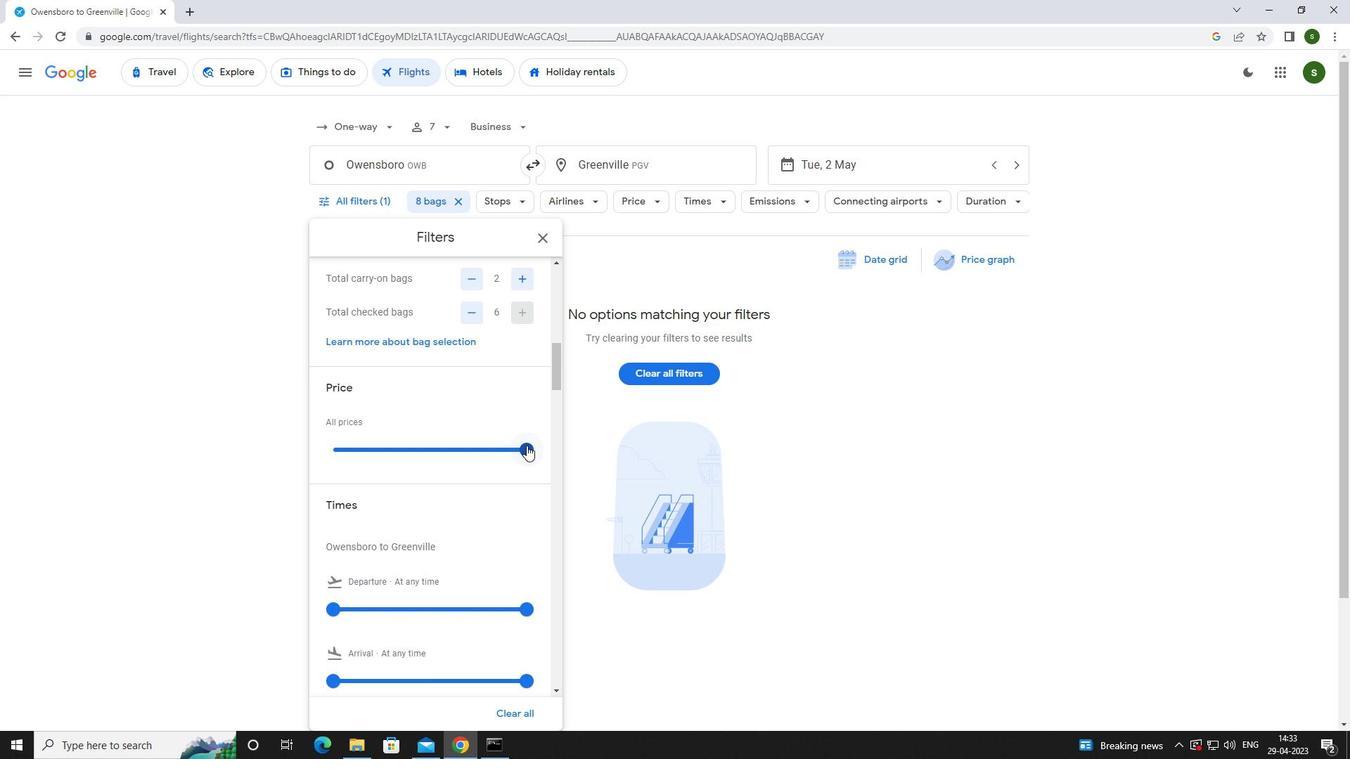
Action: Mouse moved to (420, 440)
Screenshot: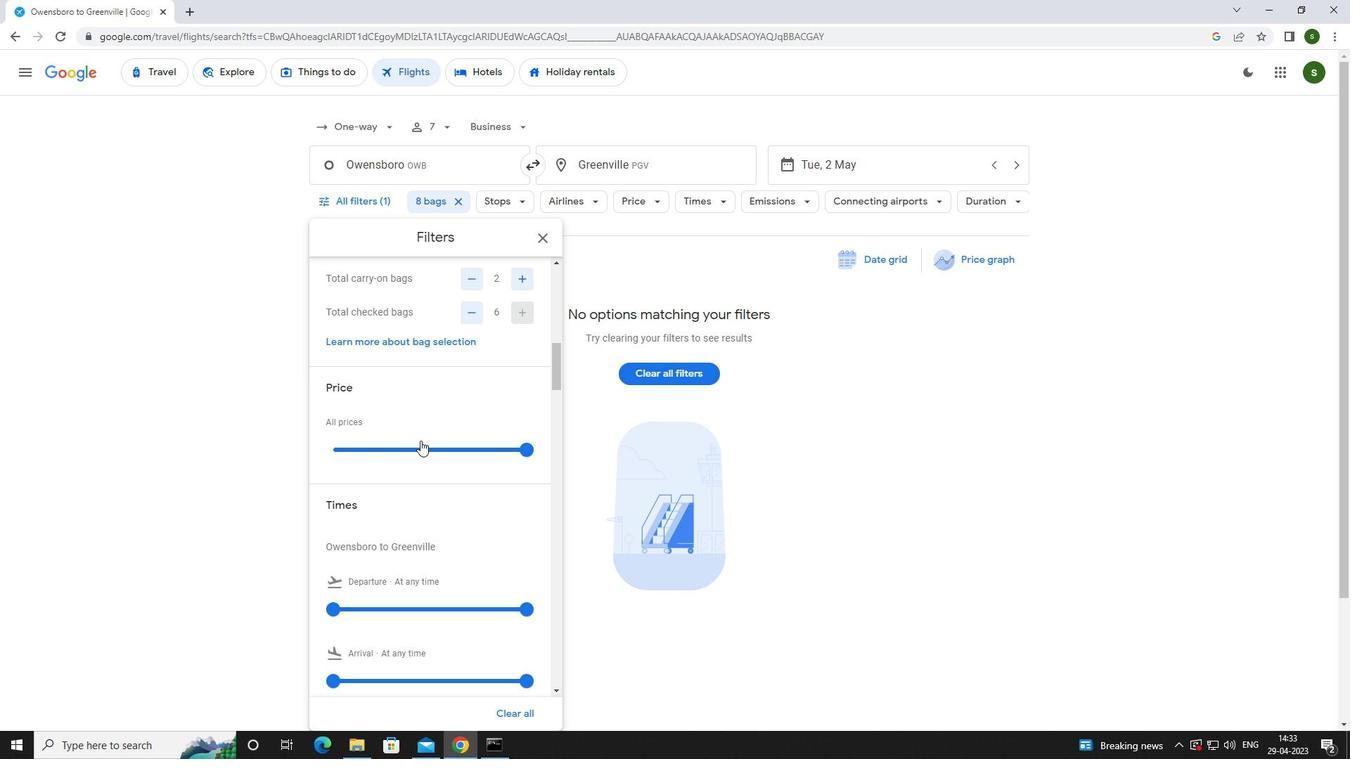 
Action: Mouse scrolled (420, 440) with delta (0, 0)
Screenshot: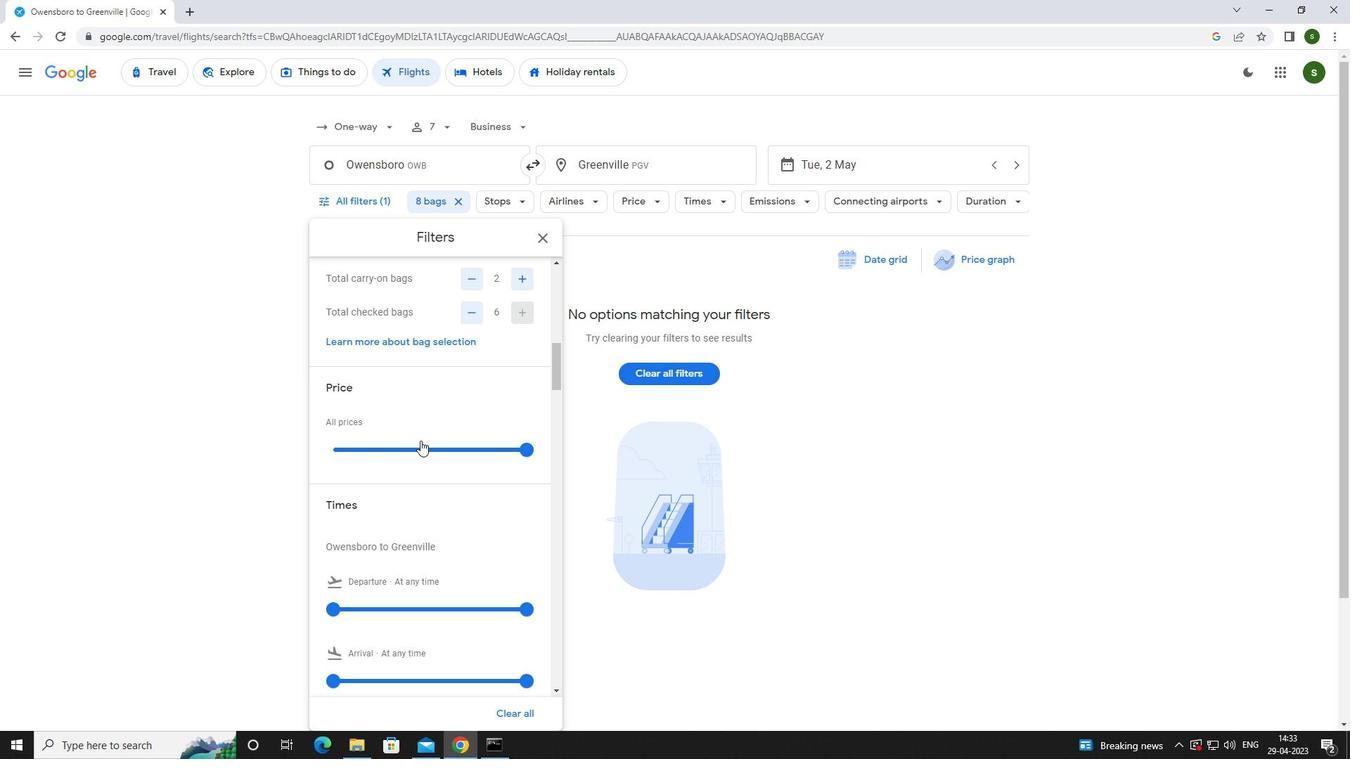 
Action: Mouse scrolled (420, 440) with delta (0, 0)
Screenshot: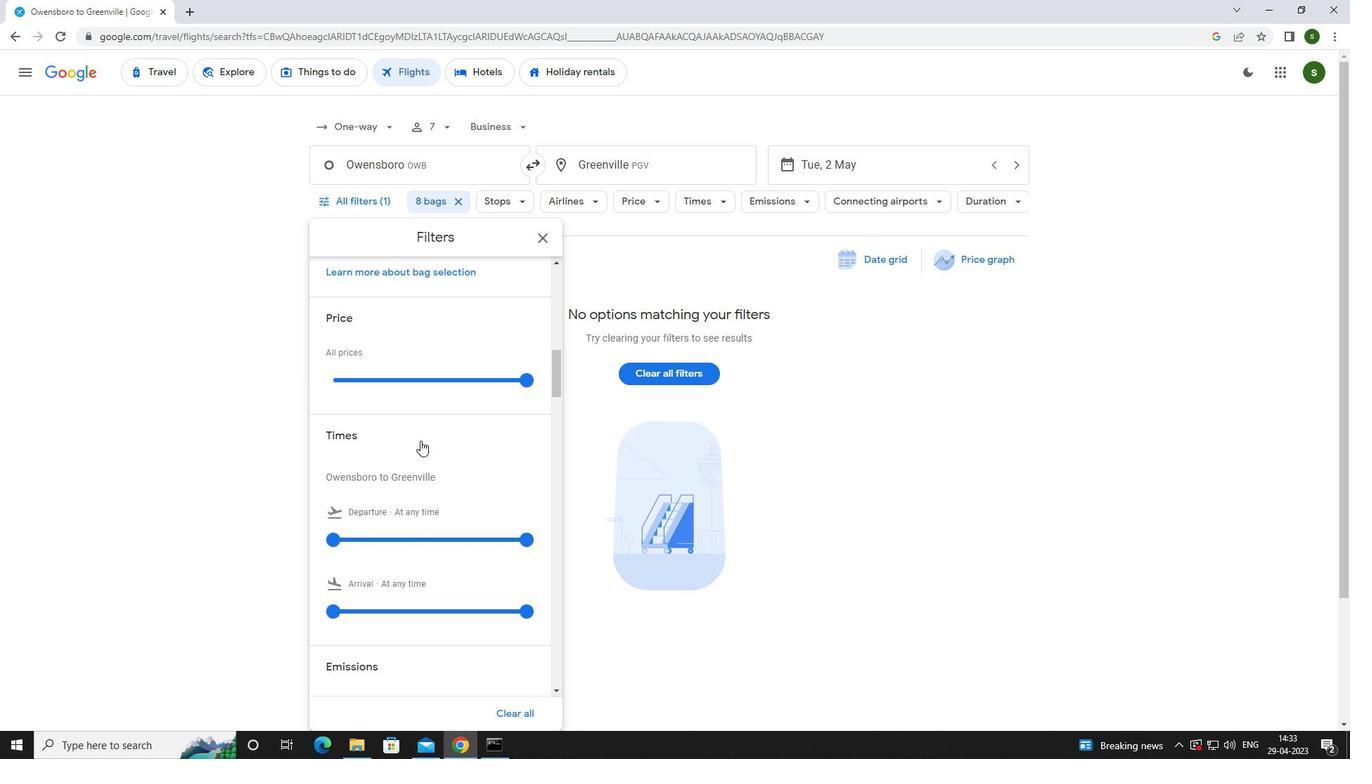 
Action: Mouse moved to (334, 471)
Screenshot: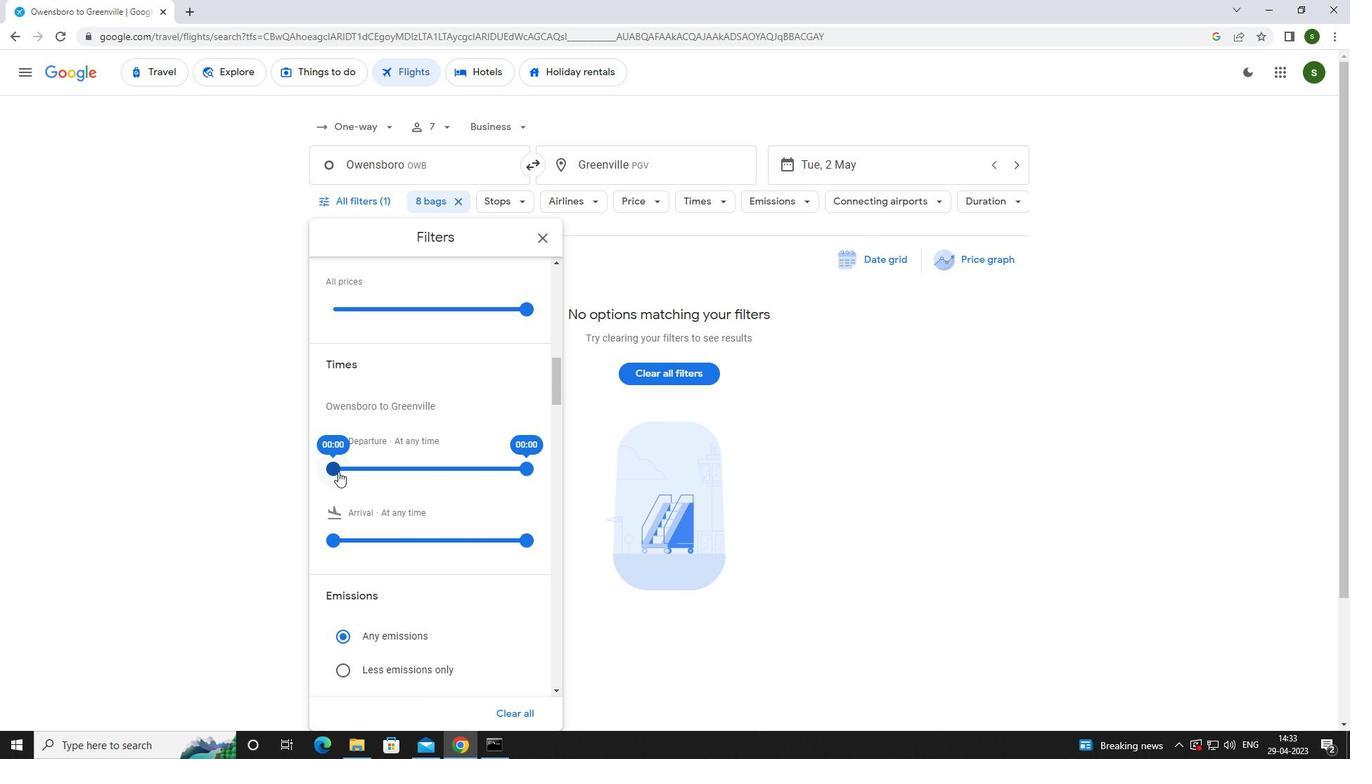 
Action: Mouse pressed left at (334, 471)
Screenshot: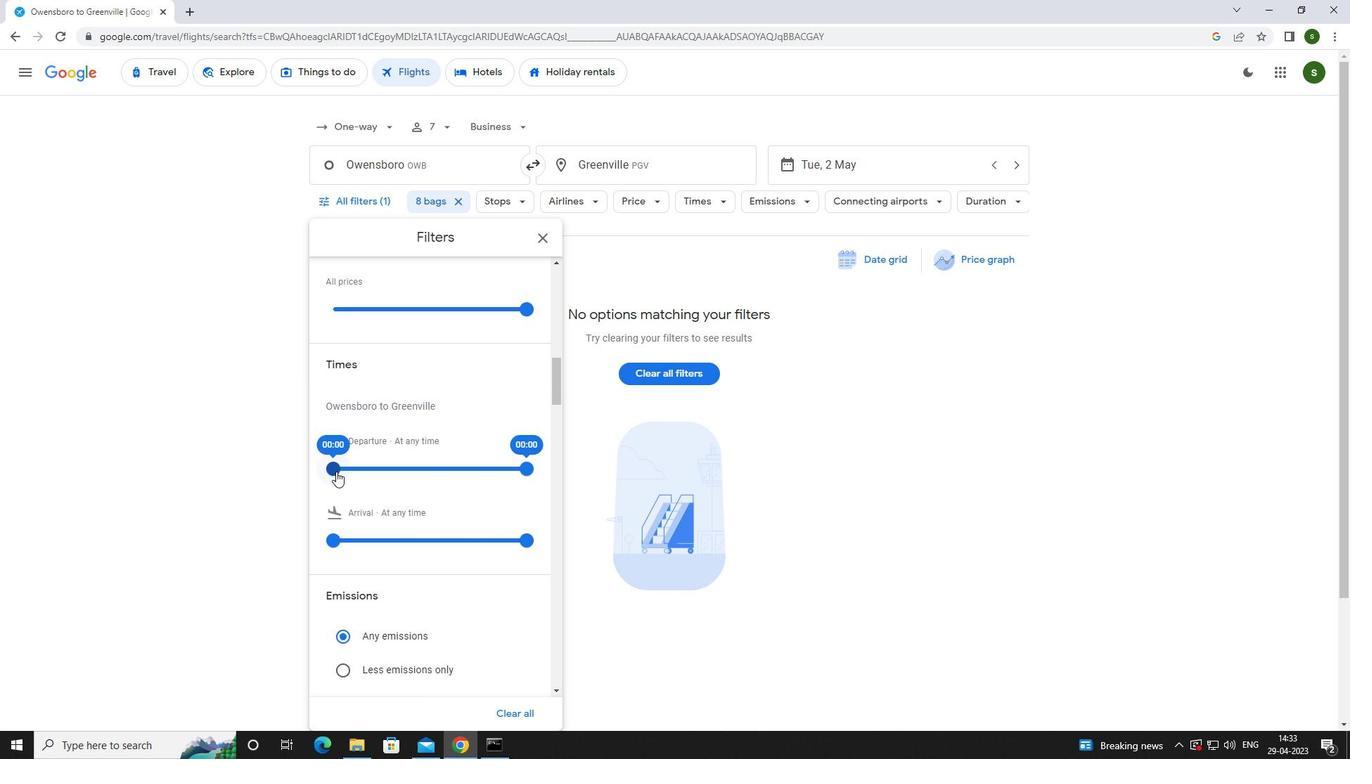 
Action: Mouse moved to (951, 507)
Screenshot: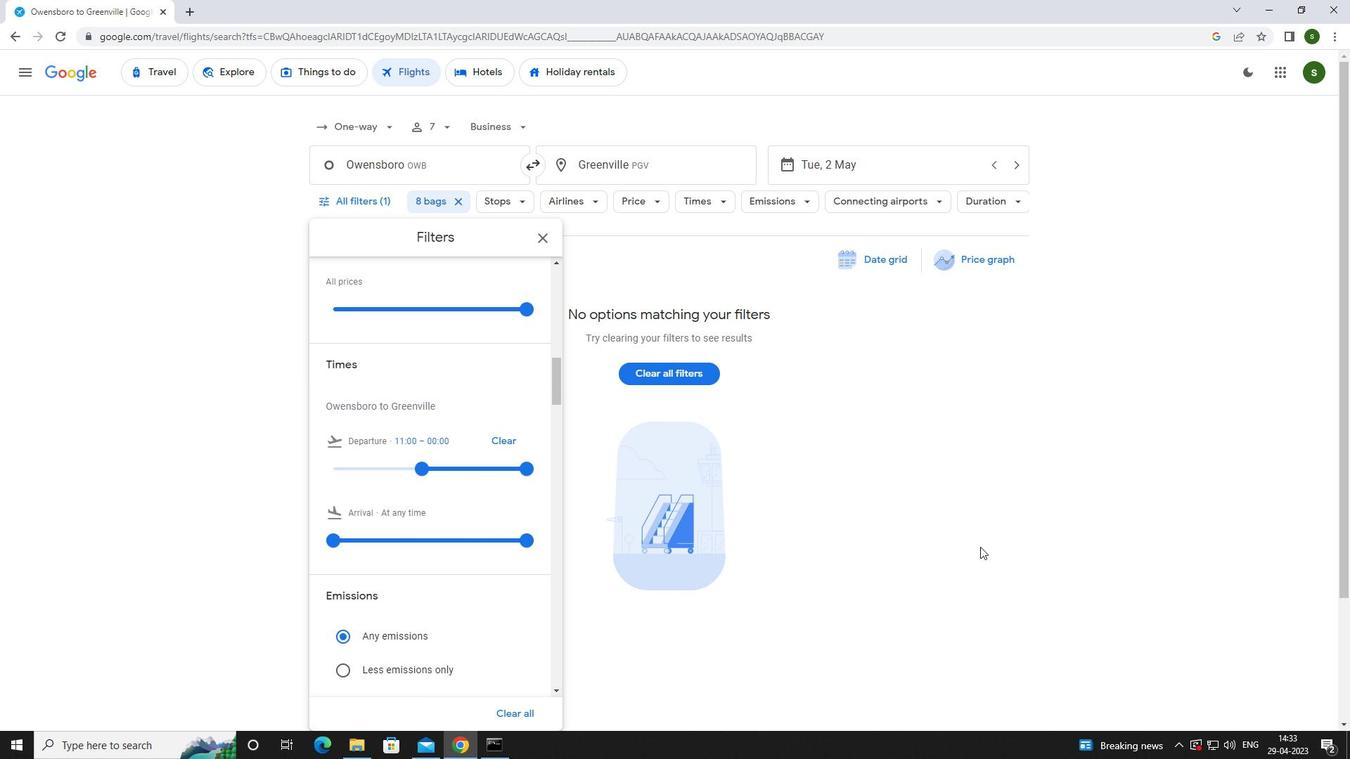 
Action: Mouse pressed left at (951, 507)
Screenshot: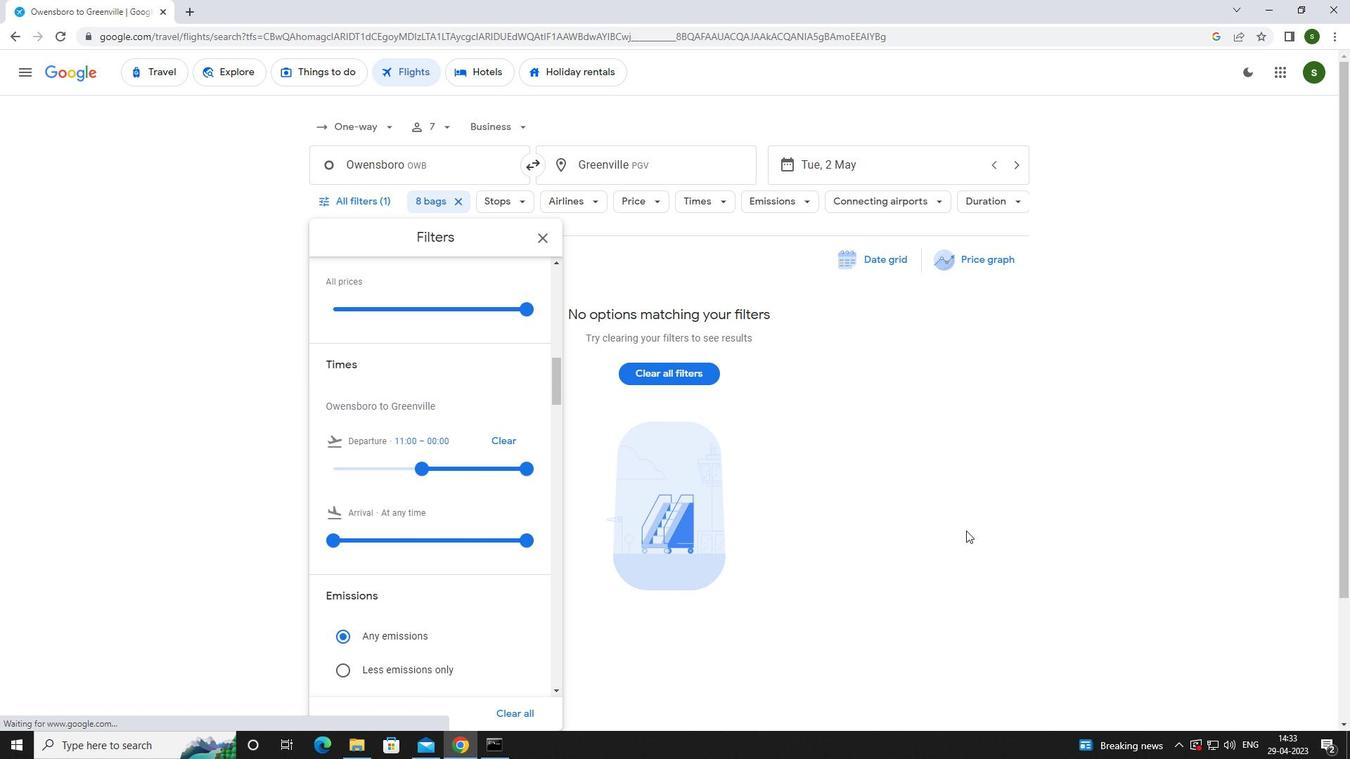 
Action: Mouse moved to (950, 507)
Screenshot: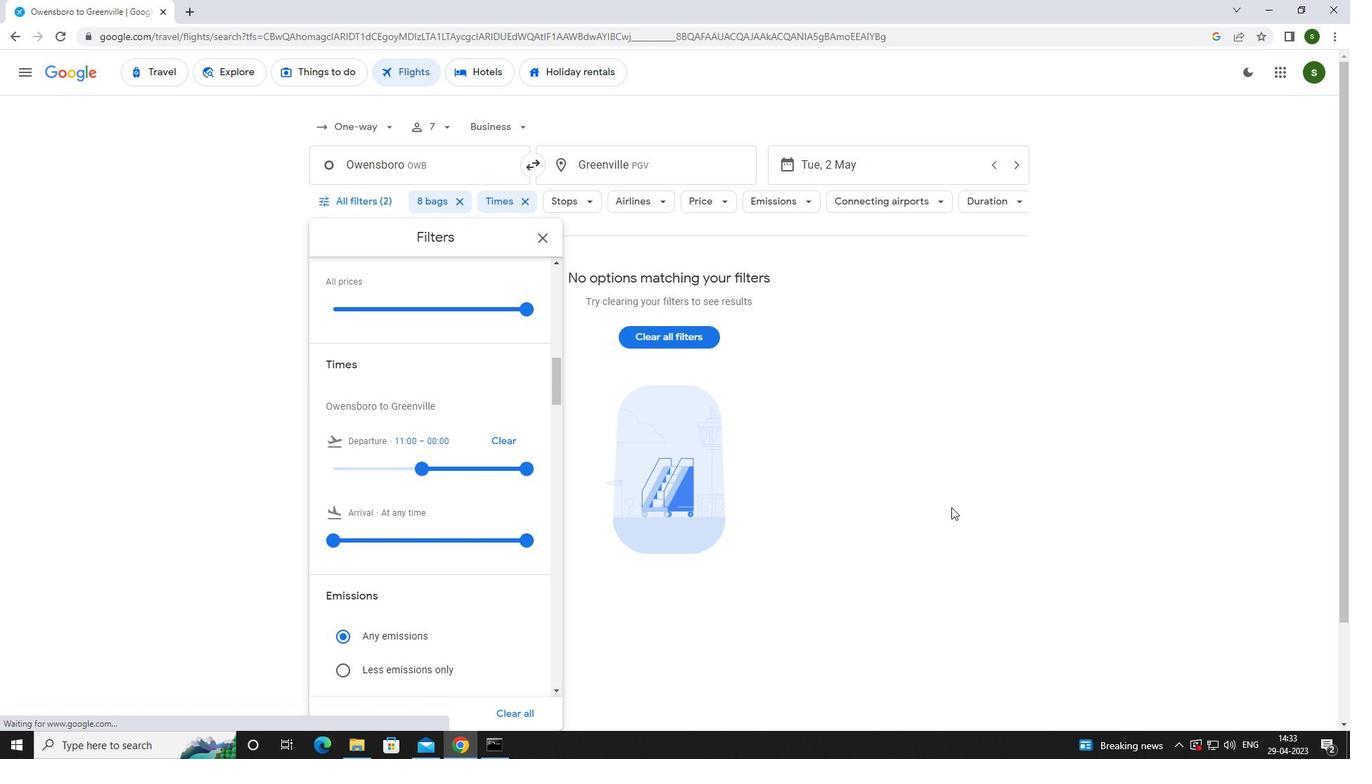 
